 Task: In the sheet Budget Analysis ToolFont size of heading  18 Font style of dataoswald 'Font size of data '9 Alignment of headline & dataAlign center.   Fill color in heading, Red Font color of dataIn the sheet   Stellar Sales templetes   book
Action: Mouse moved to (158, 195)
Screenshot: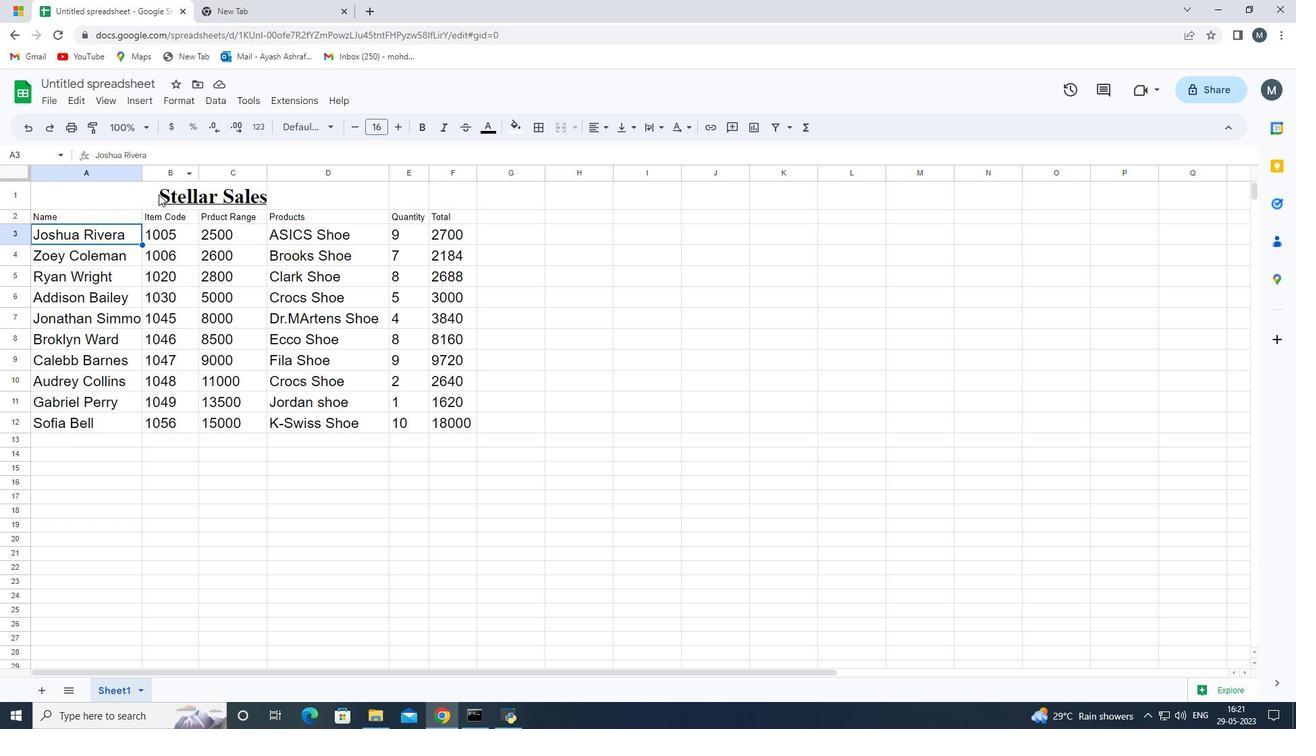 
Action: Mouse pressed left at (158, 195)
Screenshot: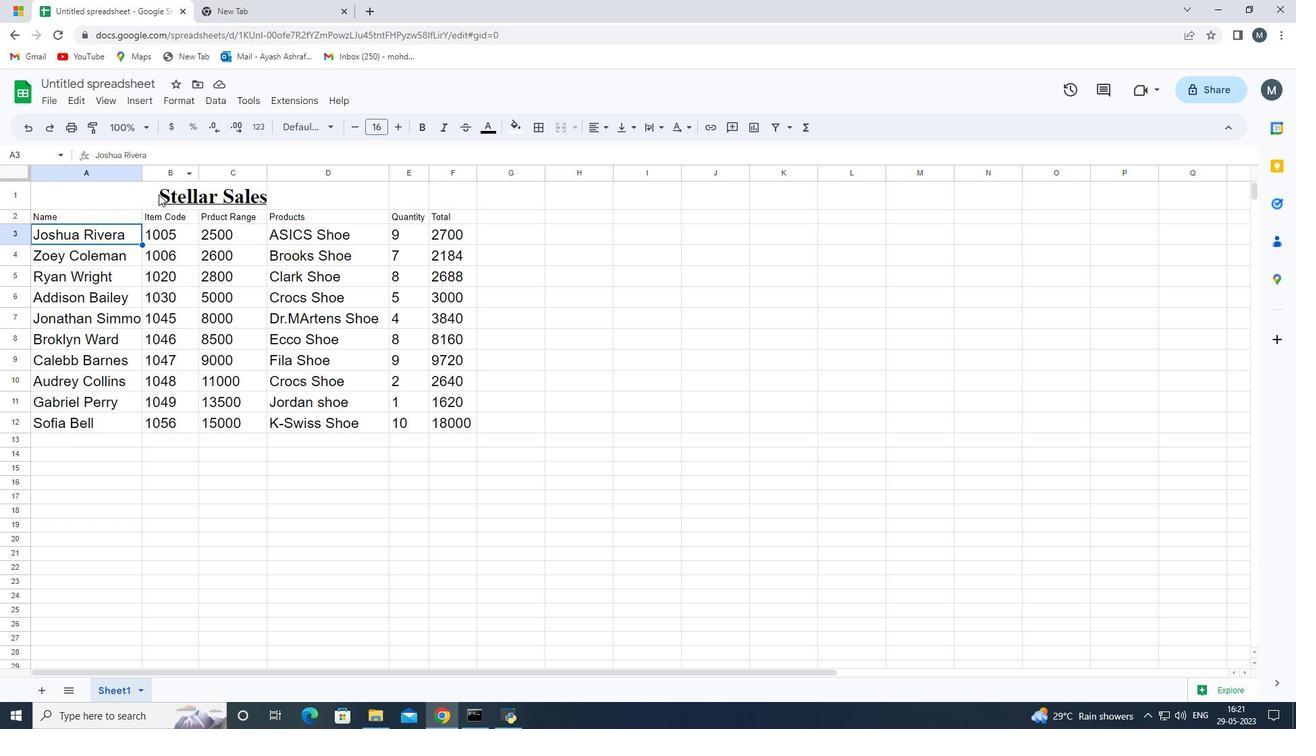
Action: Mouse moved to (19, 199)
Screenshot: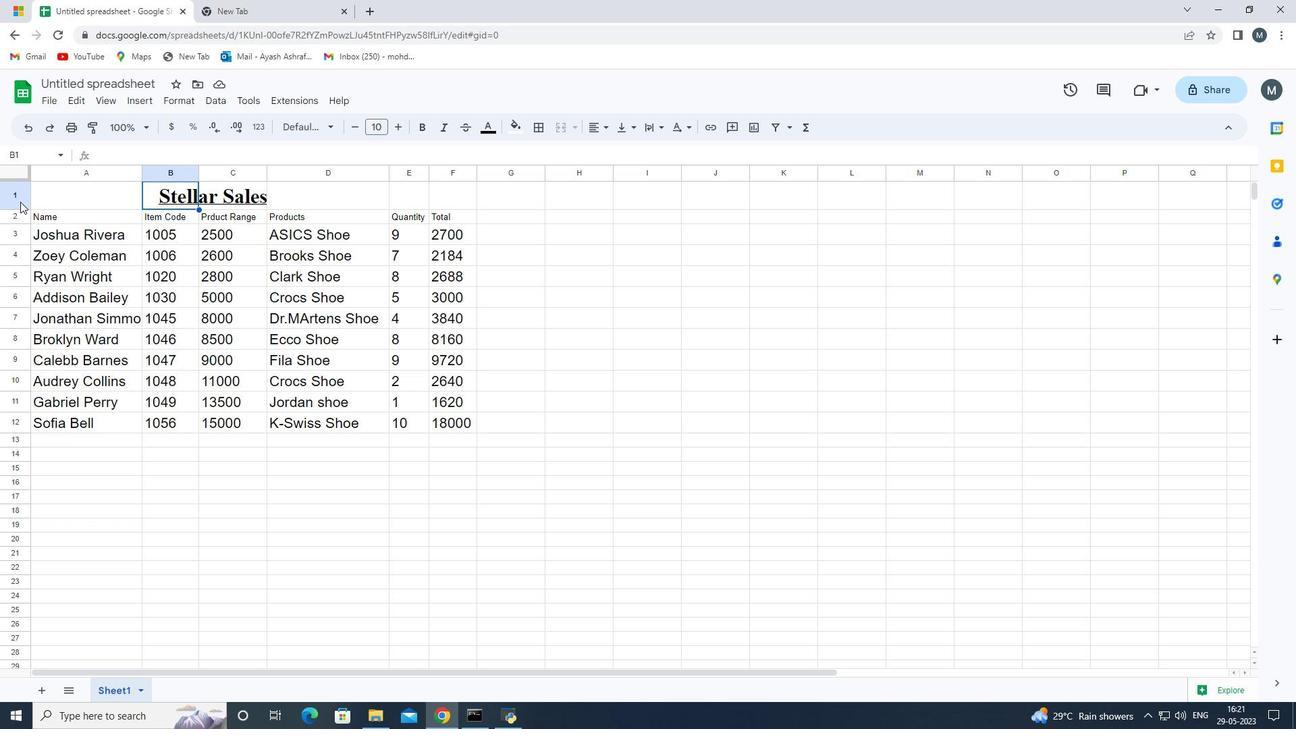 
Action: Mouse pressed left at (19, 199)
Screenshot: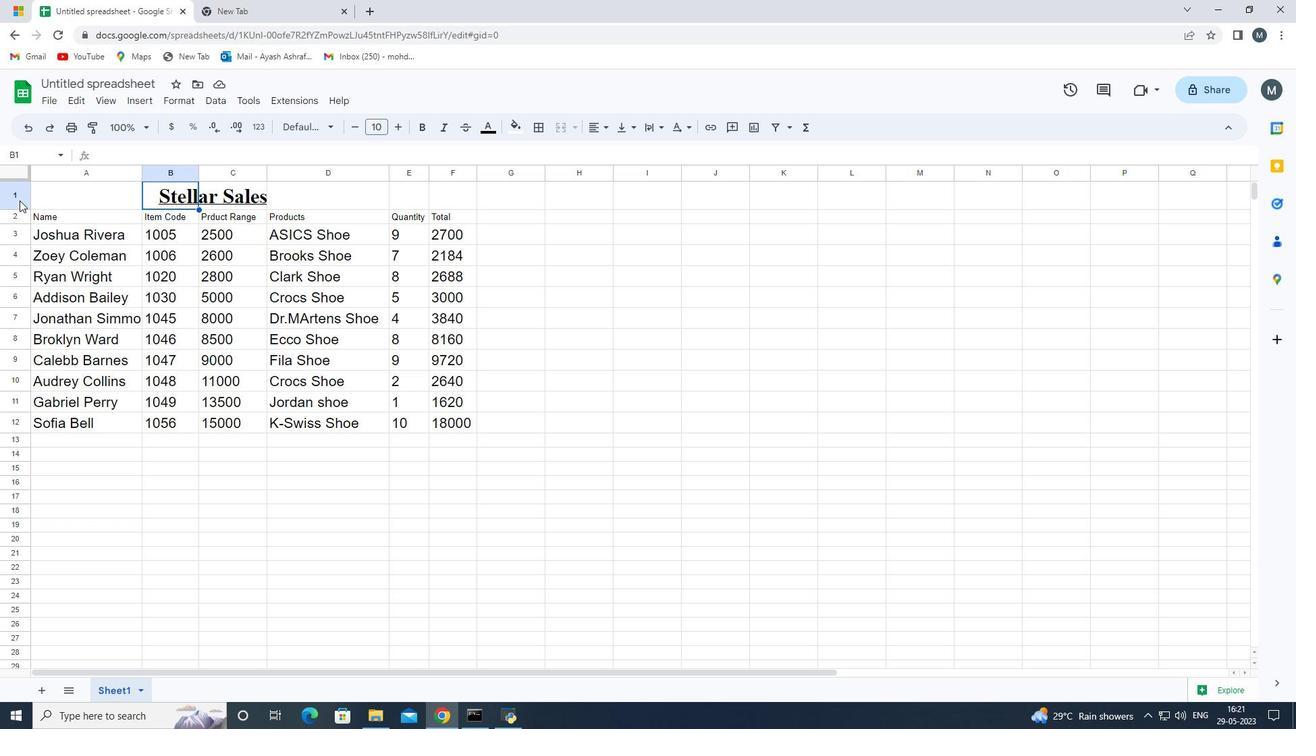 
Action: Mouse moved to (242, 155)
Screenshot: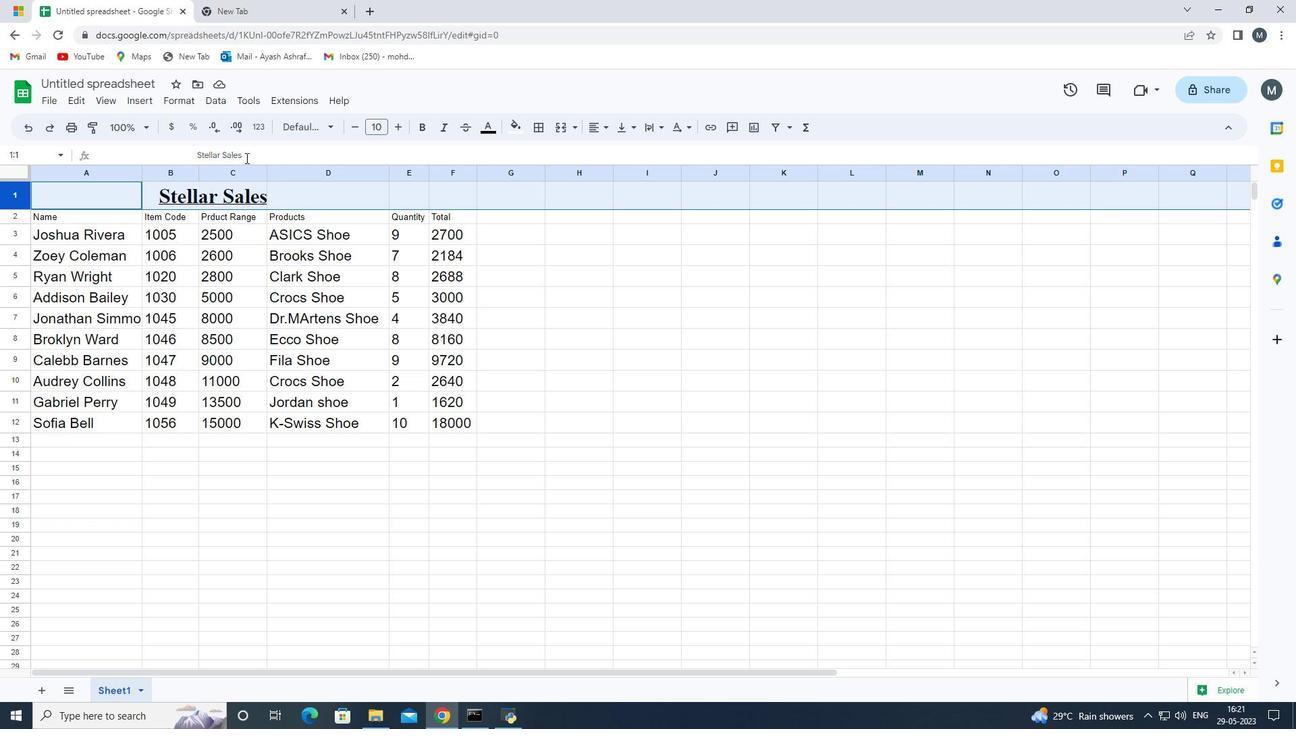
Action: Mouse pressed left at (242, 155)
Screenshot: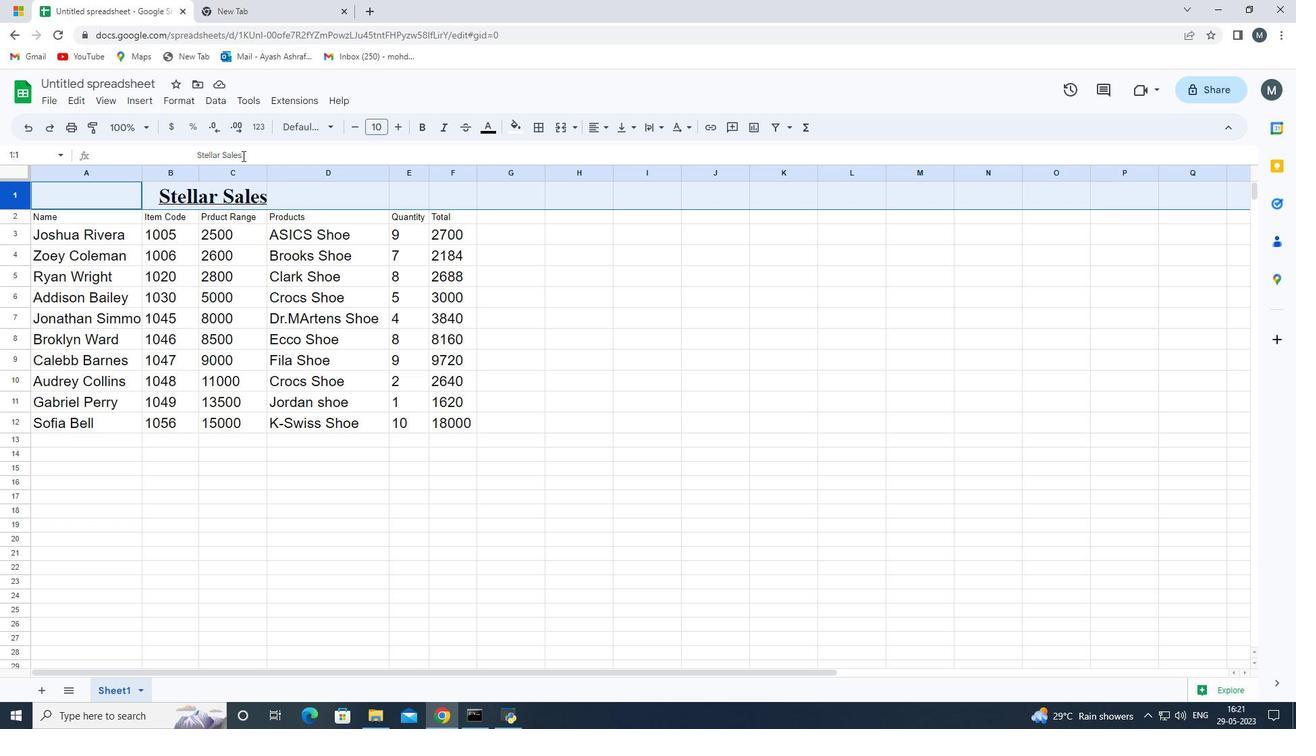 
Action: Mouse moved to (399, 127)
Screenshot: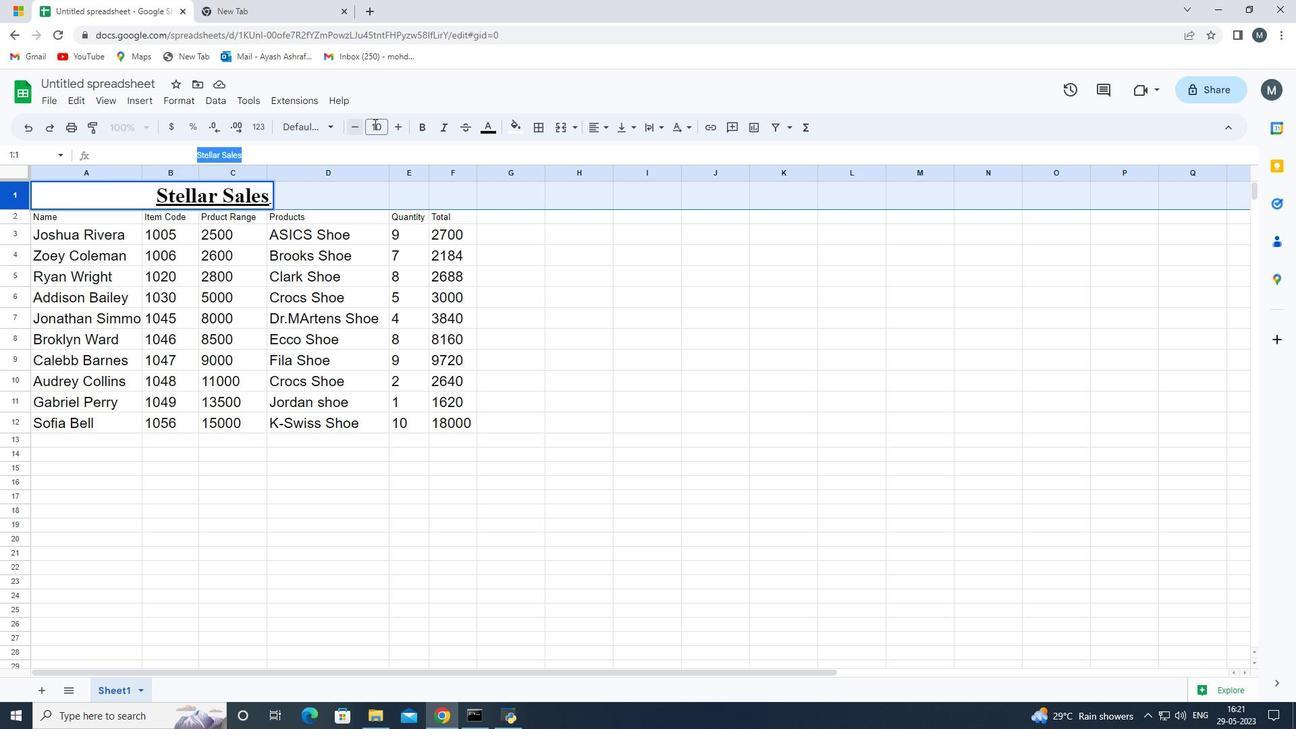 
Action: Mouse pressed left at (399, 127)
Screenshot: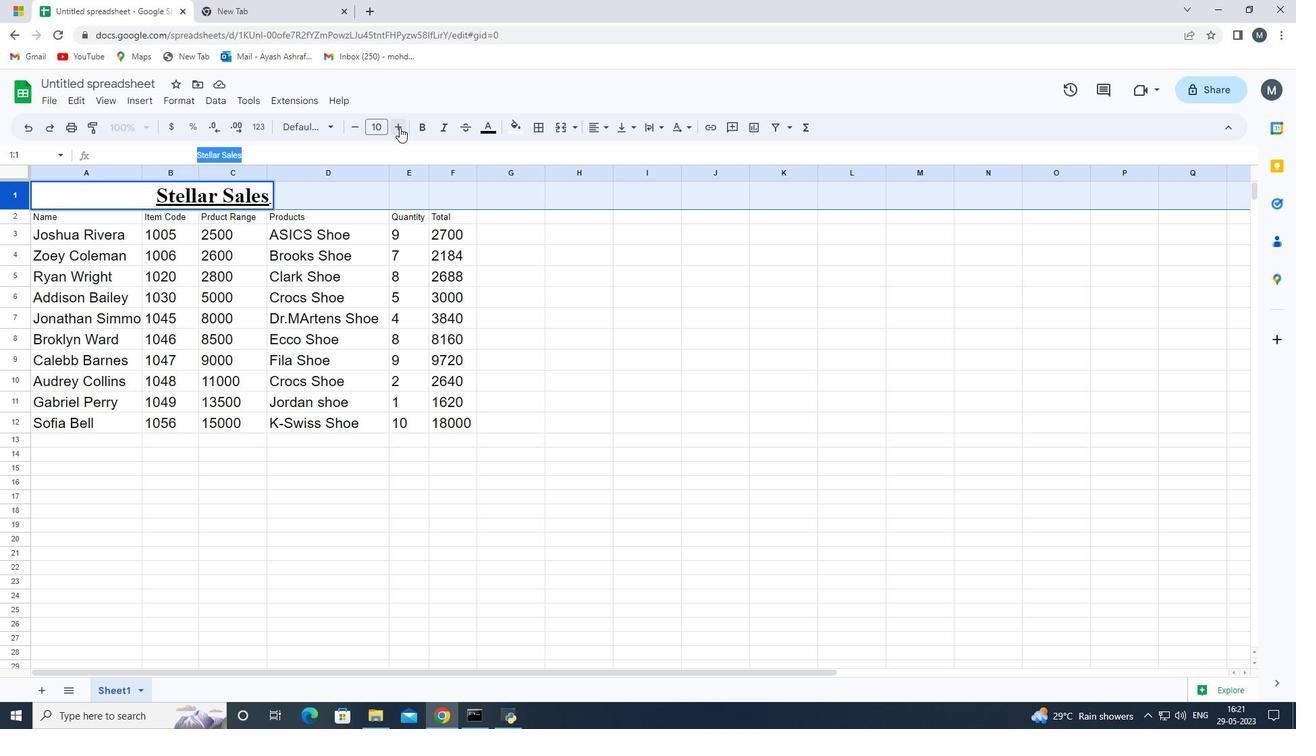 
Action: Mouse pressed left at (399, 127)
Screenshot: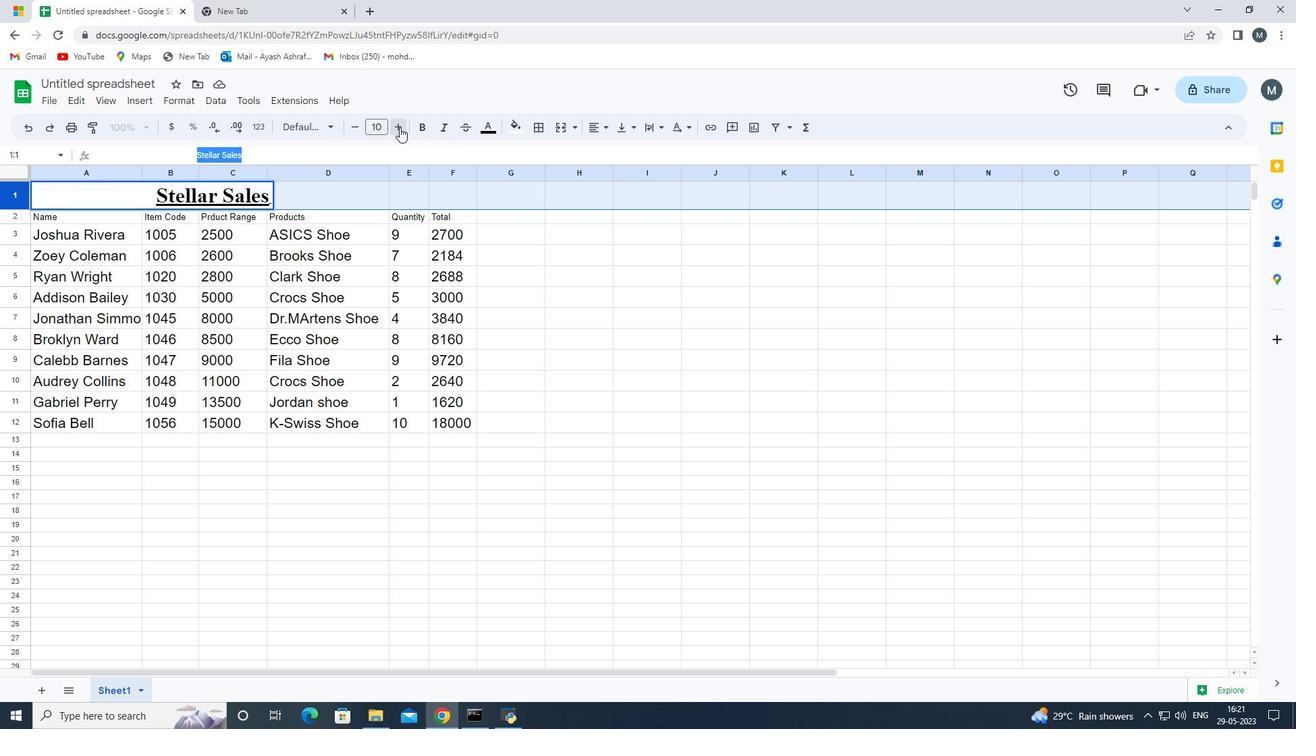 
Action: Mouse pressed left at (399, 127)
Screenshot: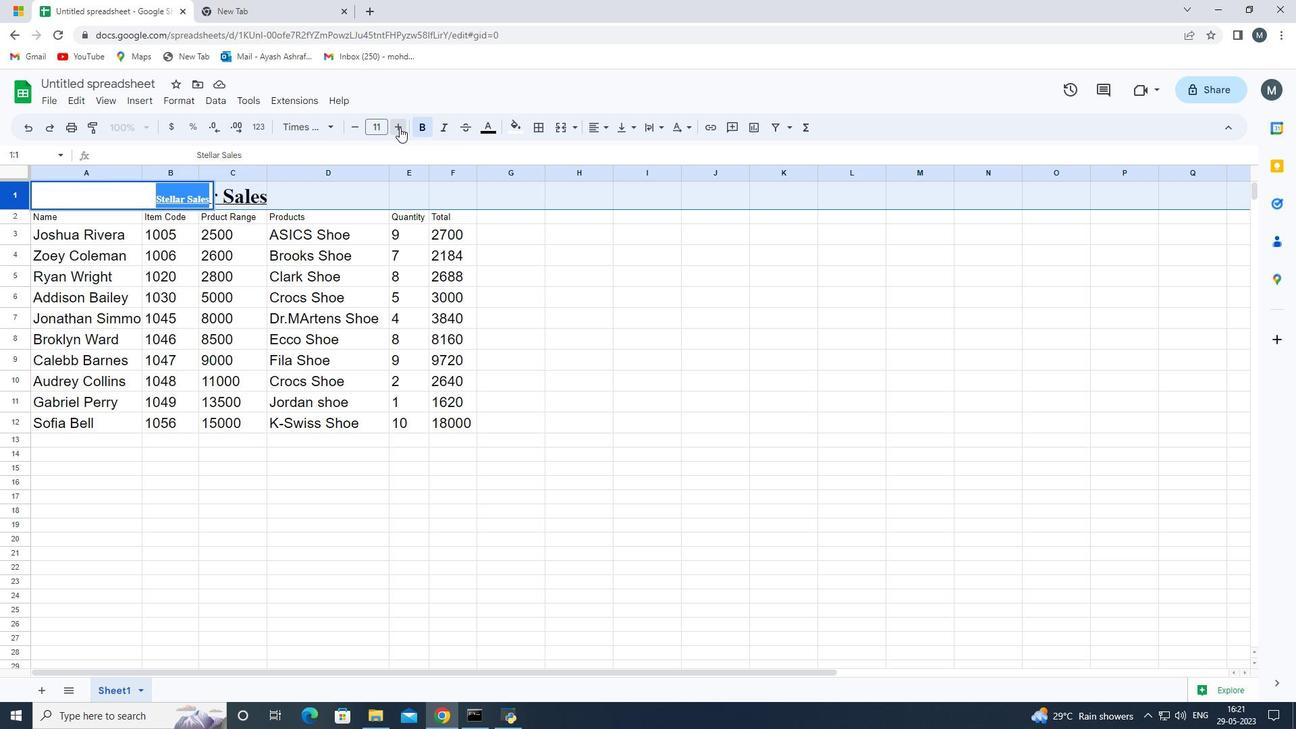 
Action: Mouse pressed left at (399, 127)
Screenshot: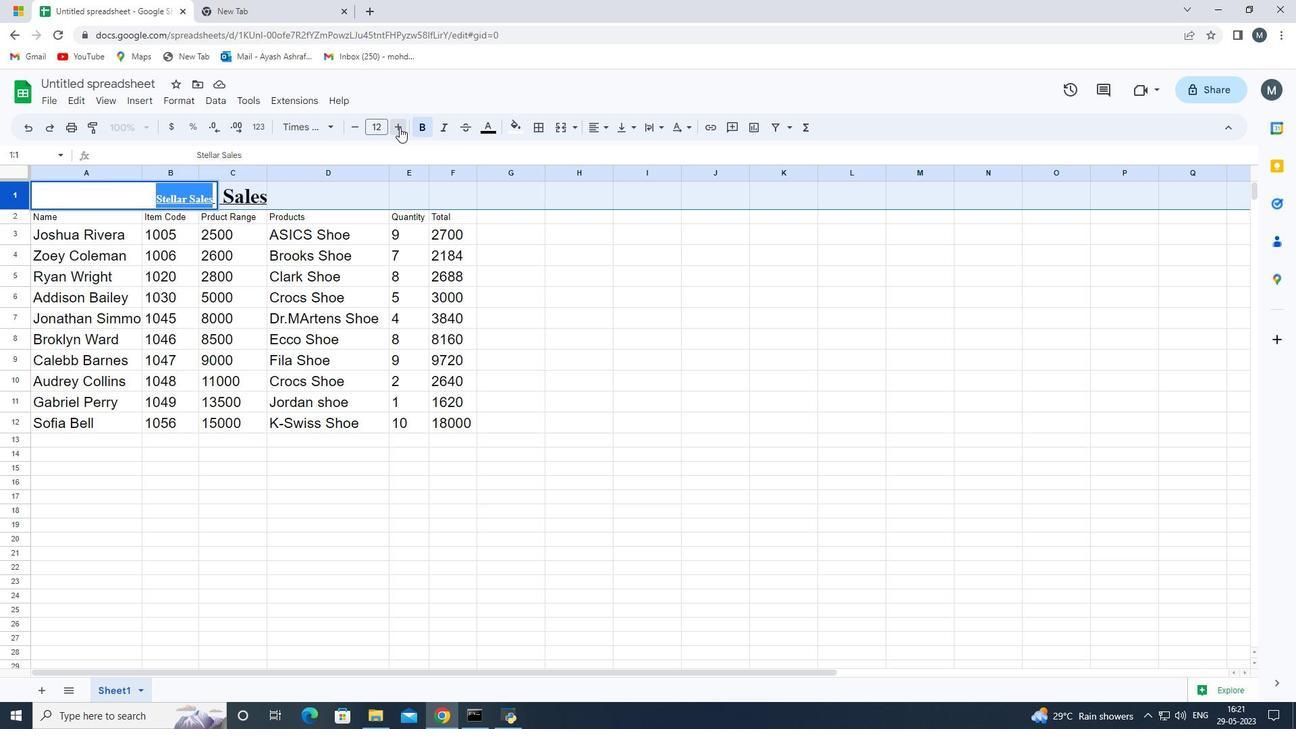 
Action: Mouse pressed left at (399, 127)
Screenshot: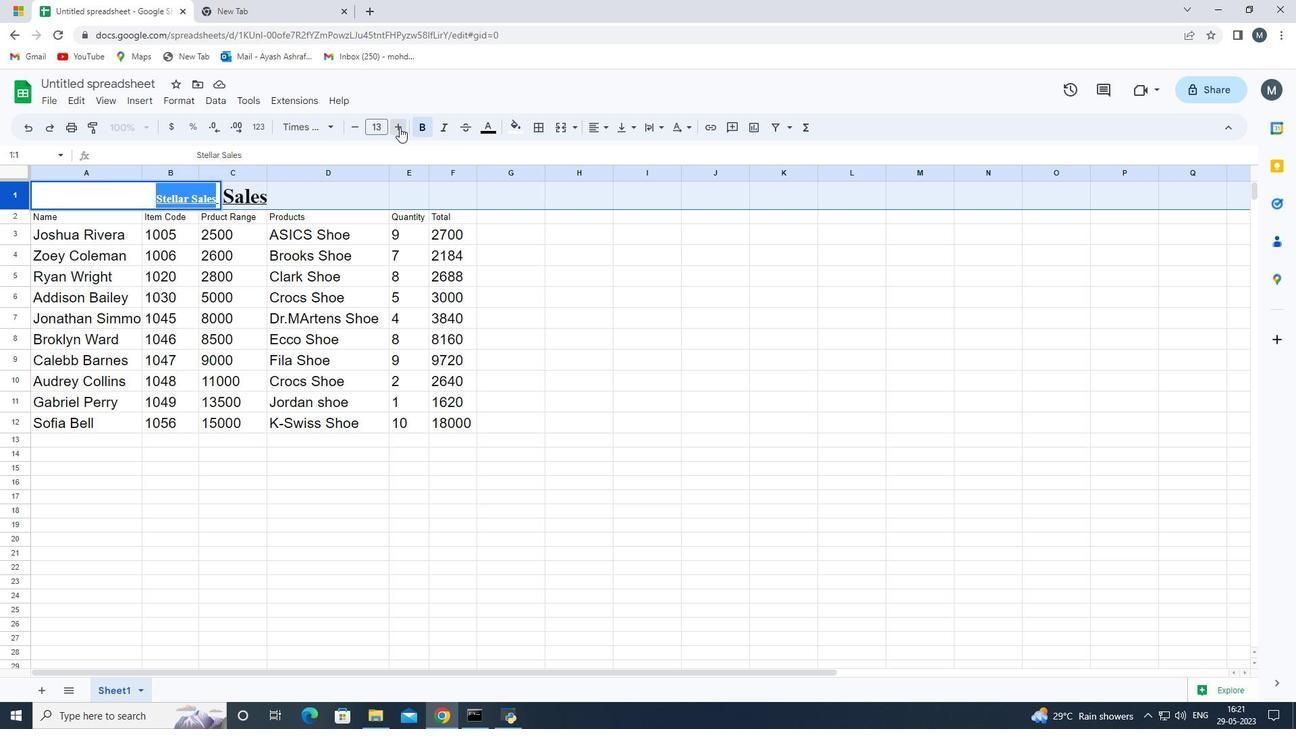 
Action: Mouse pressed left at (399, 127)
Screenshot: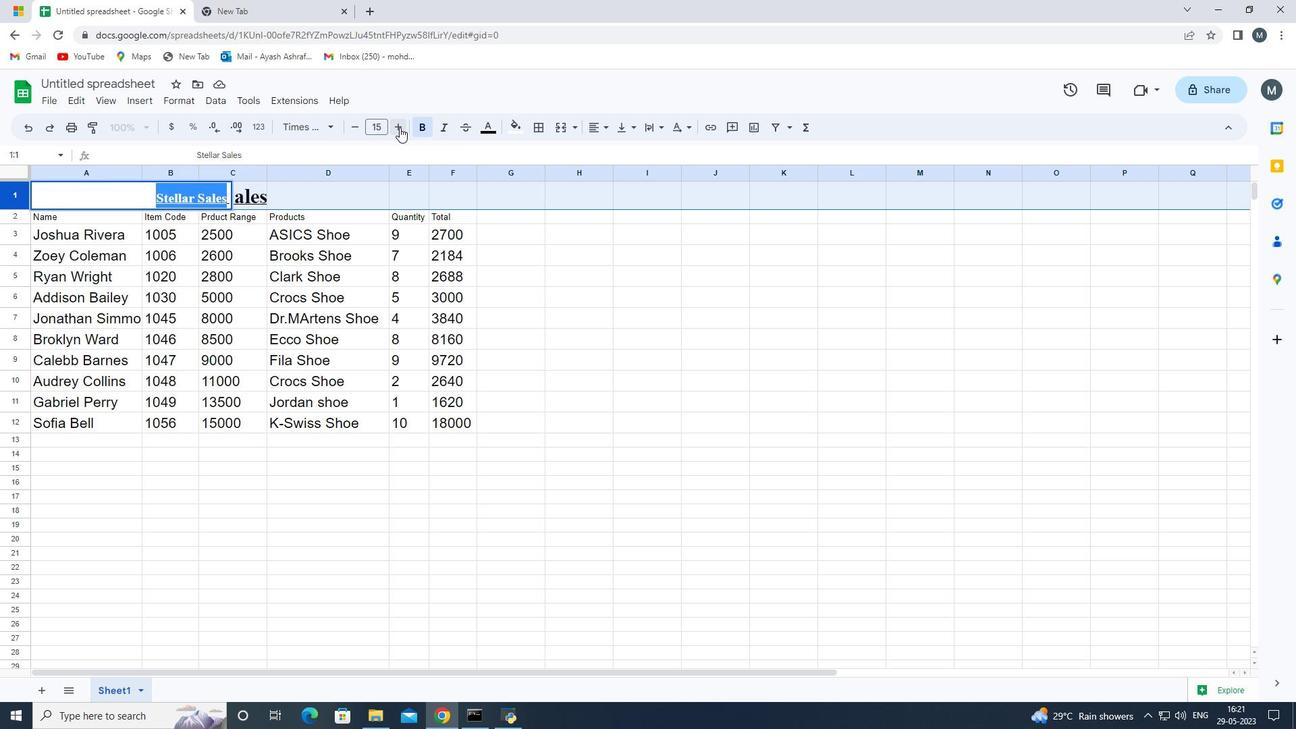 
Action: Mouse pressed left at (399, 127)
Screenshot: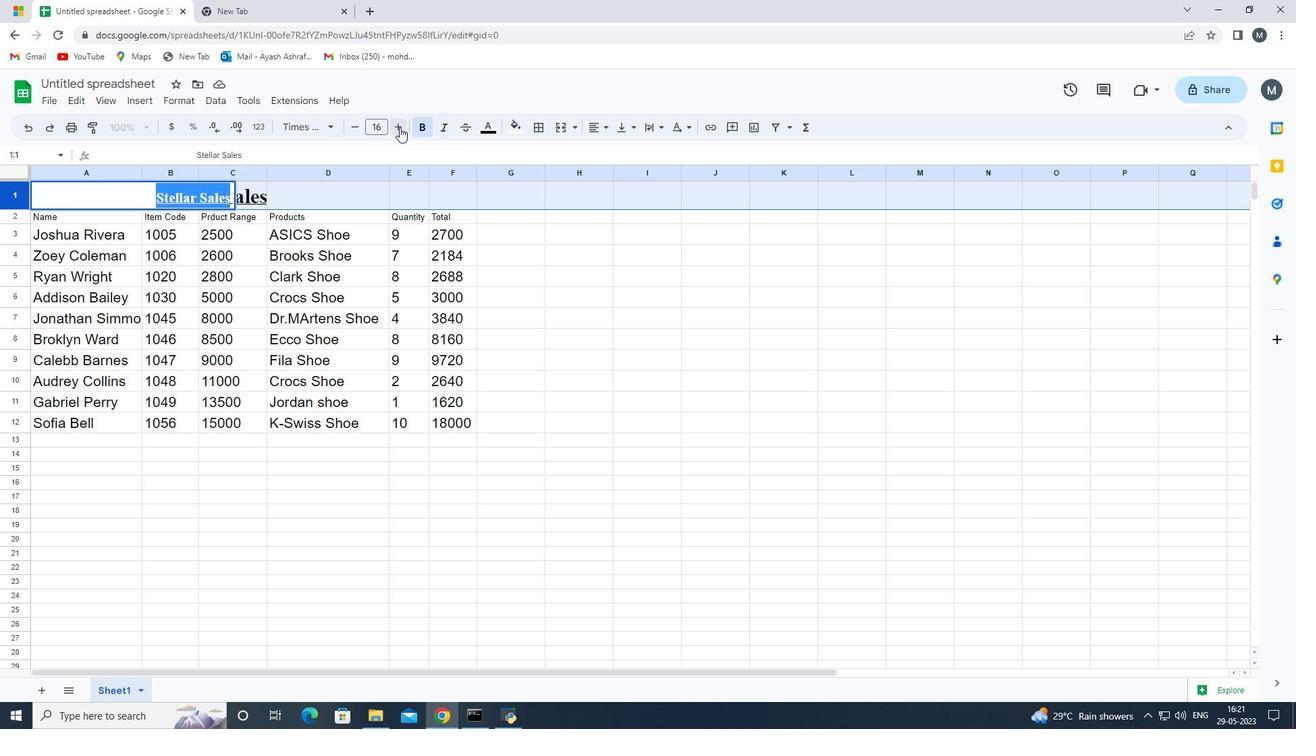 
Action: Mouse pressed left at (399, 127)
Screenshot: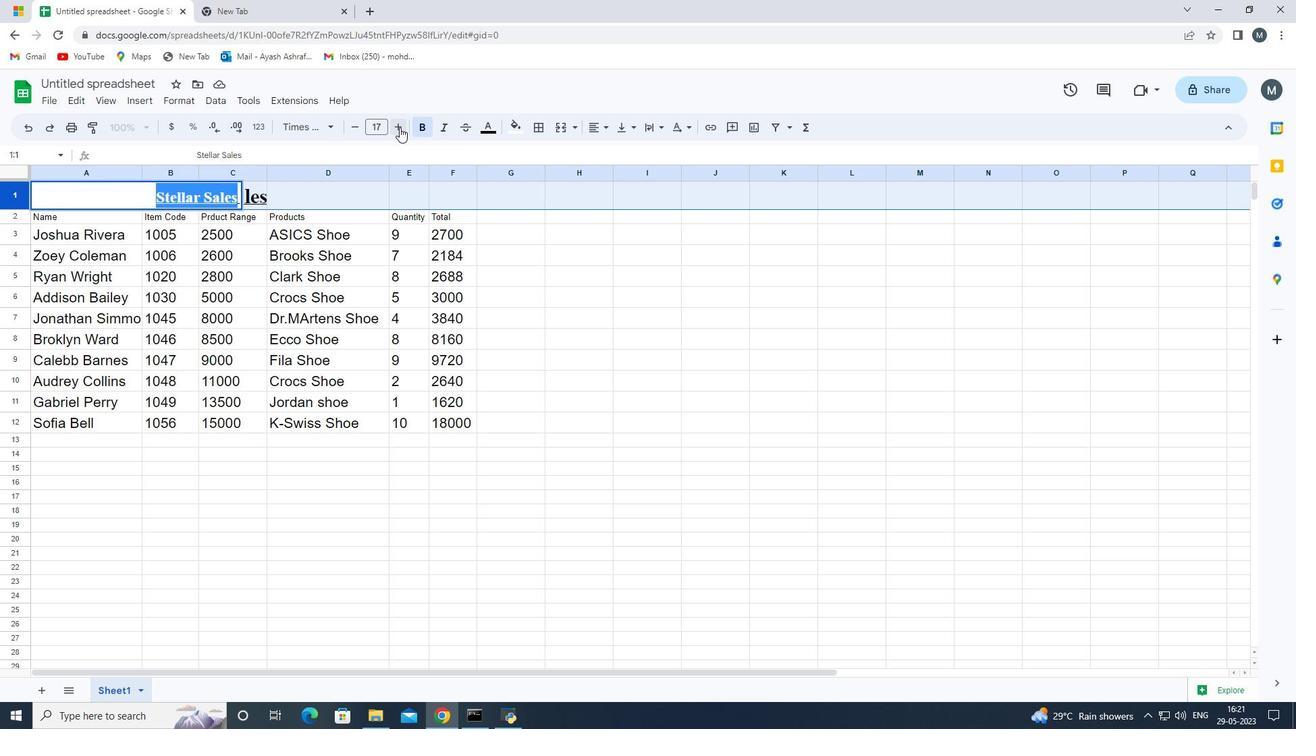 
Action: Mouse moved to (330, 128)
Screenshot: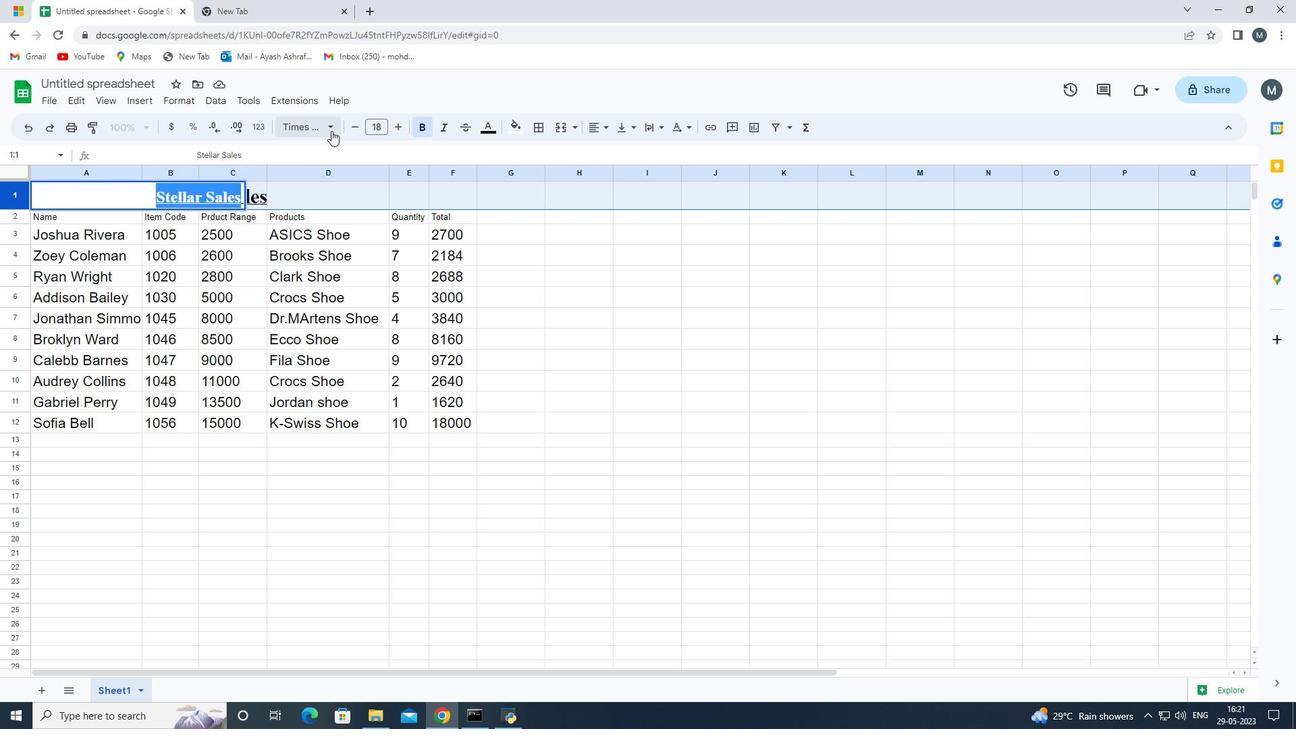 
Action: Mouse pressed left at (330, 128)
Screenshot: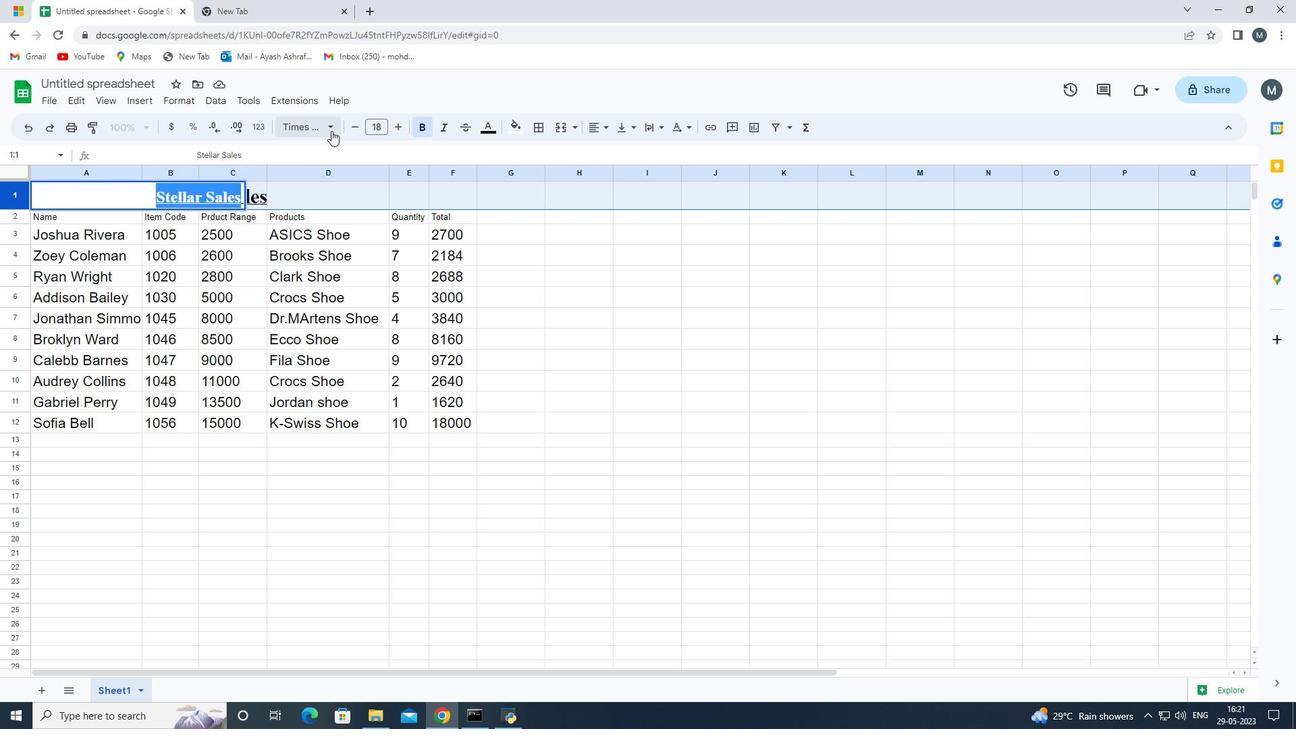 
Action: Mouse moved to (341, 289)
Screenshot: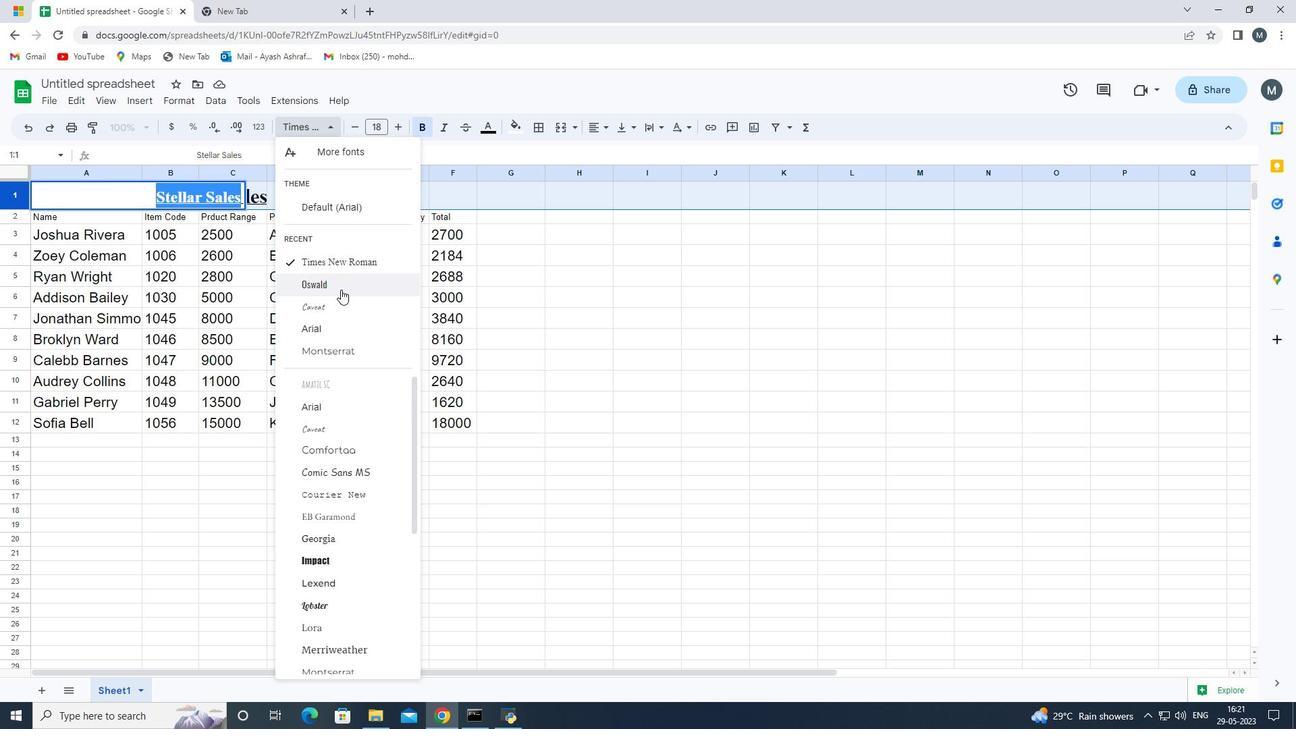 
Action: Mouse pressed left at (341, 289)
Screenshot: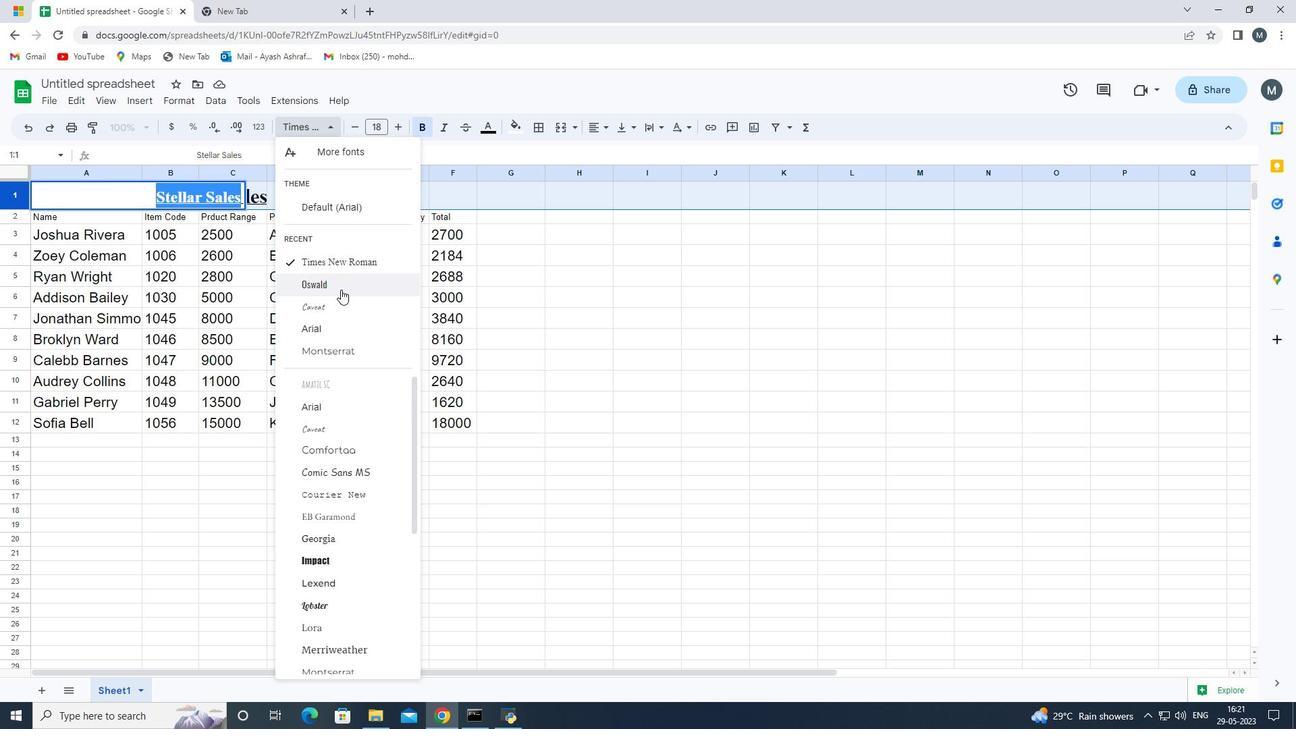 
Action: Mouse moved to (317, 444)
Screenshot: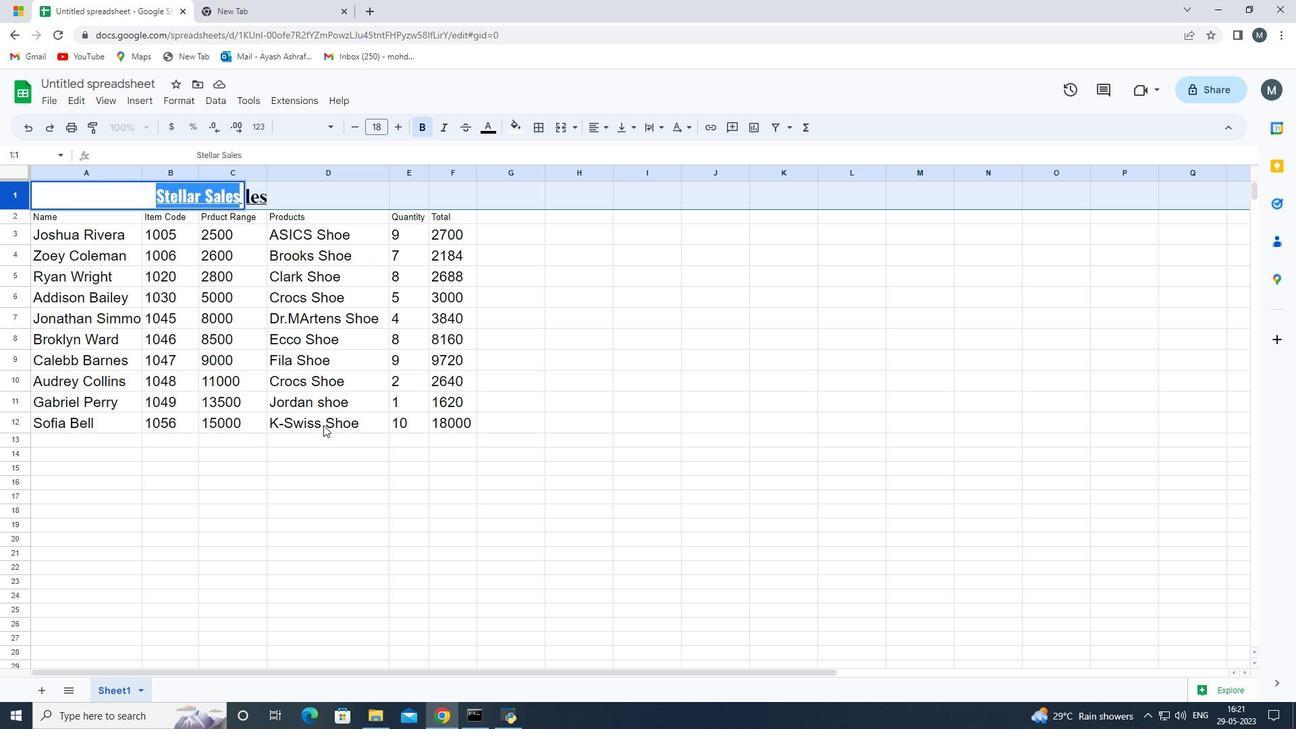 
Action: Mouse pressed left at (317, 444)
Screenshot: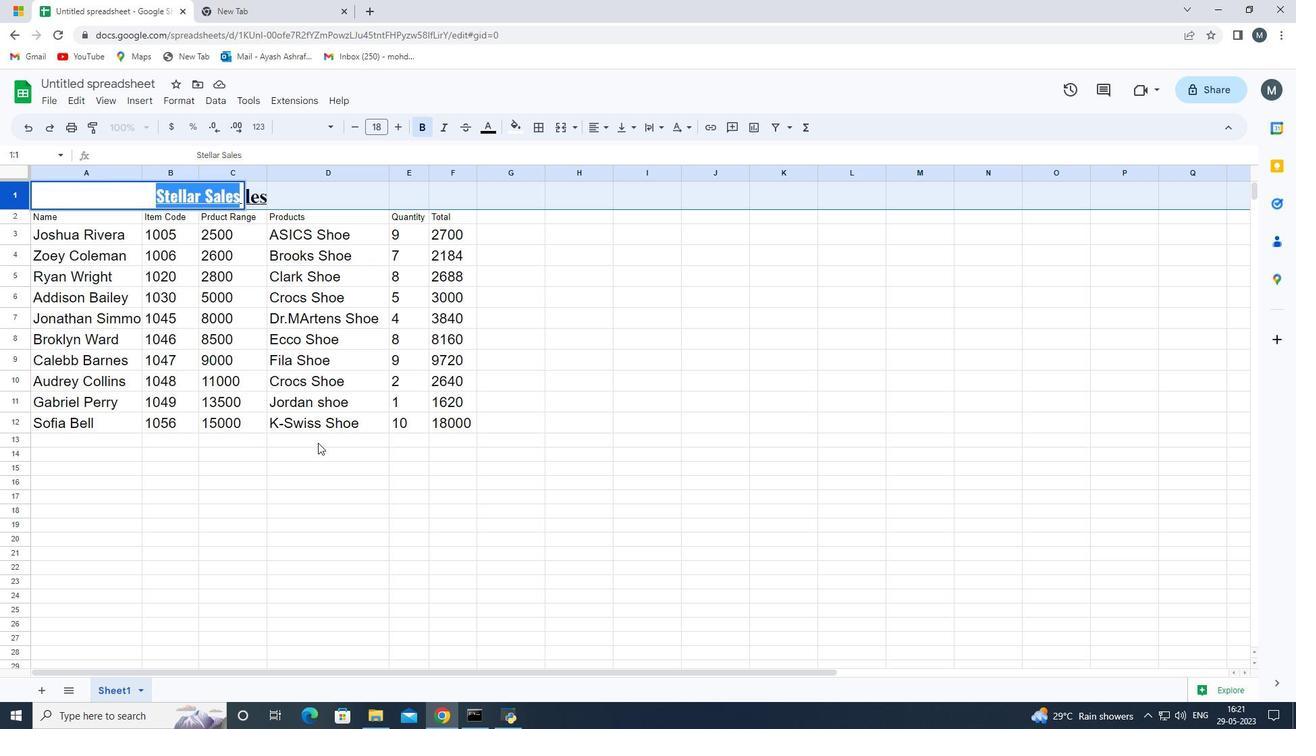 
Action: Mouse moved to (23, 219)
Screenshot: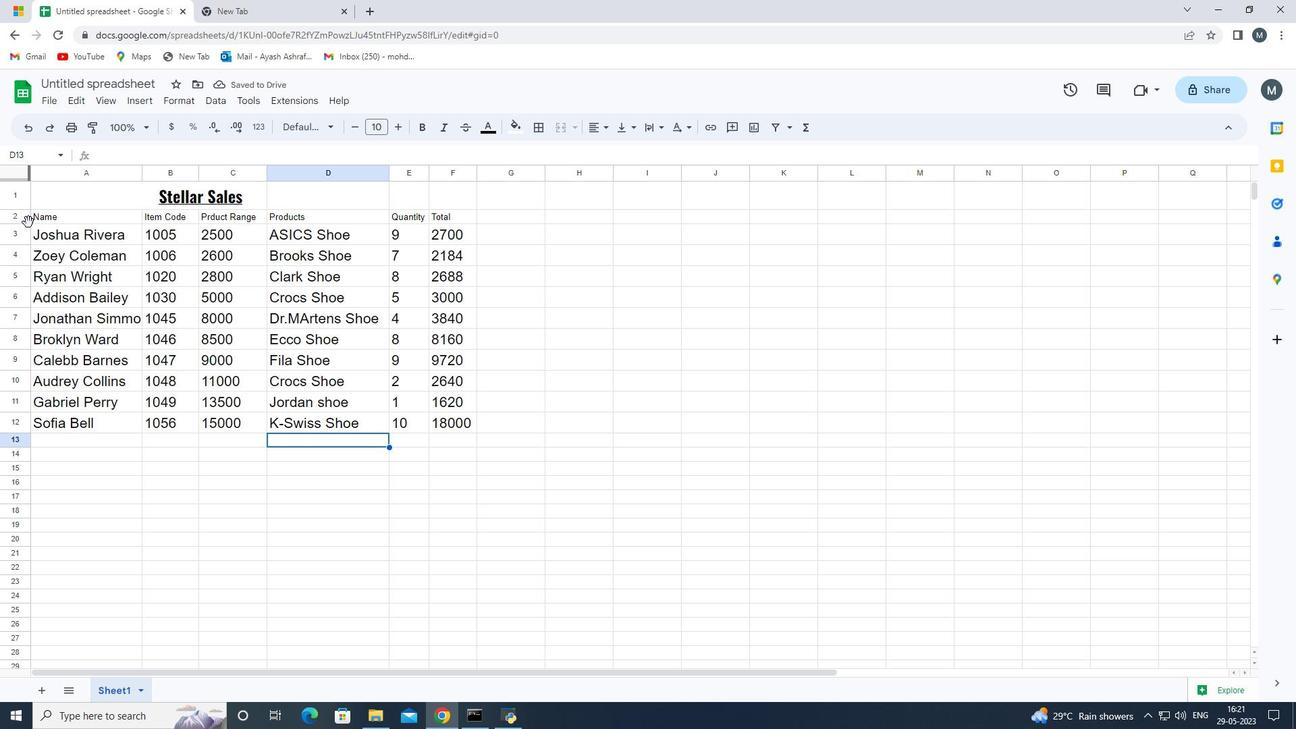 
Action: Mouse pressed left at (23, 219)
Screenshot: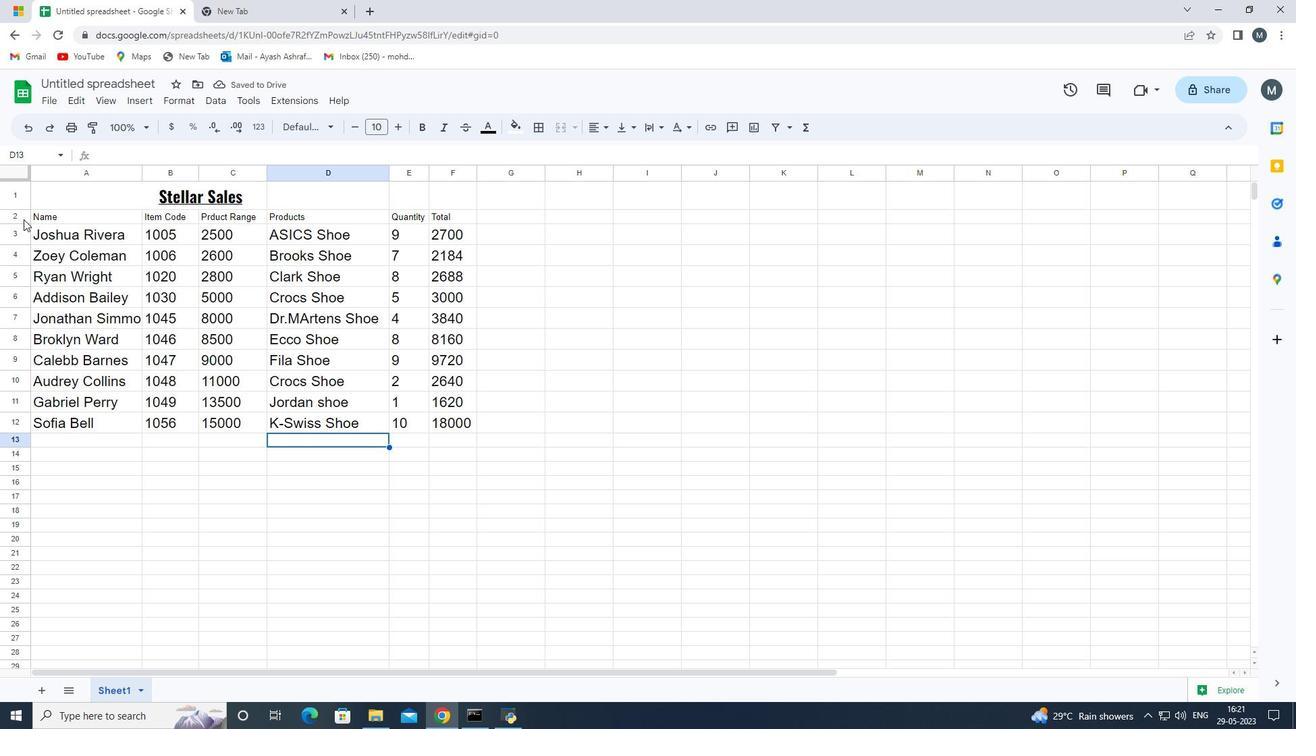 
Action: Mouse moved to (356, 126)
Screenshot: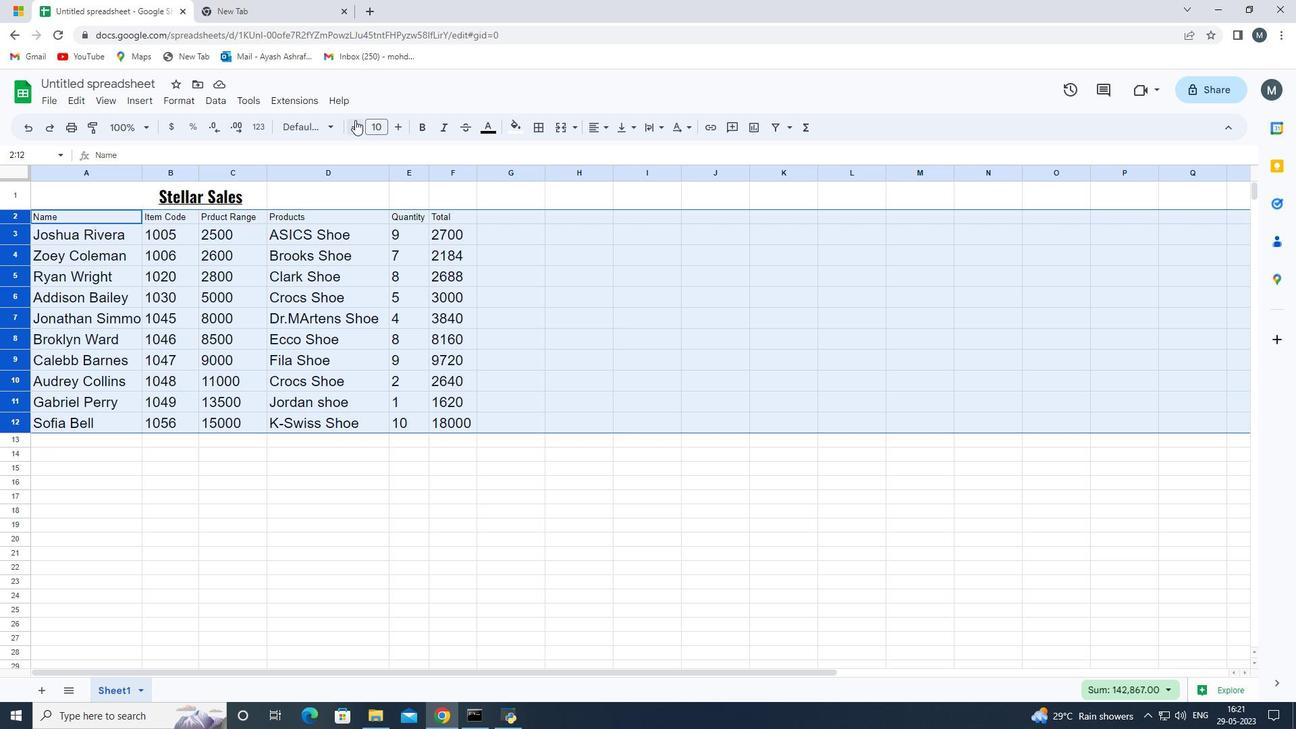 
Action: Mouse pressed left at (356, 126)
Screenshot: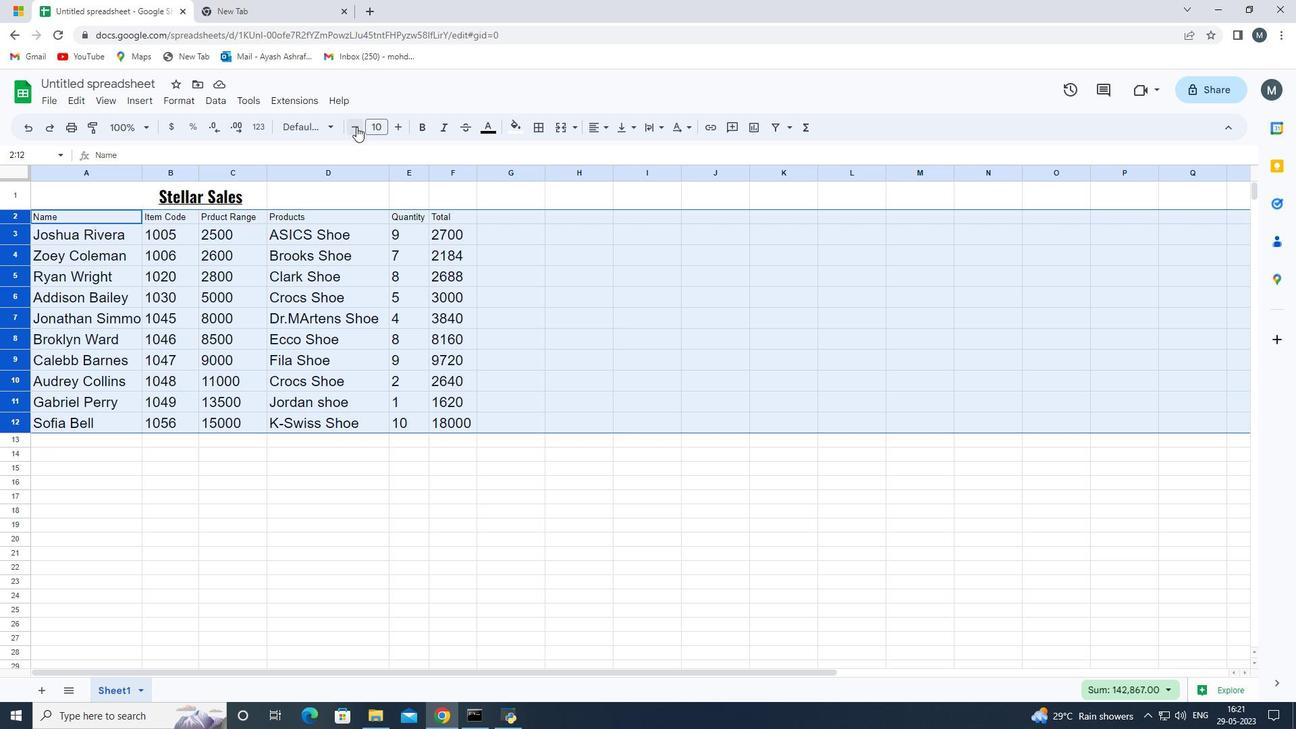 
Action: Mouse moved to (166, 193)
Screenshot: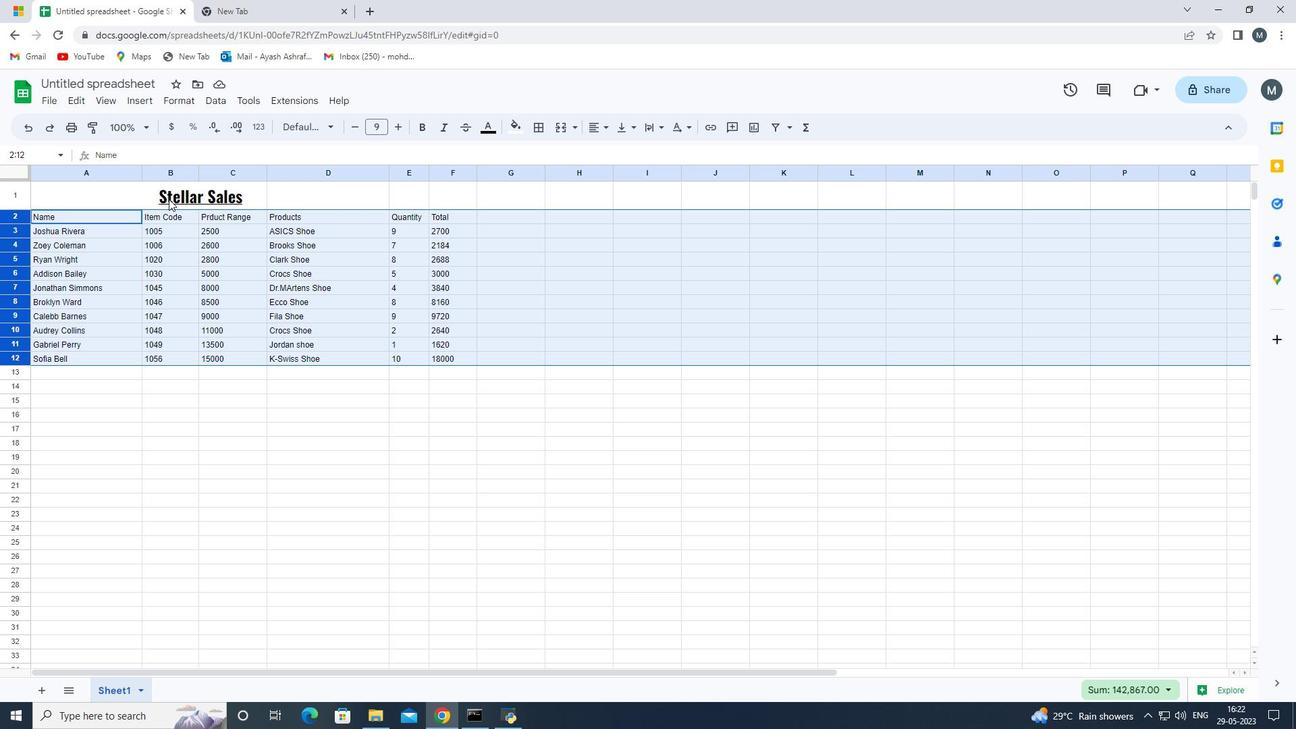 
Action: Mouse pressed left at (166, 193)
Screenshot: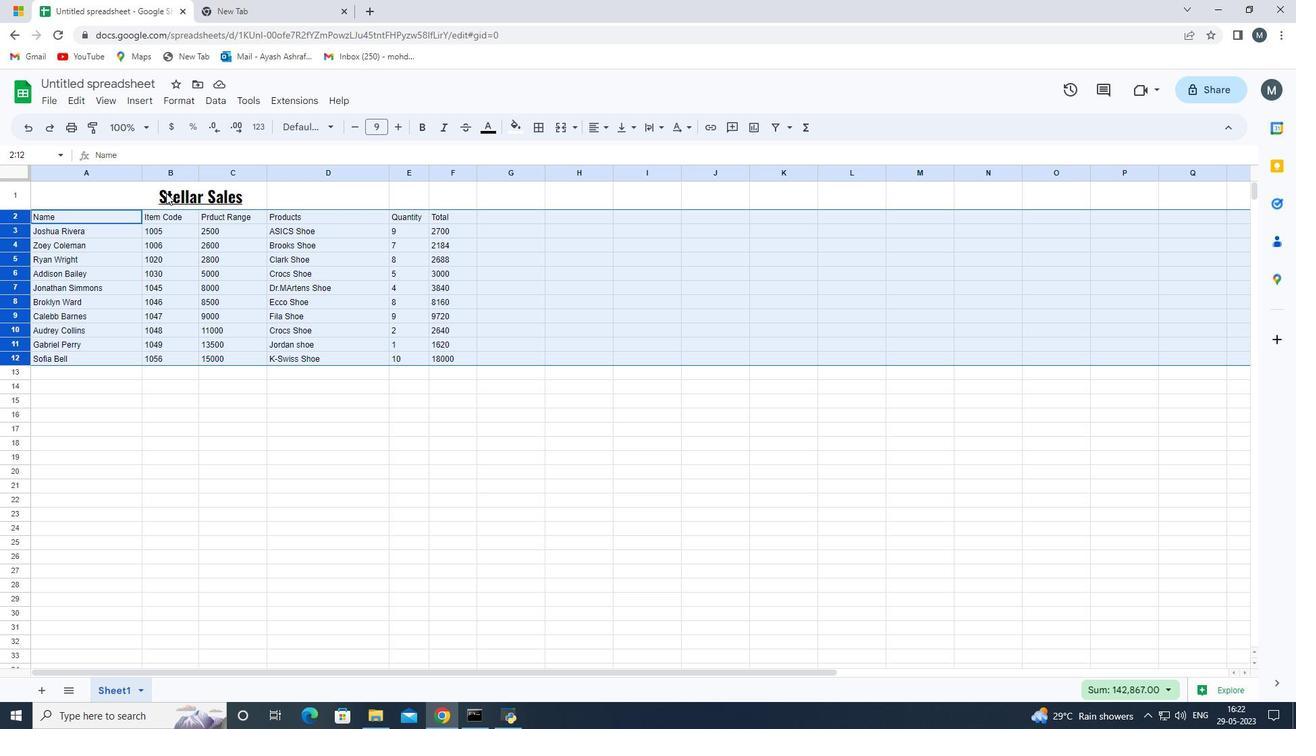 
Action: Mouse moved to (245, 196)
Screenshot: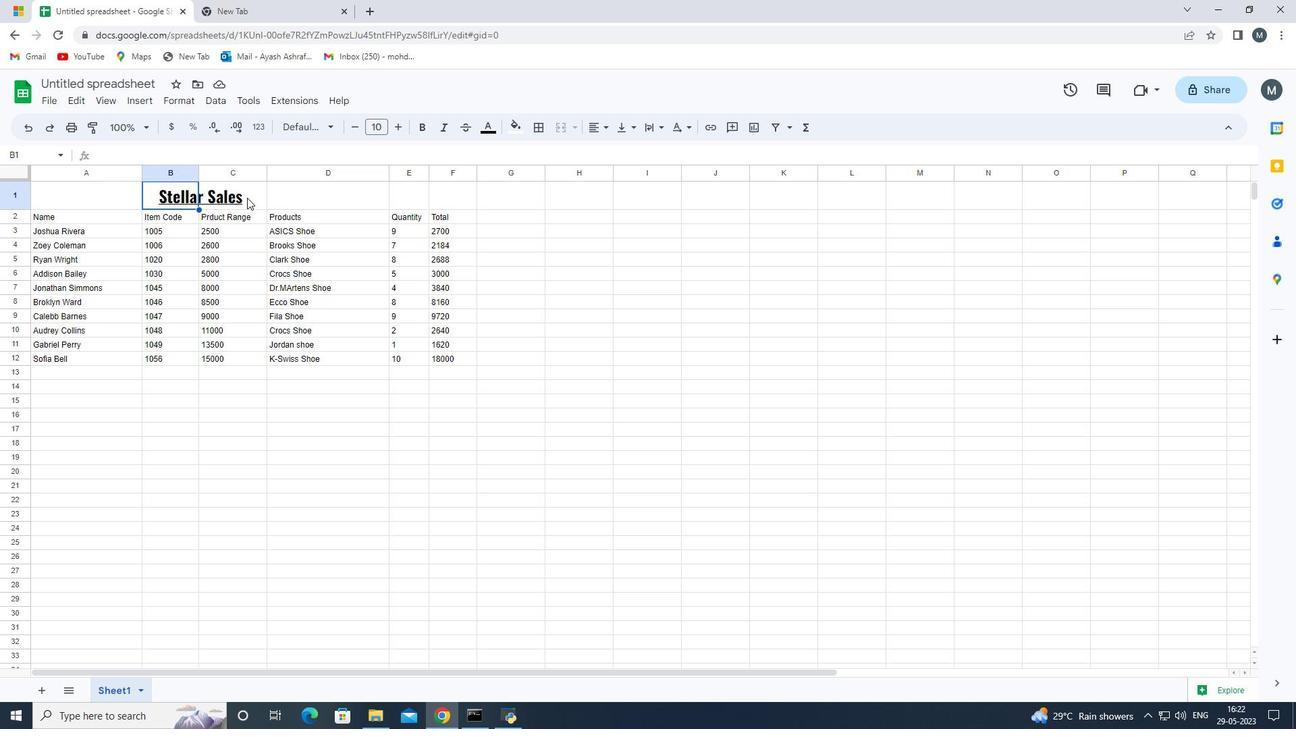
Action: Mouse pressed left at (245, 196)
Screenshot: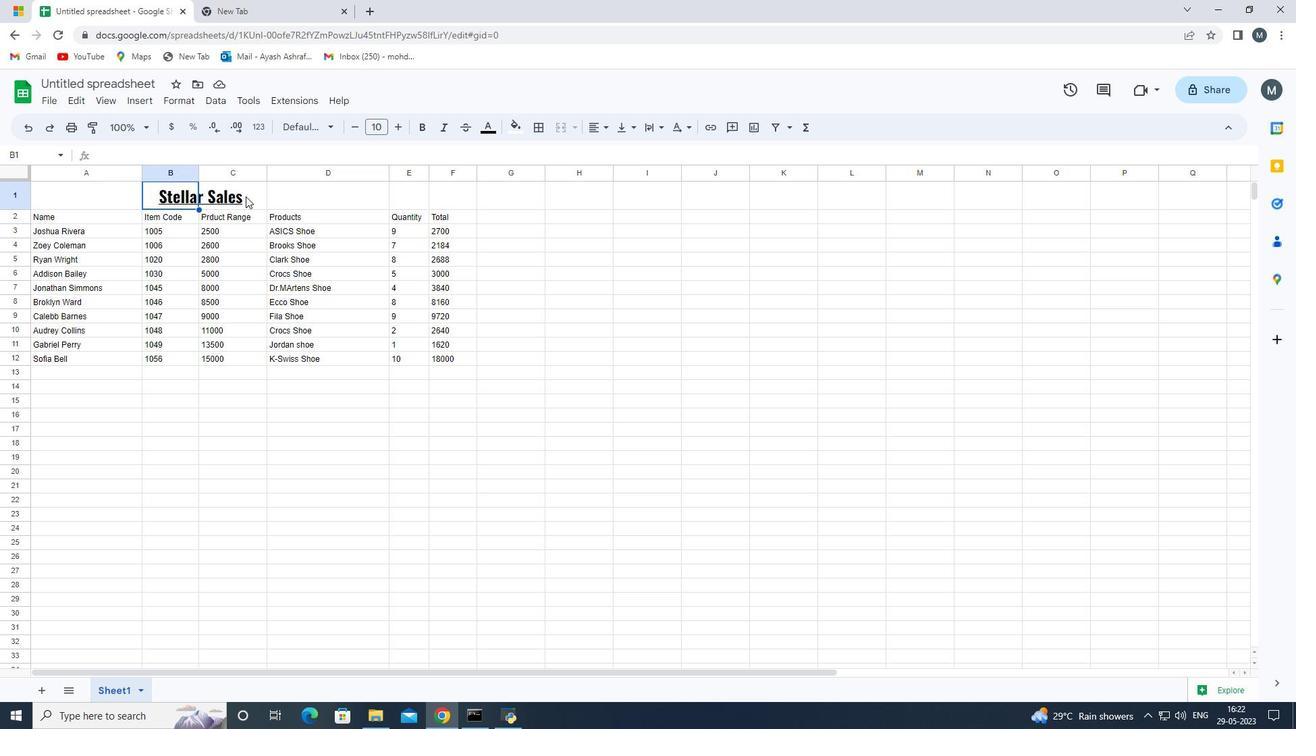 
Action: Mouse moved to (6, 205)
Screenshot: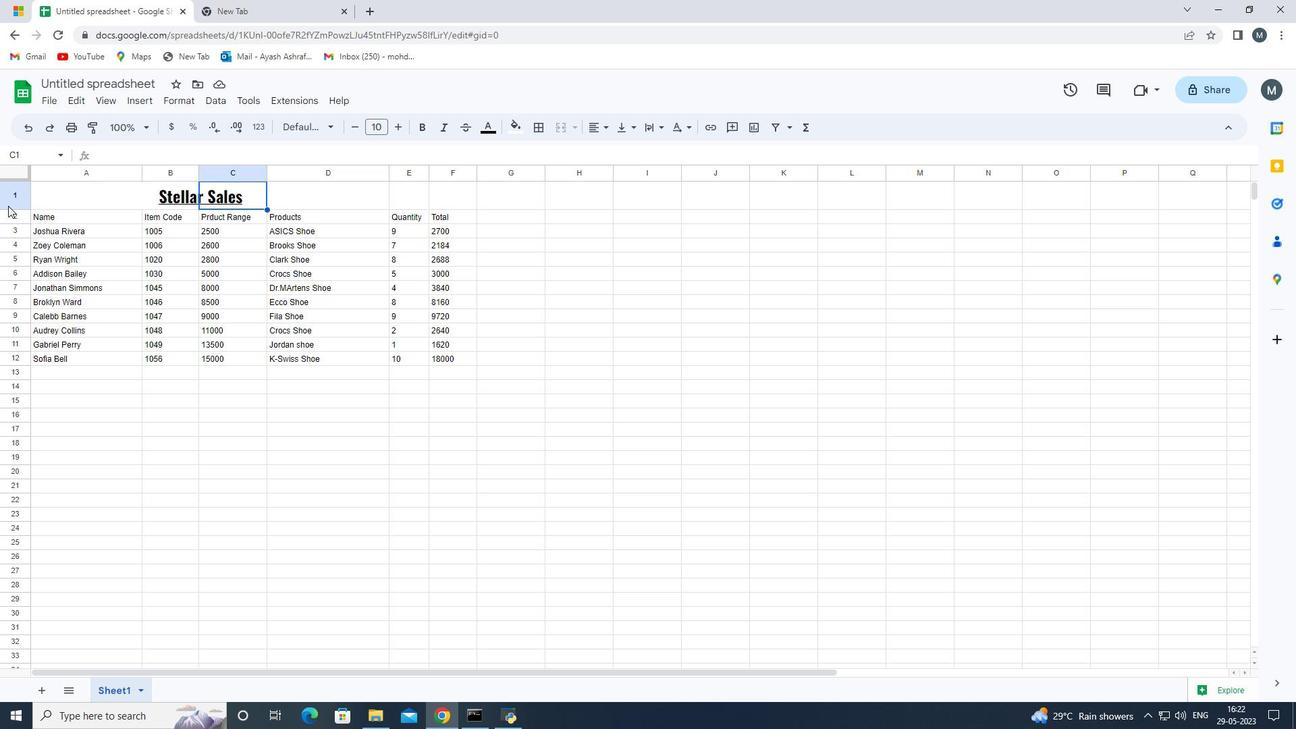 
Action: Mouse pressed left at (6, 205)
Screenshot: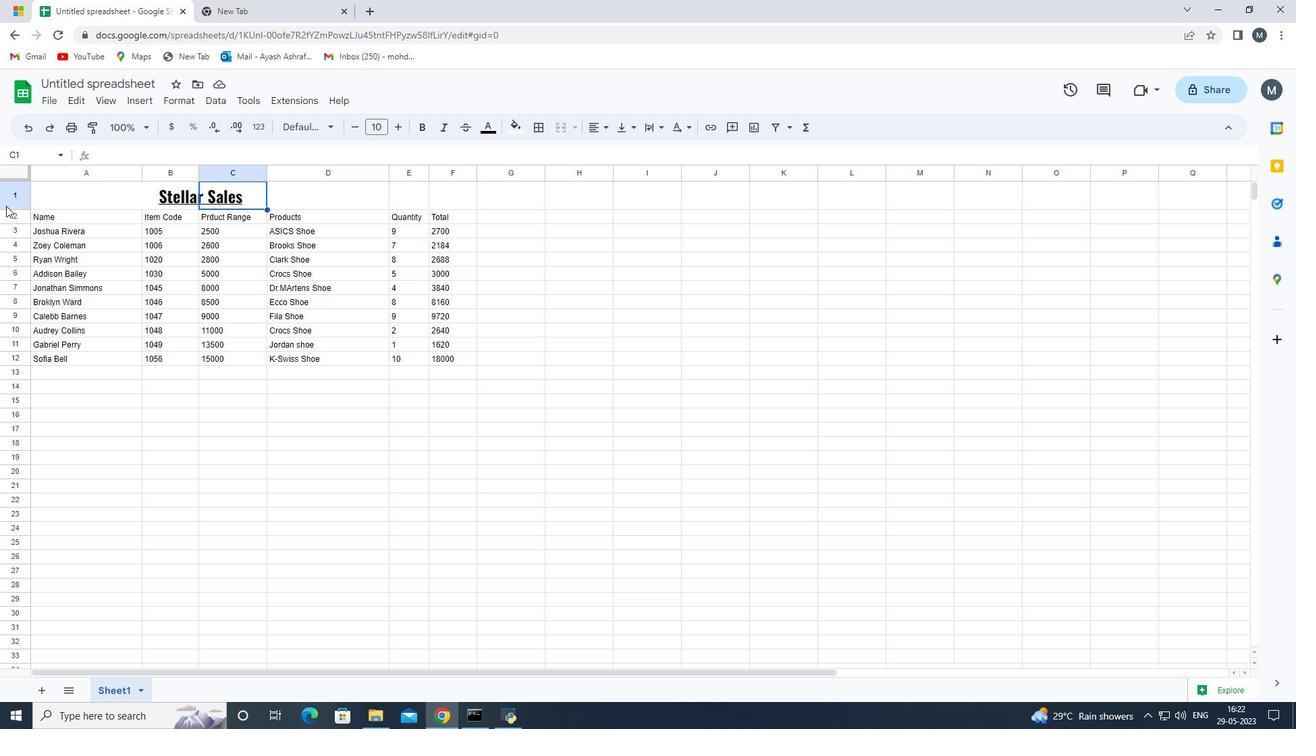 
Action: Mouse moved to (242, 153)
Screenshot: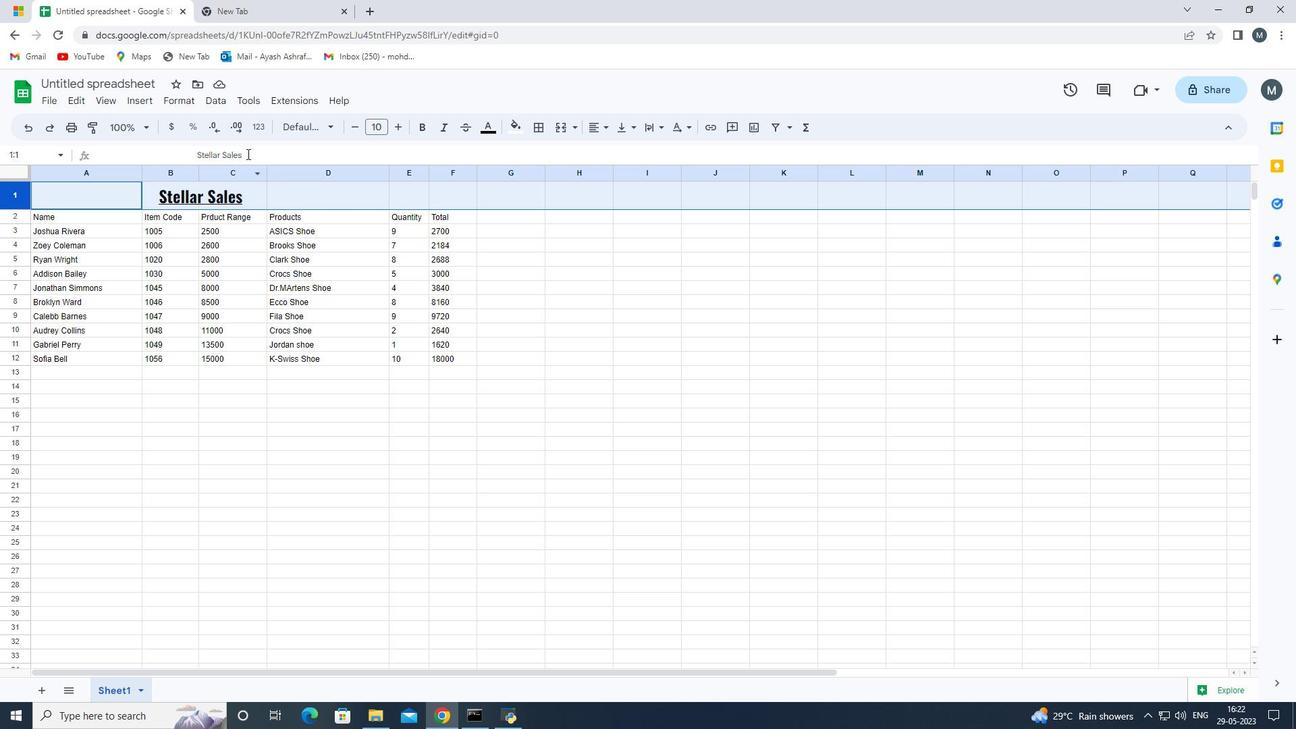 
Action: Mouse pressed left at (242, 153)
Screenshot: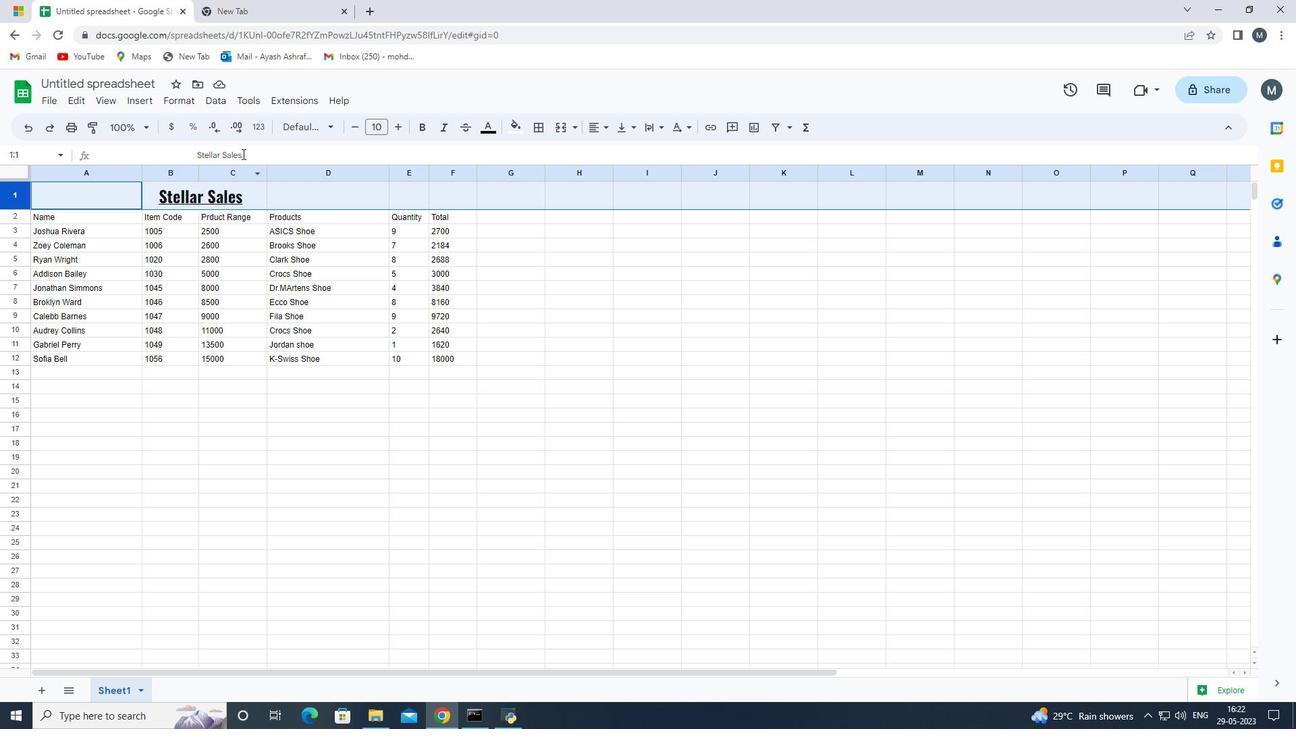 
Action: Mouse moved to (517, 131)
Screenshot: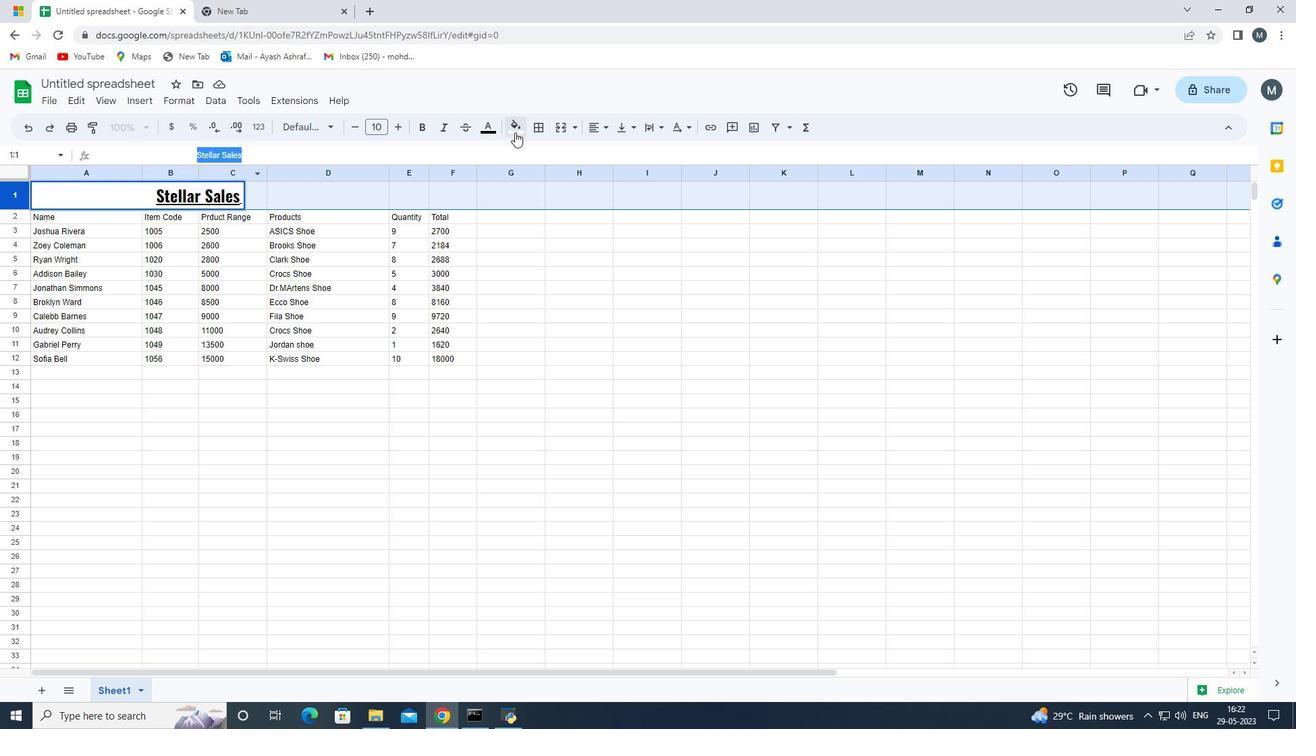 
Action: Mouse pressed left at (517, 131)
Screenshot: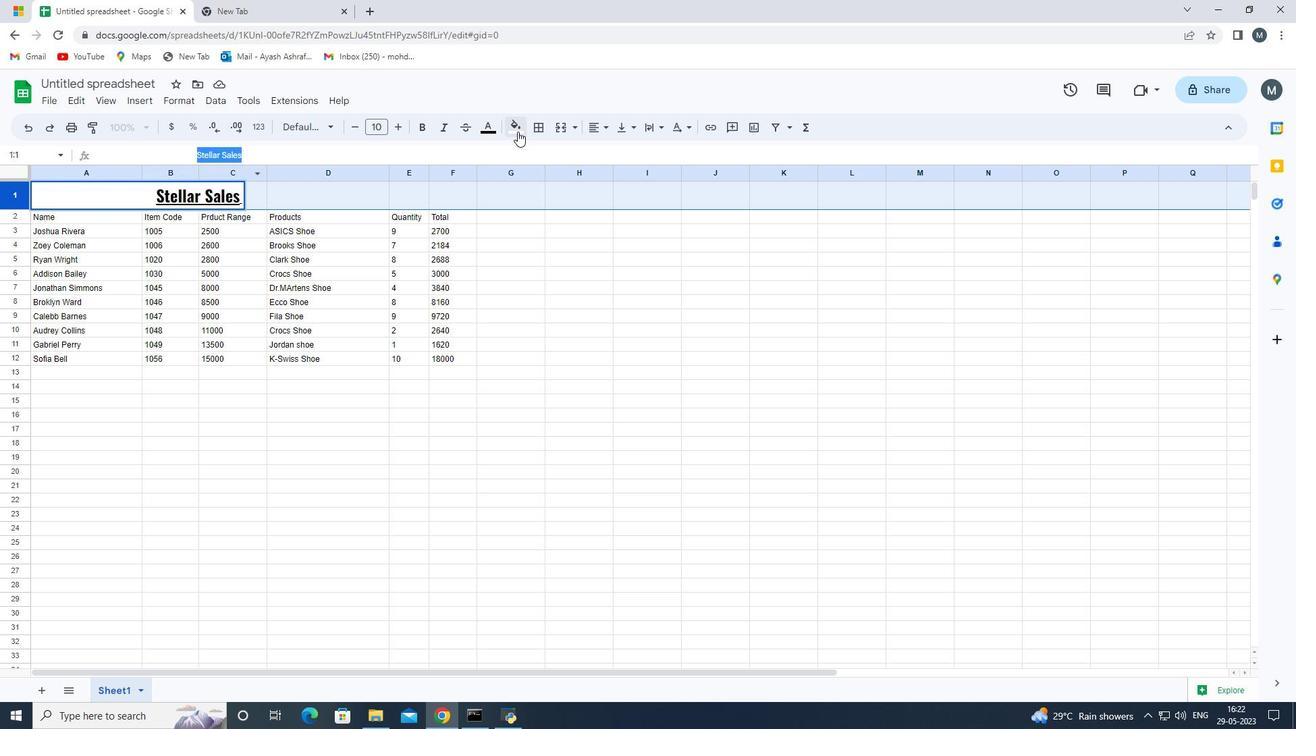 
Action: Mouse moved to (529, 189)
Screenshot: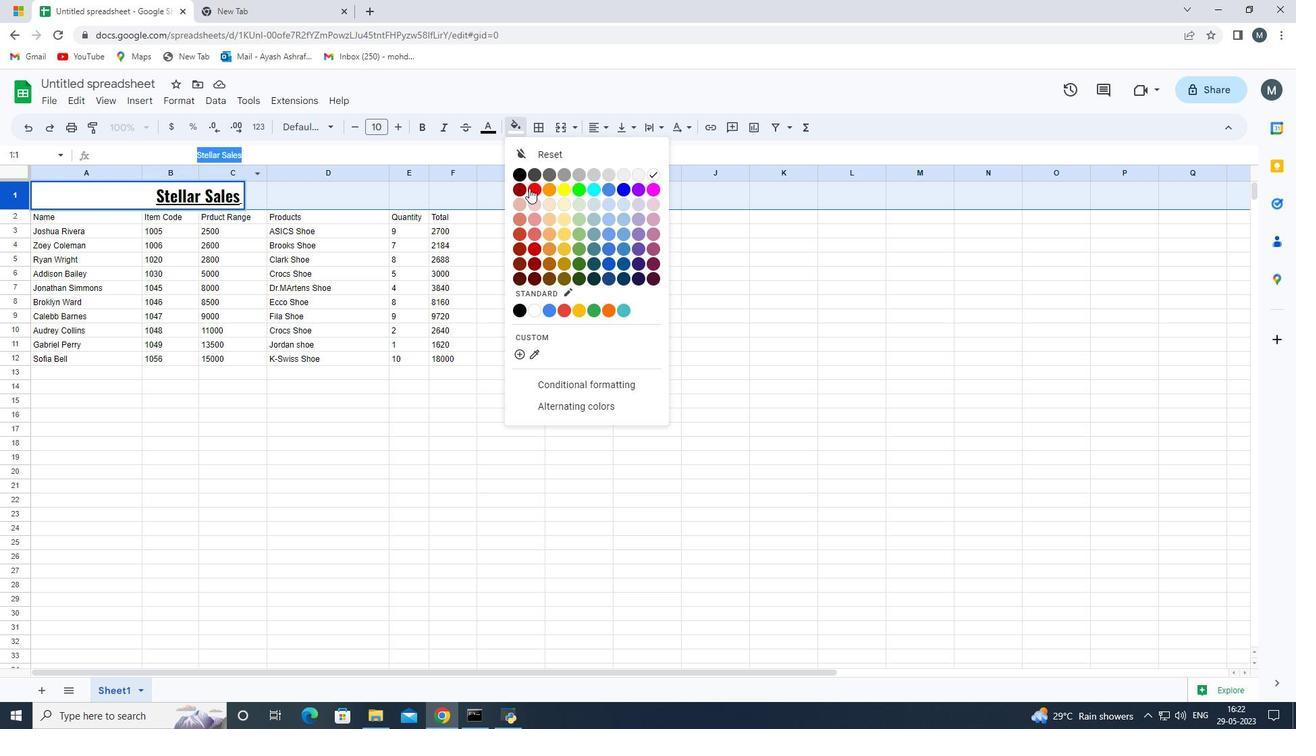 
Action: Mouse pressed left at (529, 189)
Screenshot: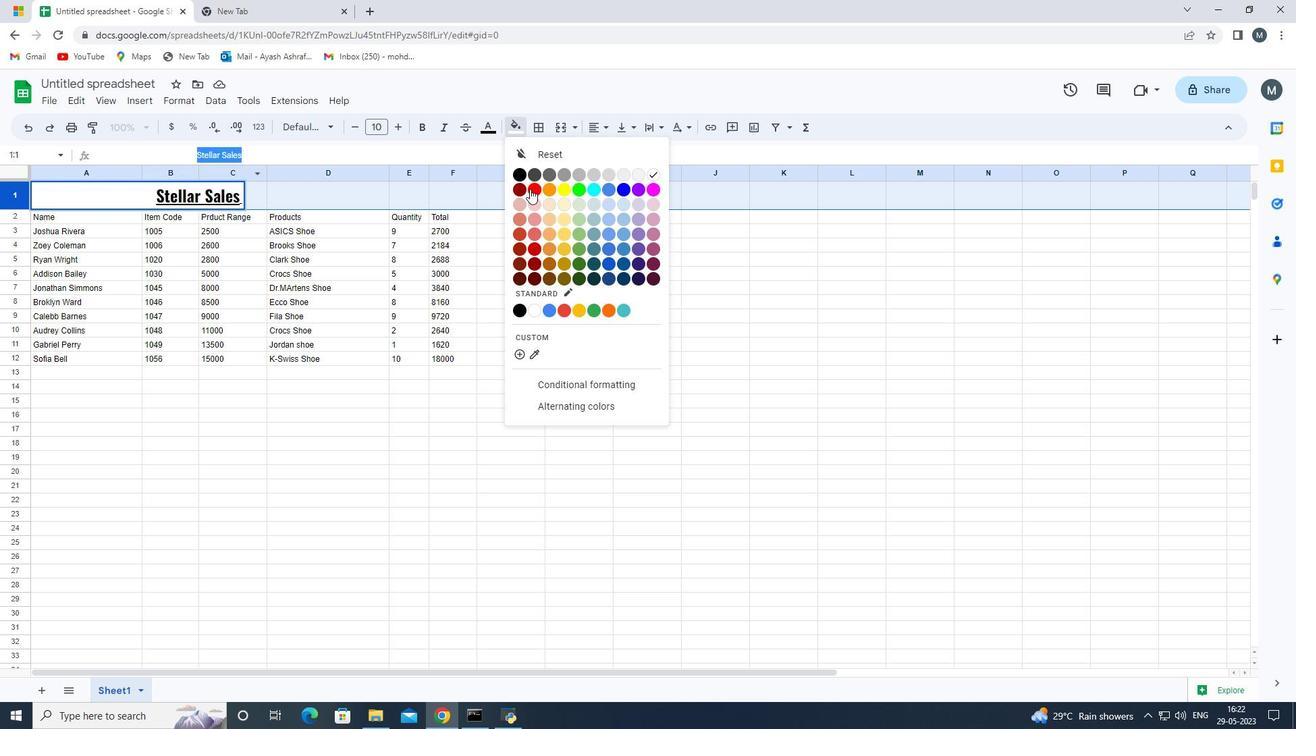 
Action: Mouse moved to (319, 421)
Screenshot: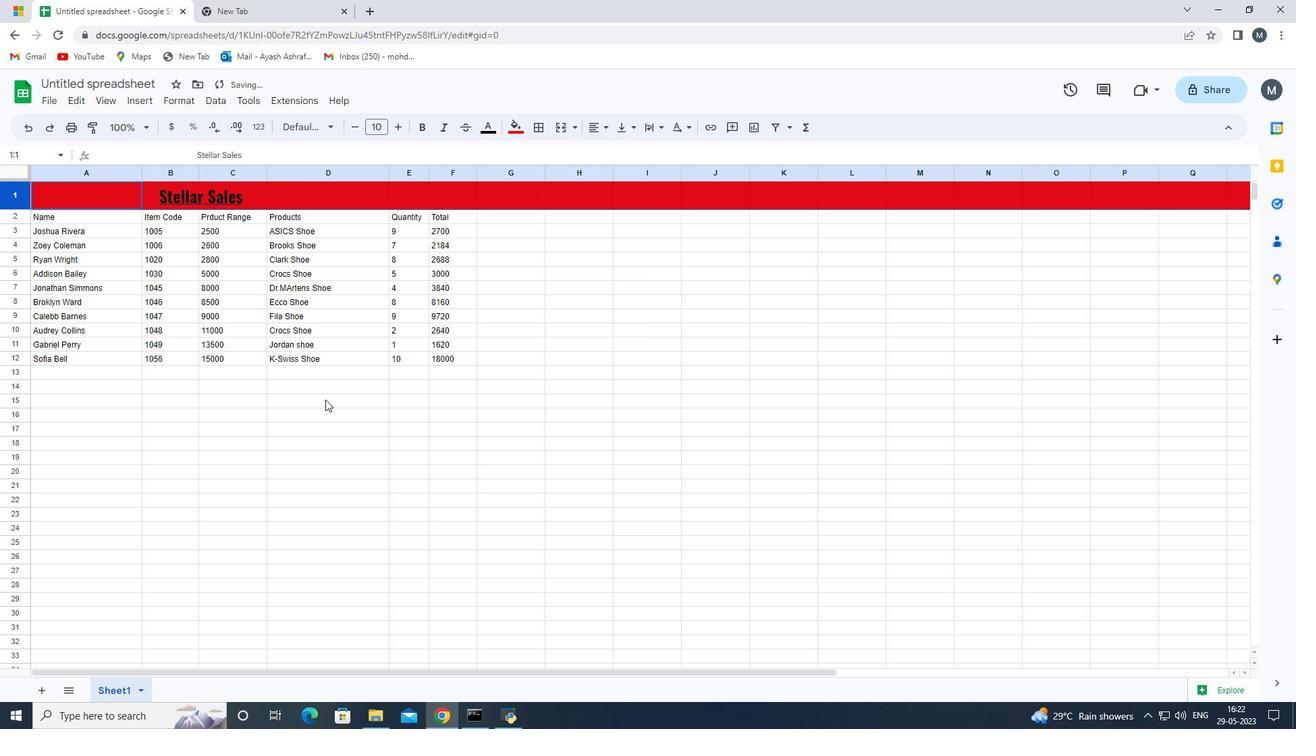 
Action: Mouse pressed left at (319, 421)
Screenshot: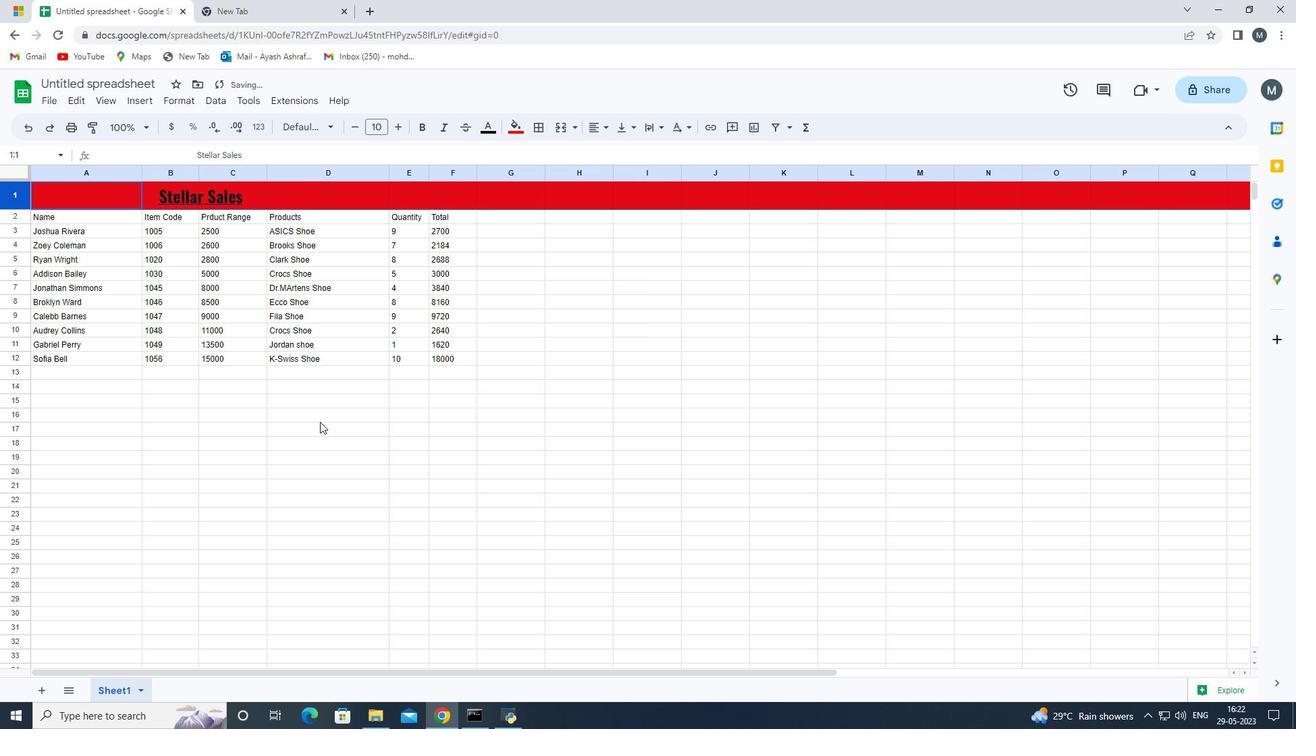 
Action: Mouse moved to (89, 425)
Screenshot: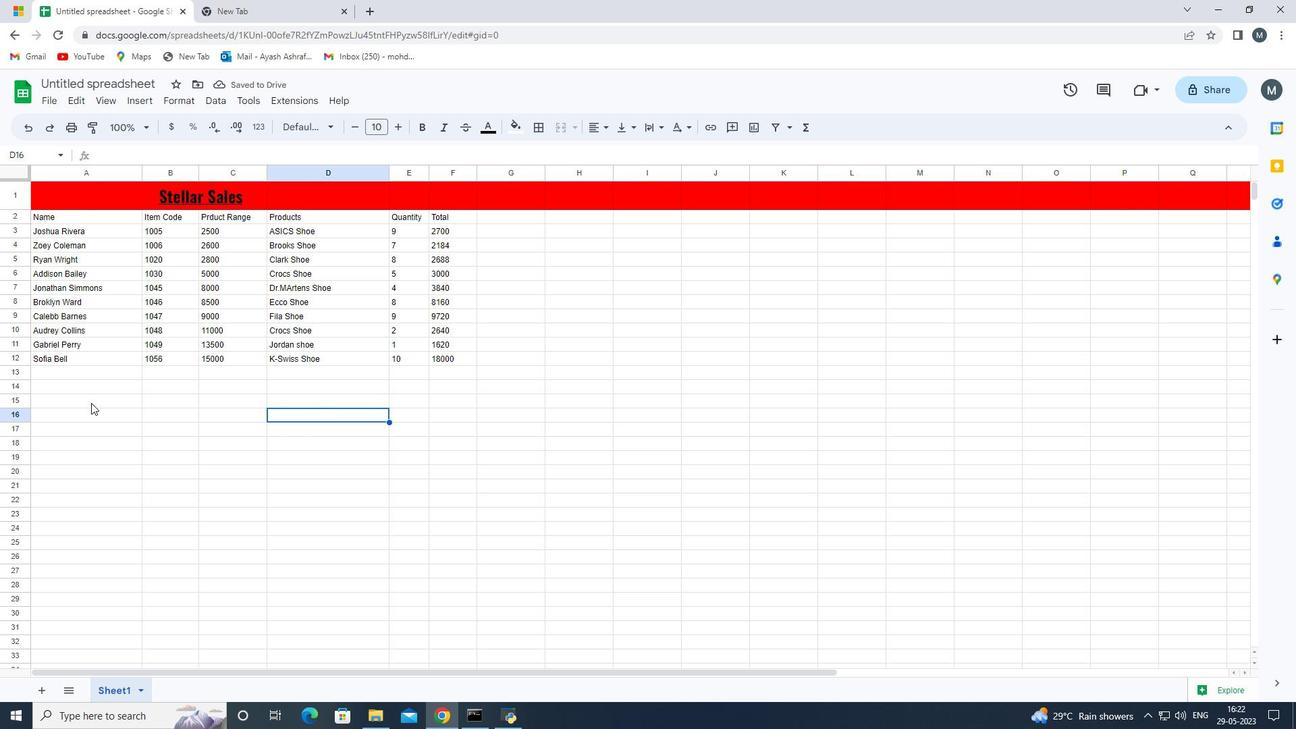 
Action: Key pressed ctrl+Z
Screenshot: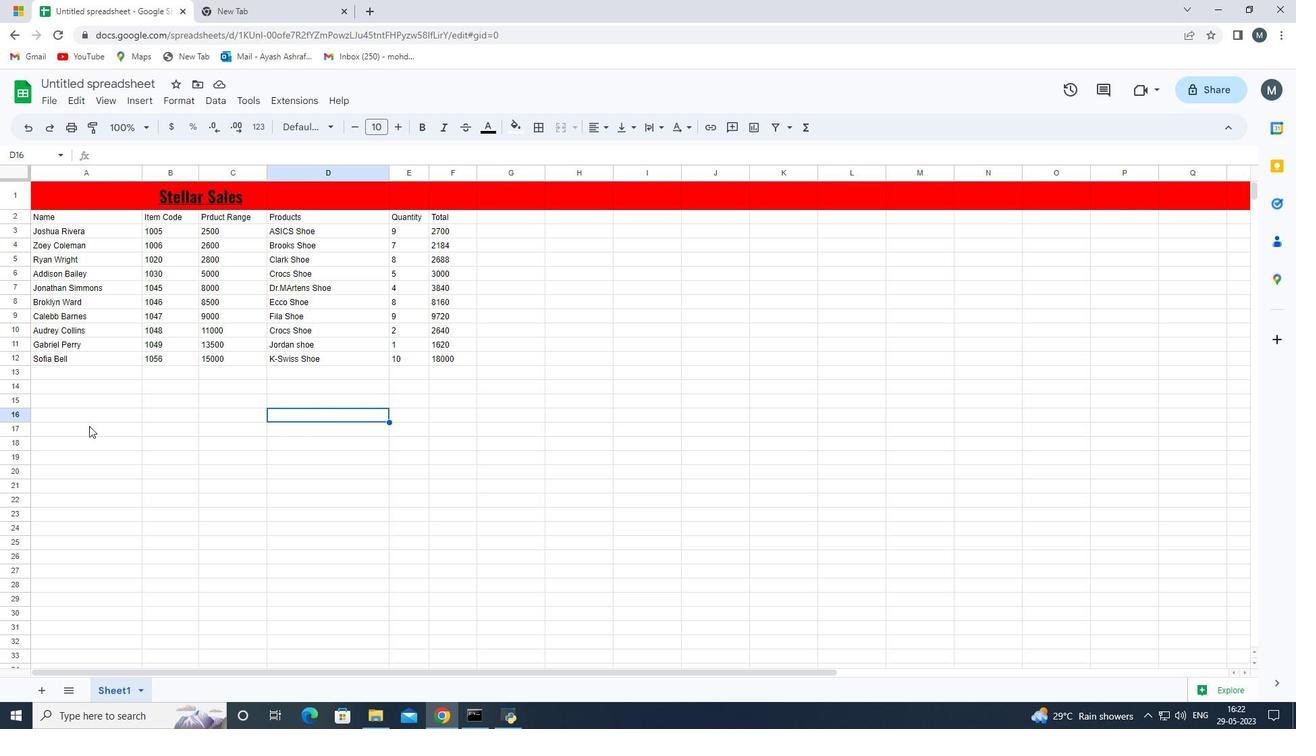 
Action: Mouse moved to (155, 407)
Screenshot: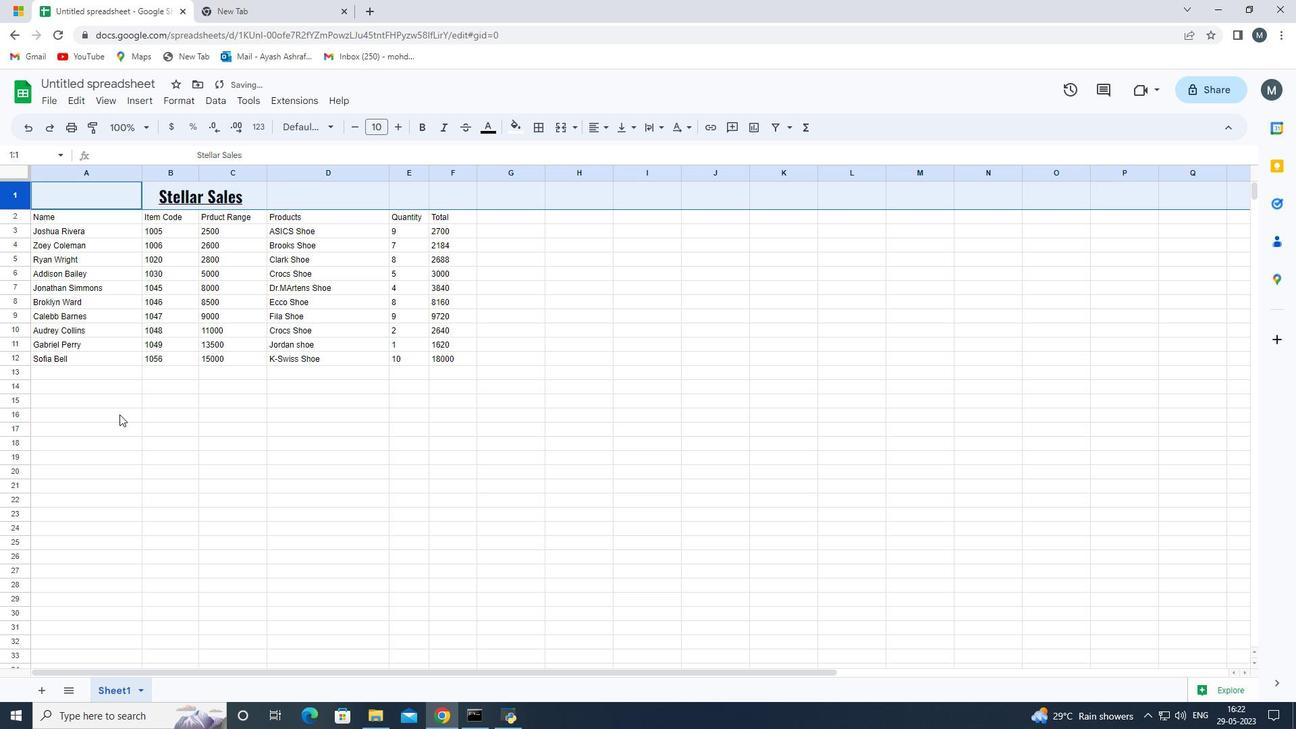 
Action: Mouse pressed left at (155, 407)
Screenshot: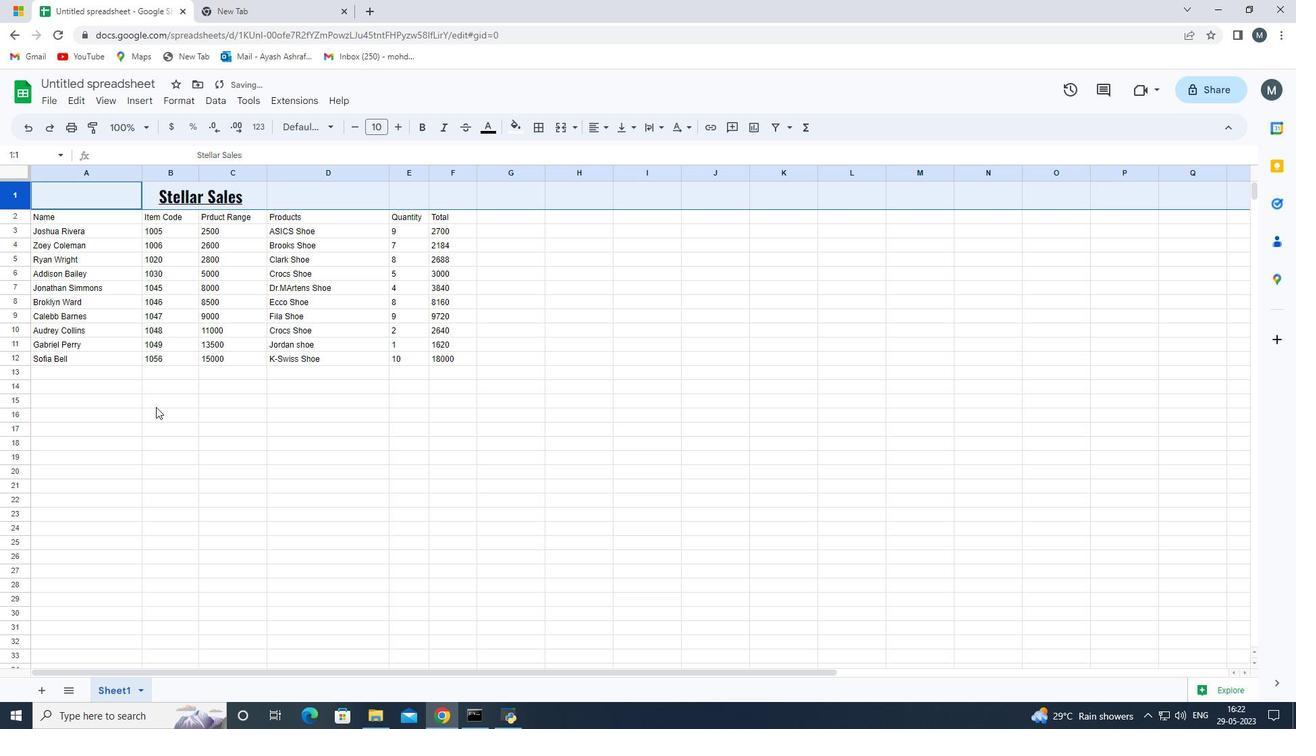 
Action: Mouse moved to (182, 194)
Screenshot: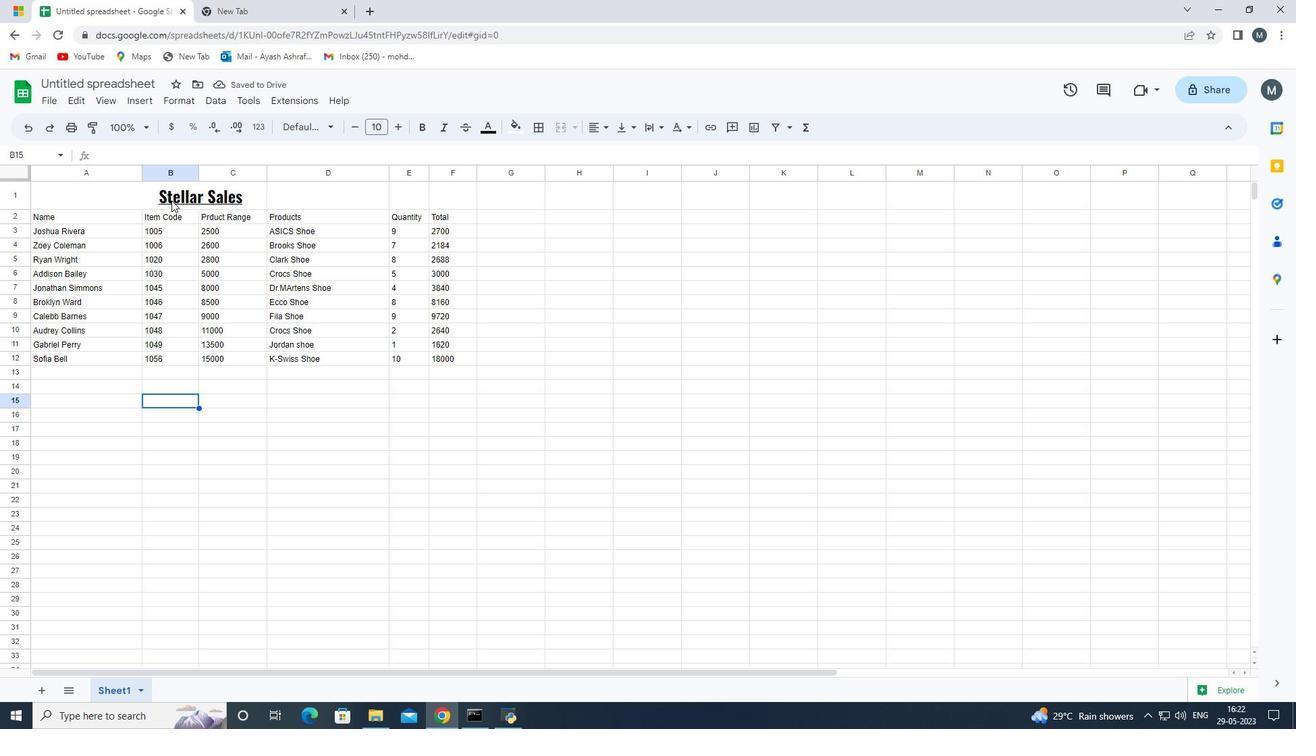 
Action: Mouse pressed left at (182, 194)
Screenshot: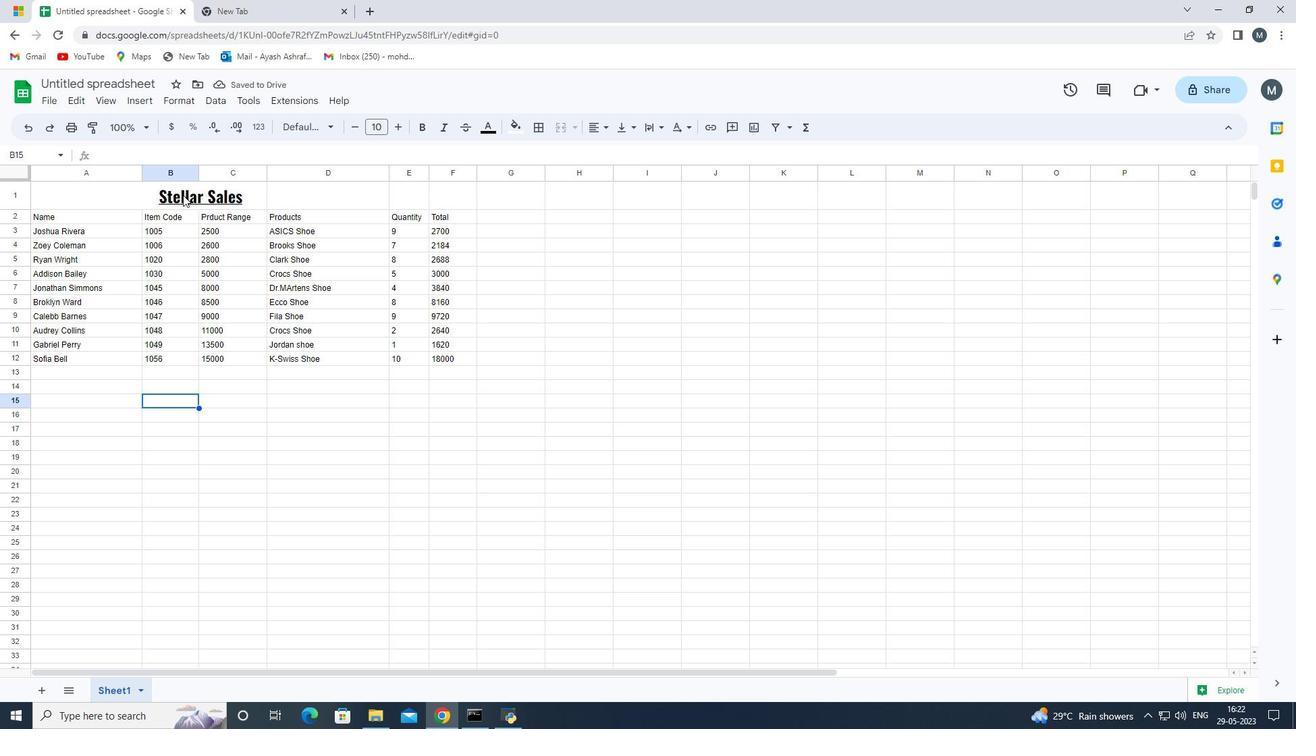 
Action: Mouse pressed left at (182, 194)
Screenshot: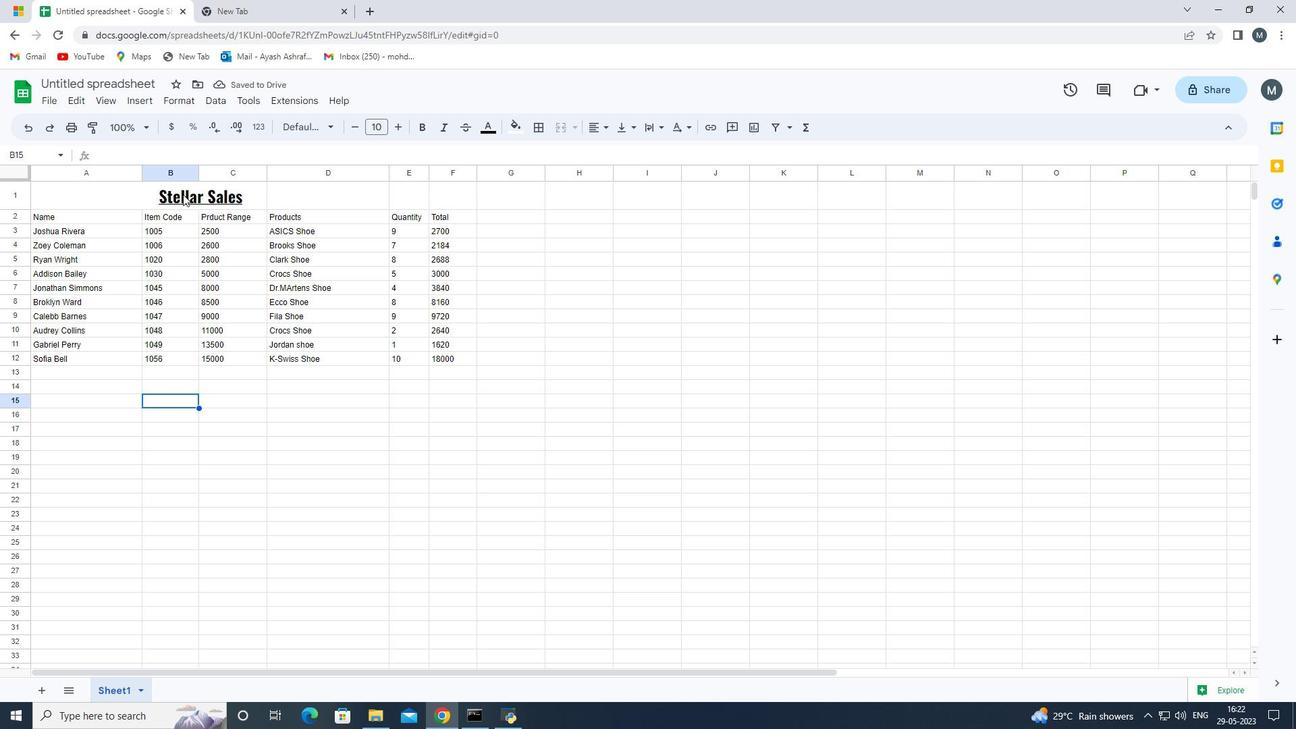 
Action: Mouse moved to (205, 403)
Screenshot: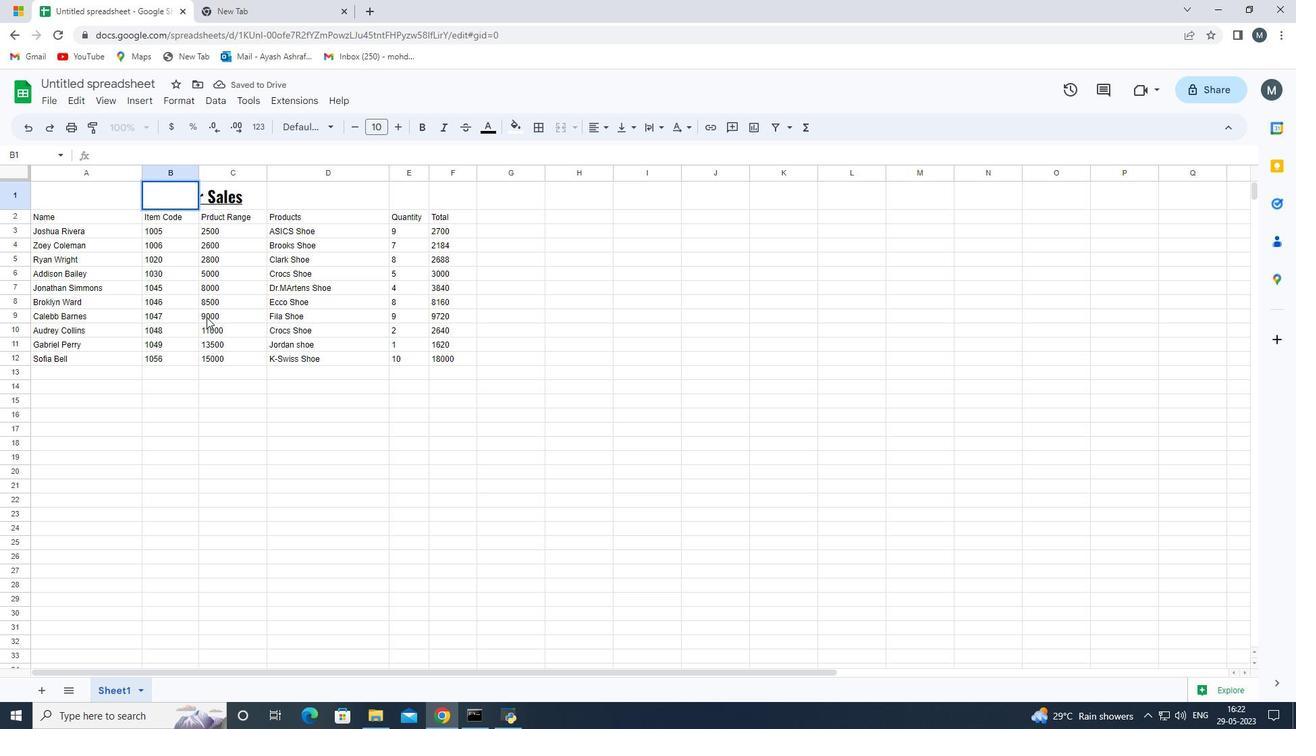 
Action: Mouse pressed left at (205, 403)
Screenshot: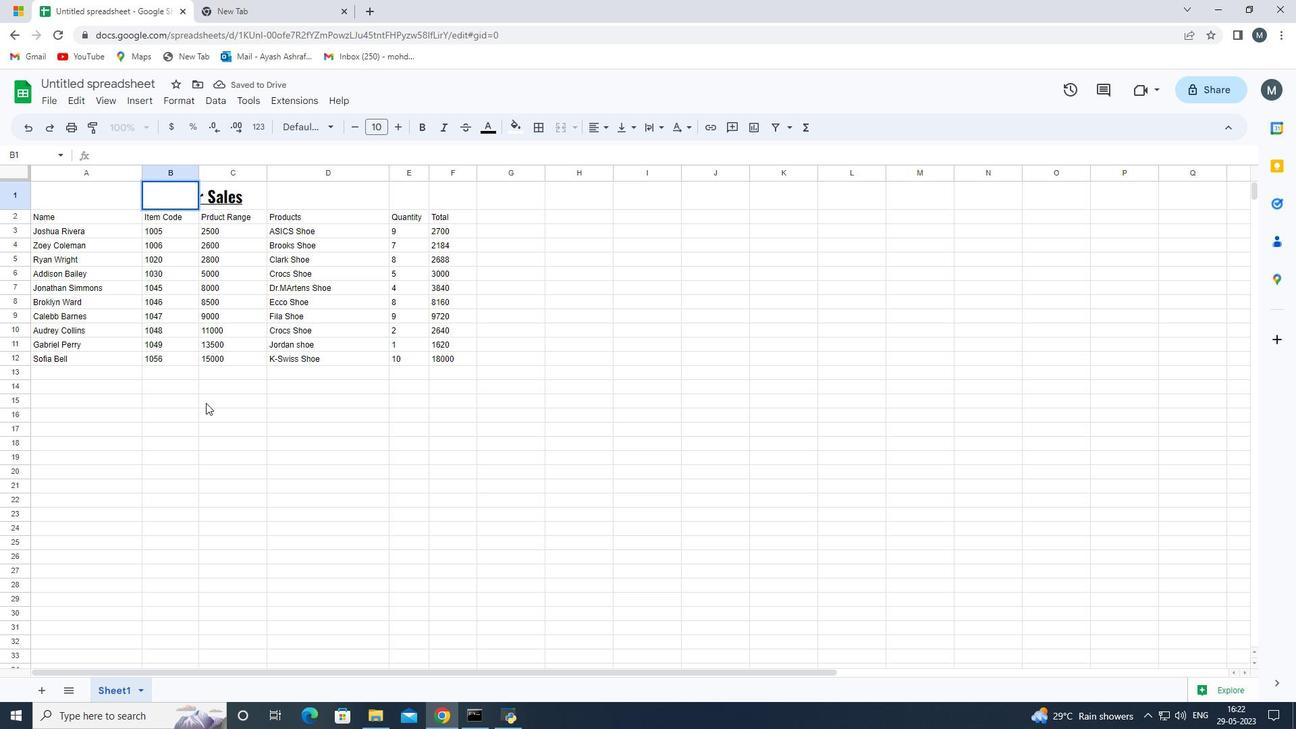 
Action: Mouse moved to (262, 191)
Screenshot: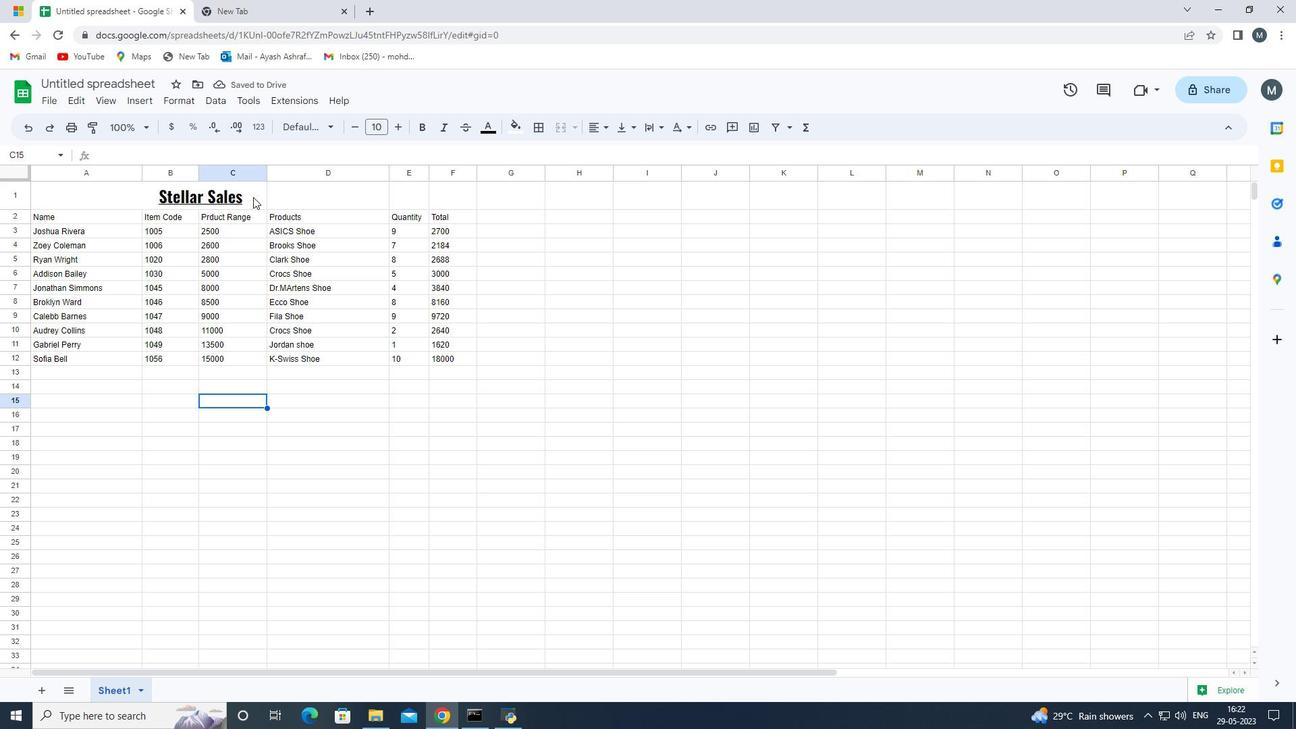 
Action: Mouse pressed left at (262, 191)
Screenshot: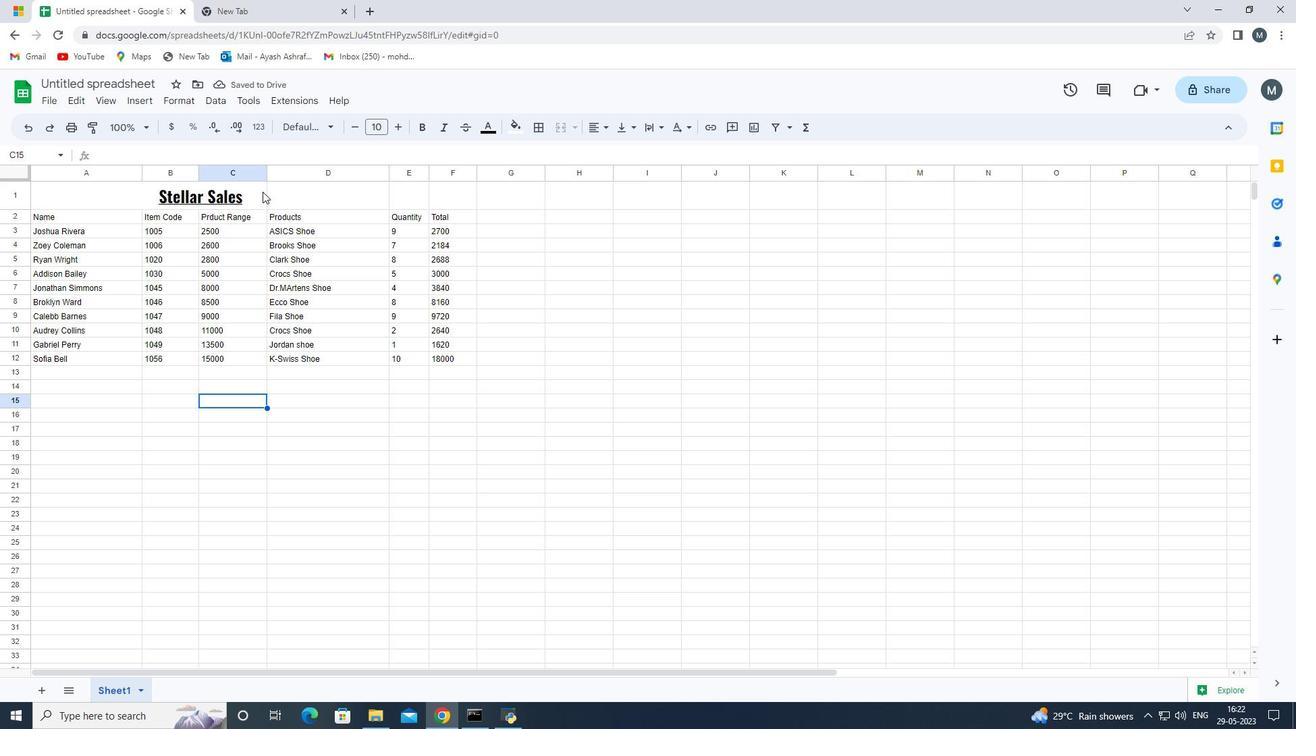 
Action: Mouse moved to (132, 197)
Screenshot: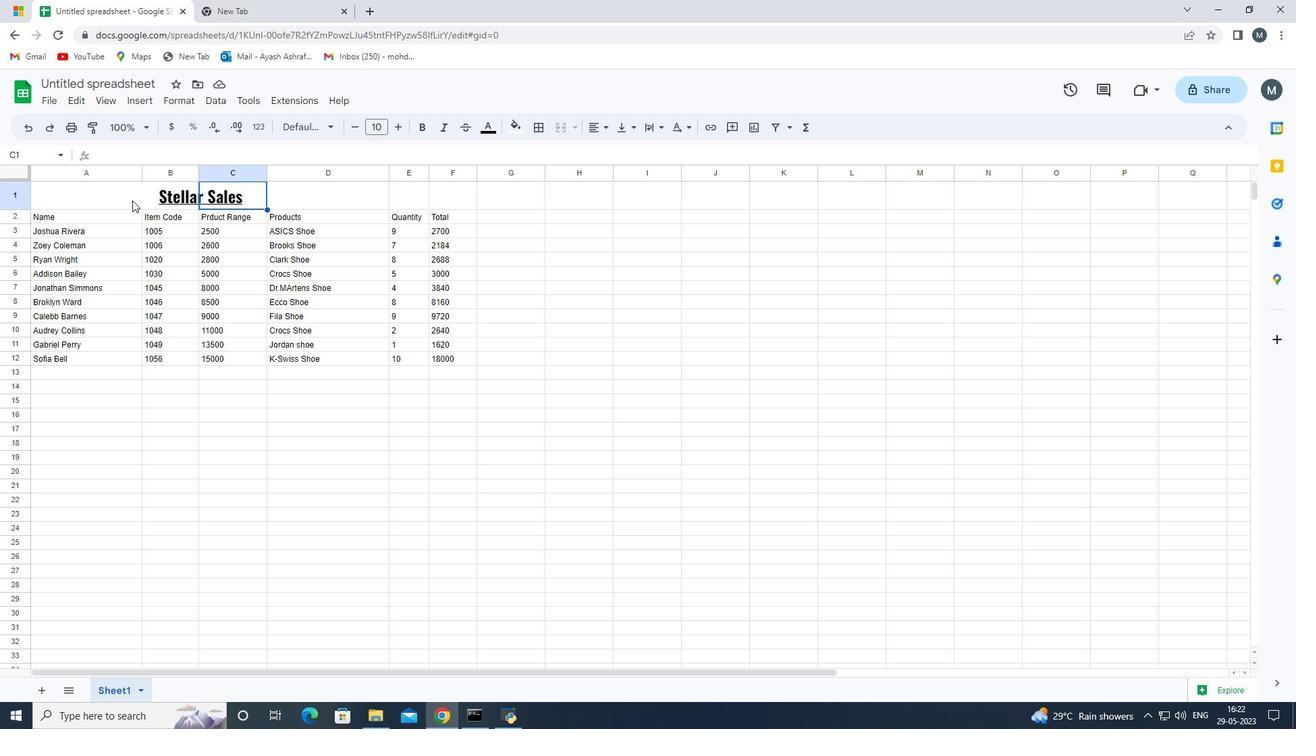 
Action: Mouse pressed left at (132, 197)
Screenshot: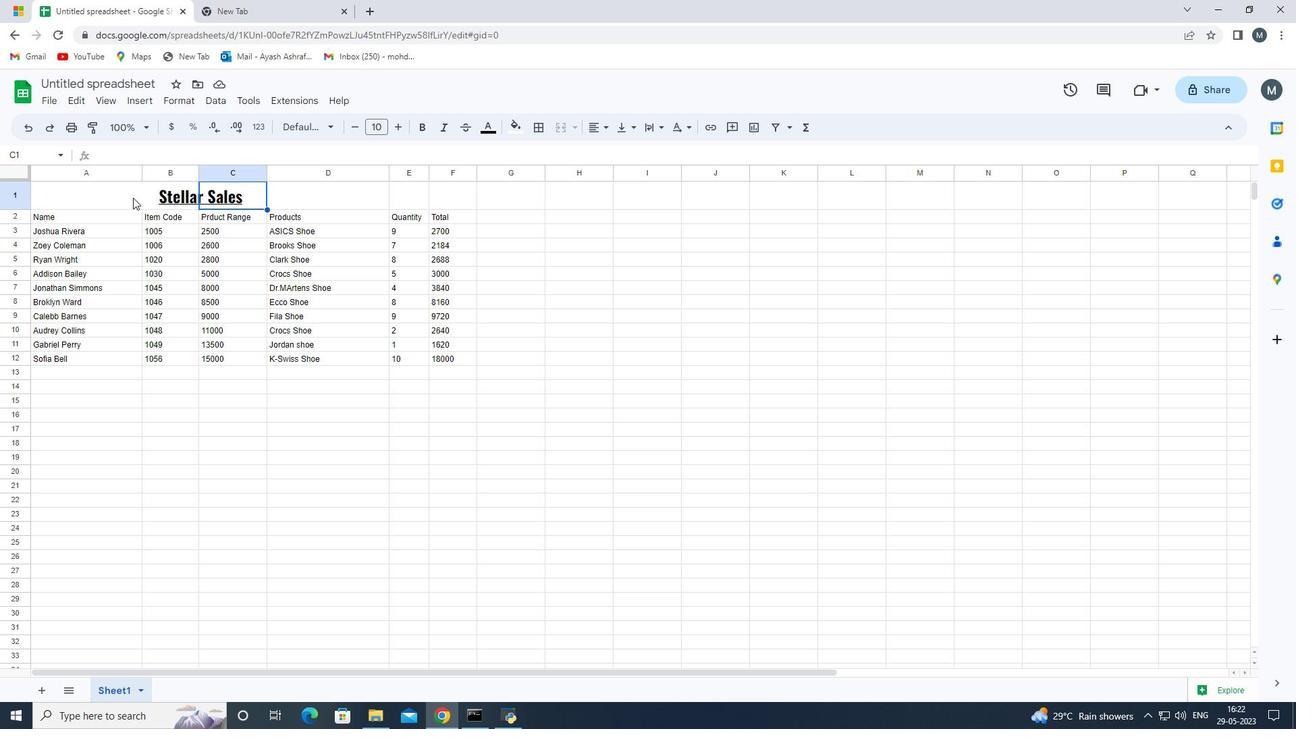 
Action: Mouse moved to (149, 202)
Screenshot: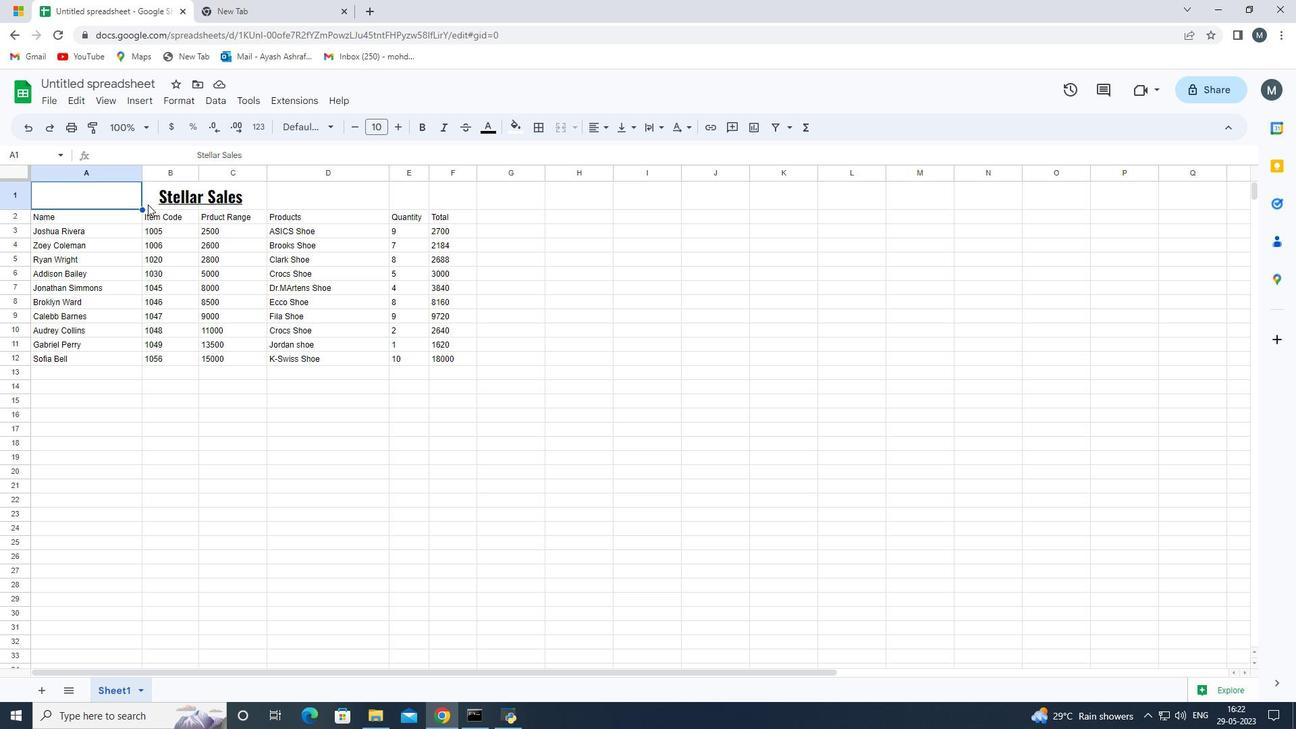 
Action: Mouse pressed left at (149, 202)
Screenshot: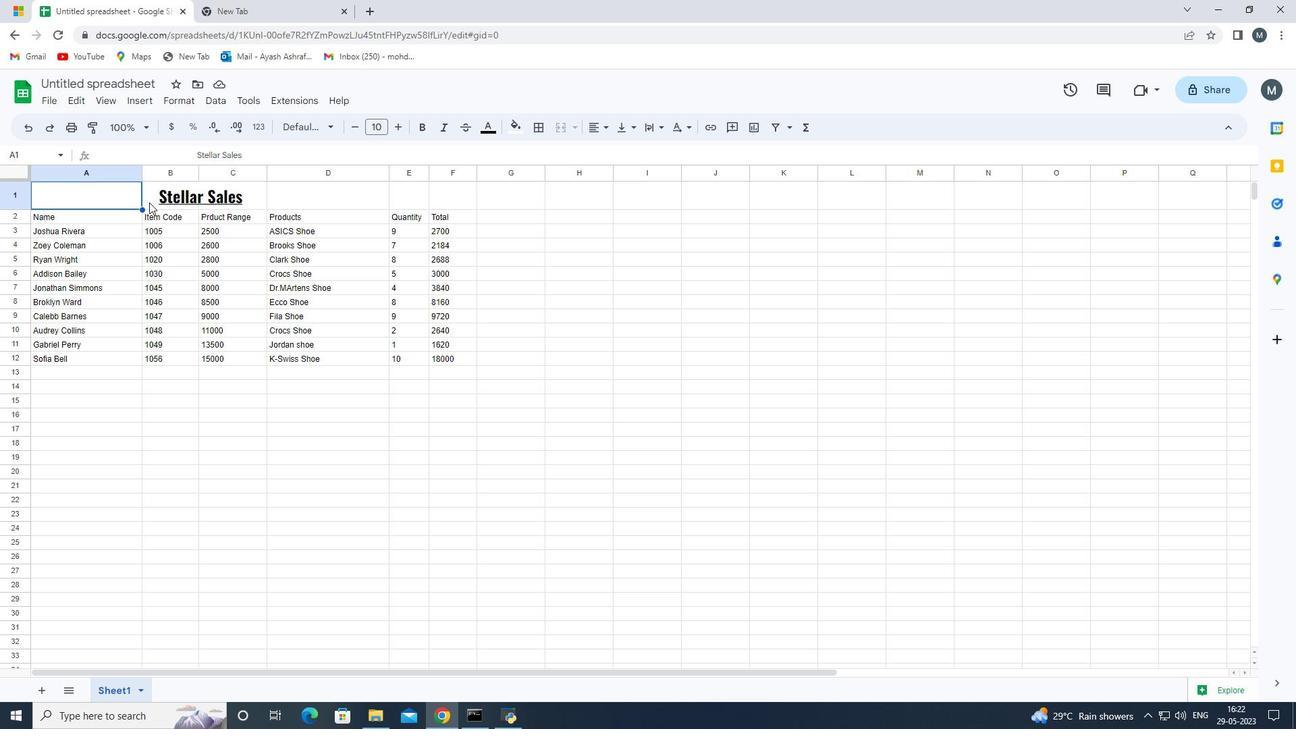 
Action: Mouse moved to (199, 210)
Screenshot: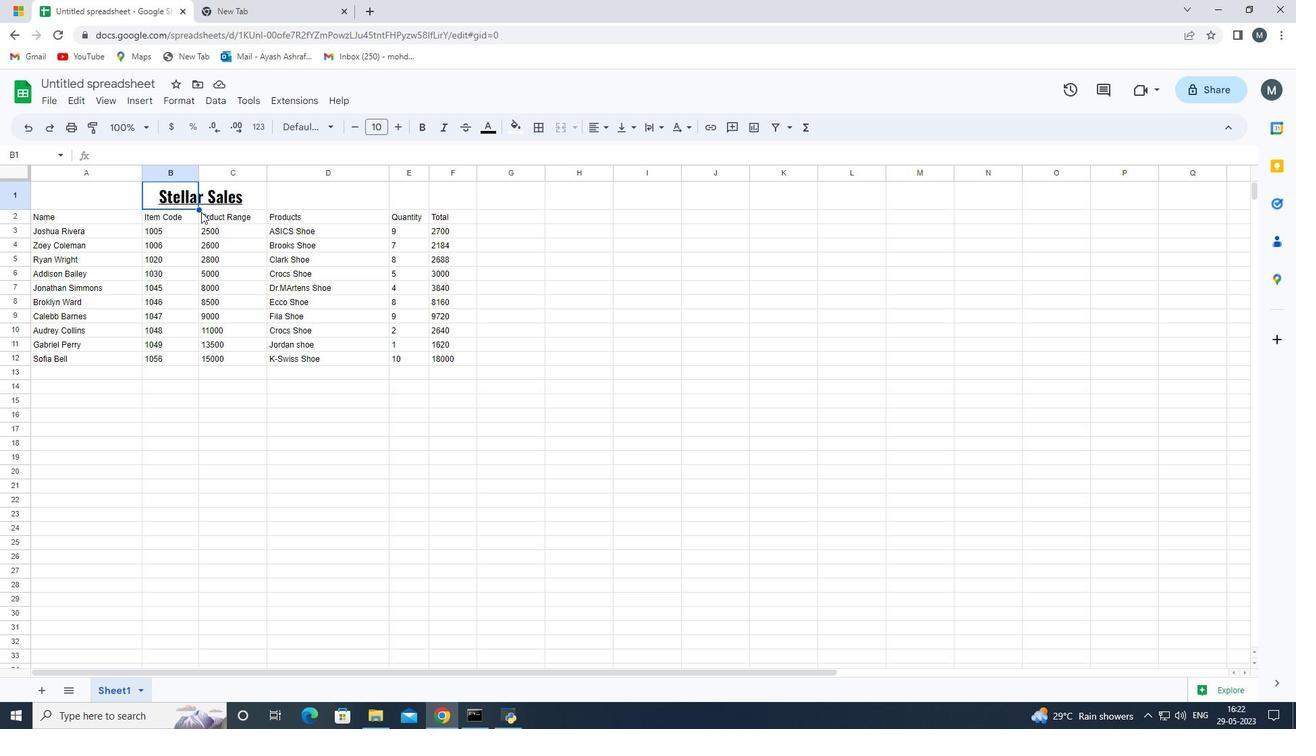 
Action: Mouse pressed left at (199, 210)
Screenshot: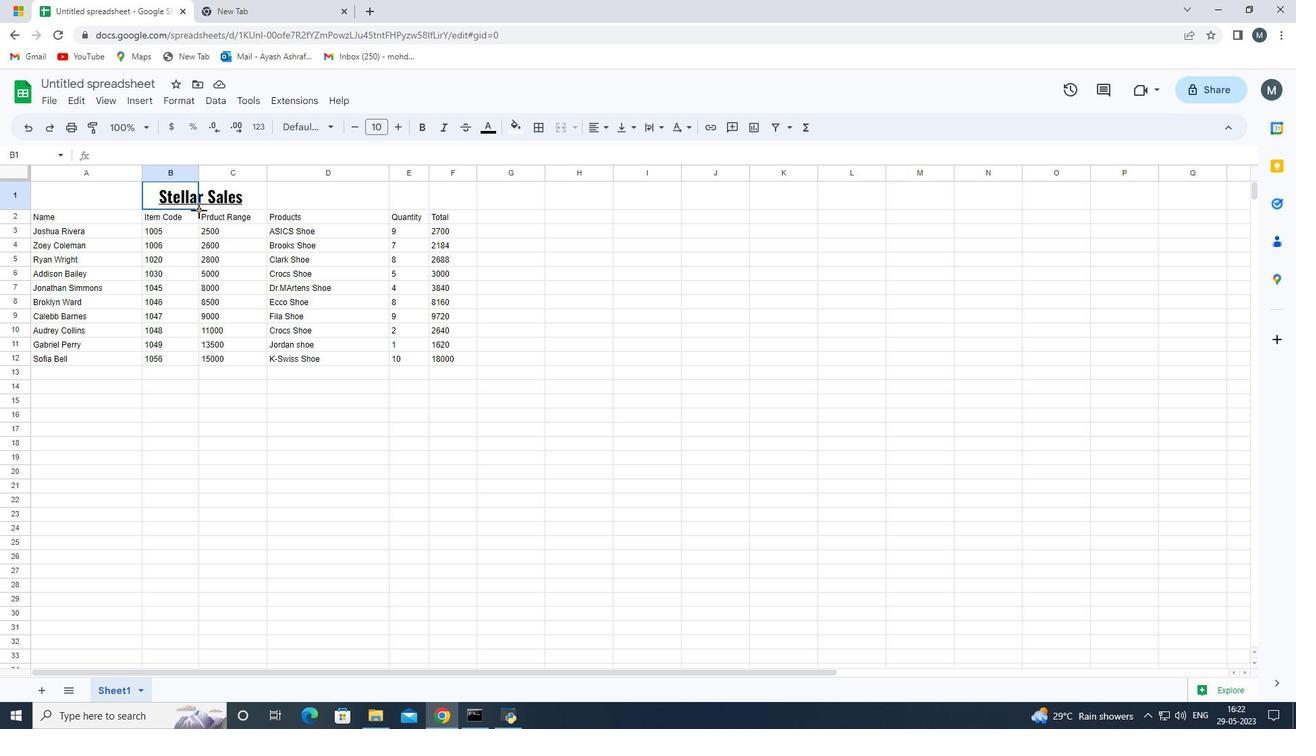 
Action: Mouse moved to (525, 130)
Screenshot: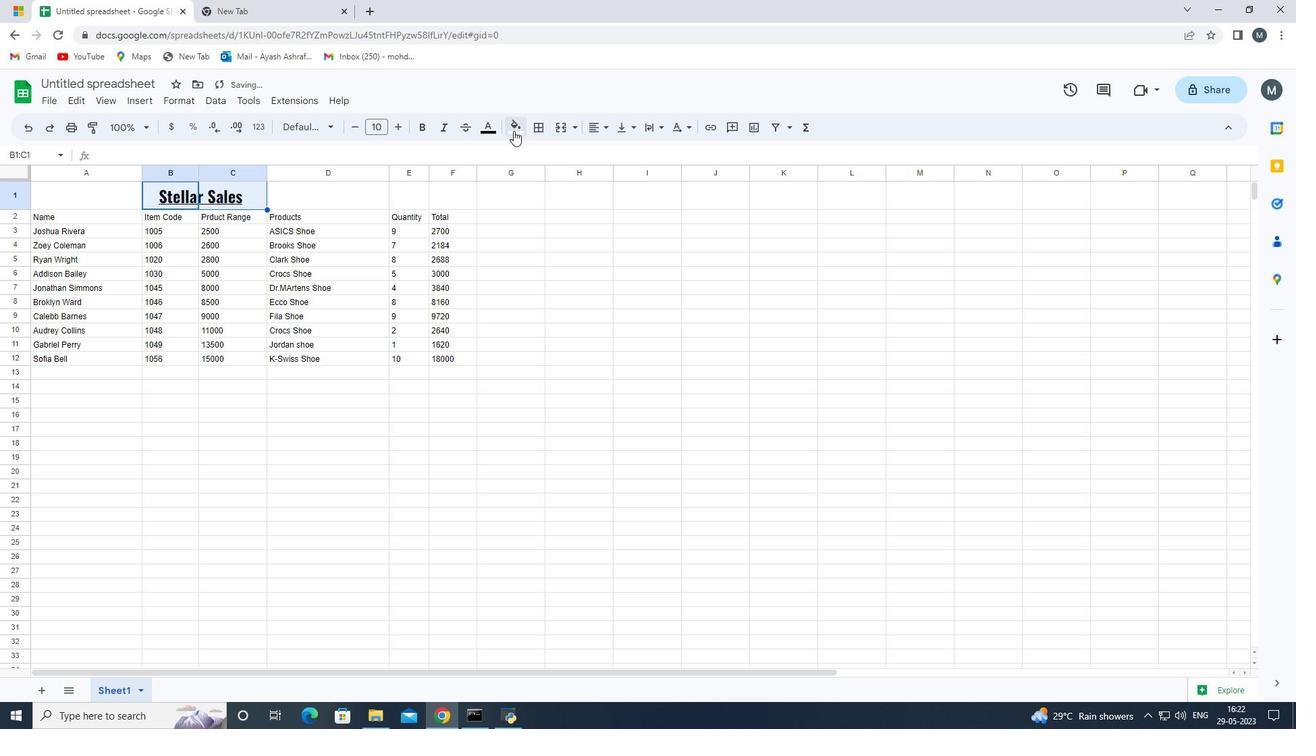 
Action: Mouse pressed left at (525, 130)
Screenshot: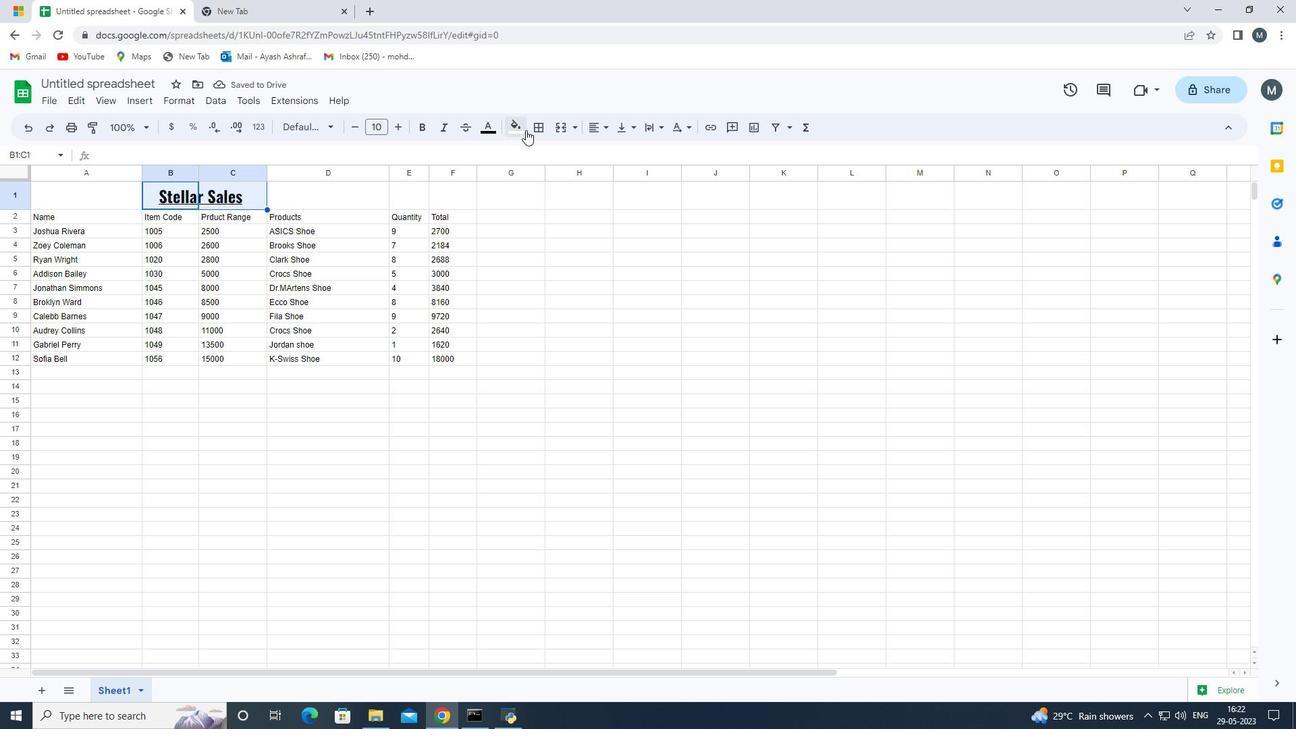 
Action: Mouse moved to (533, 190)
Screenshot: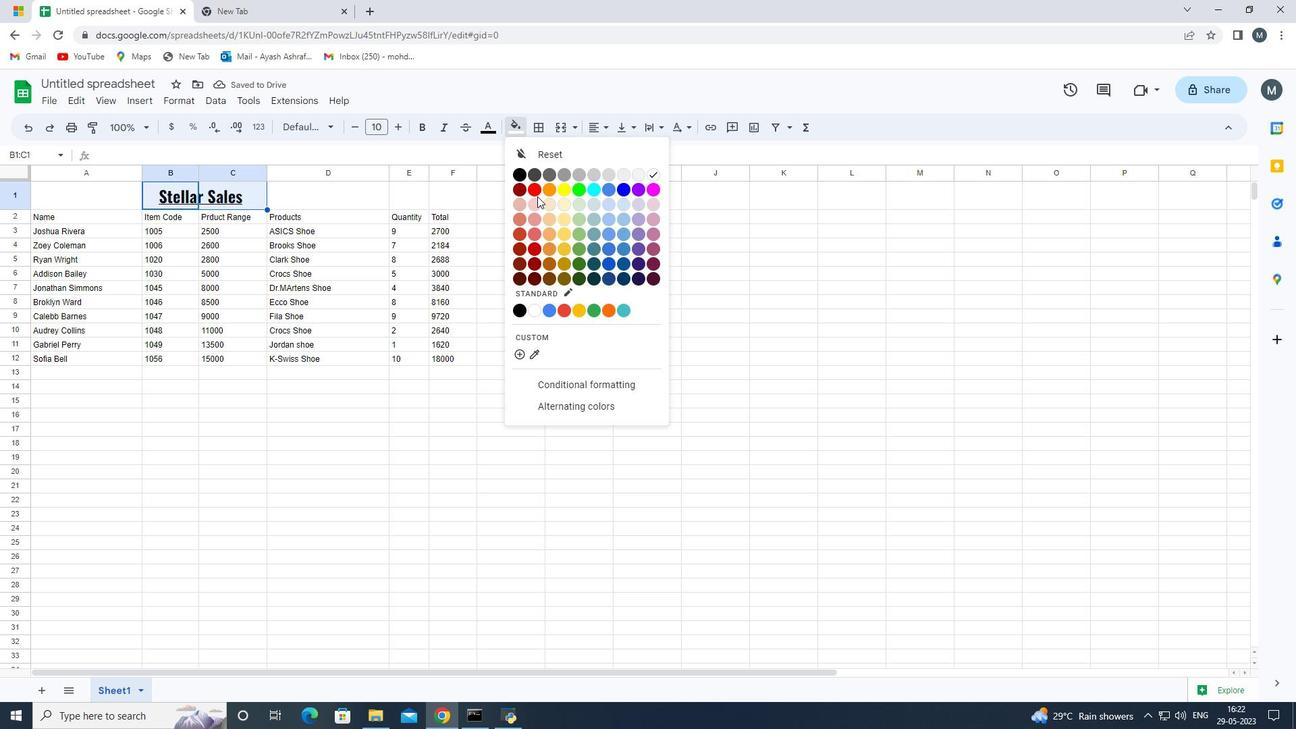
Action: Mouse pressed left at (533, 190)
Screenshot: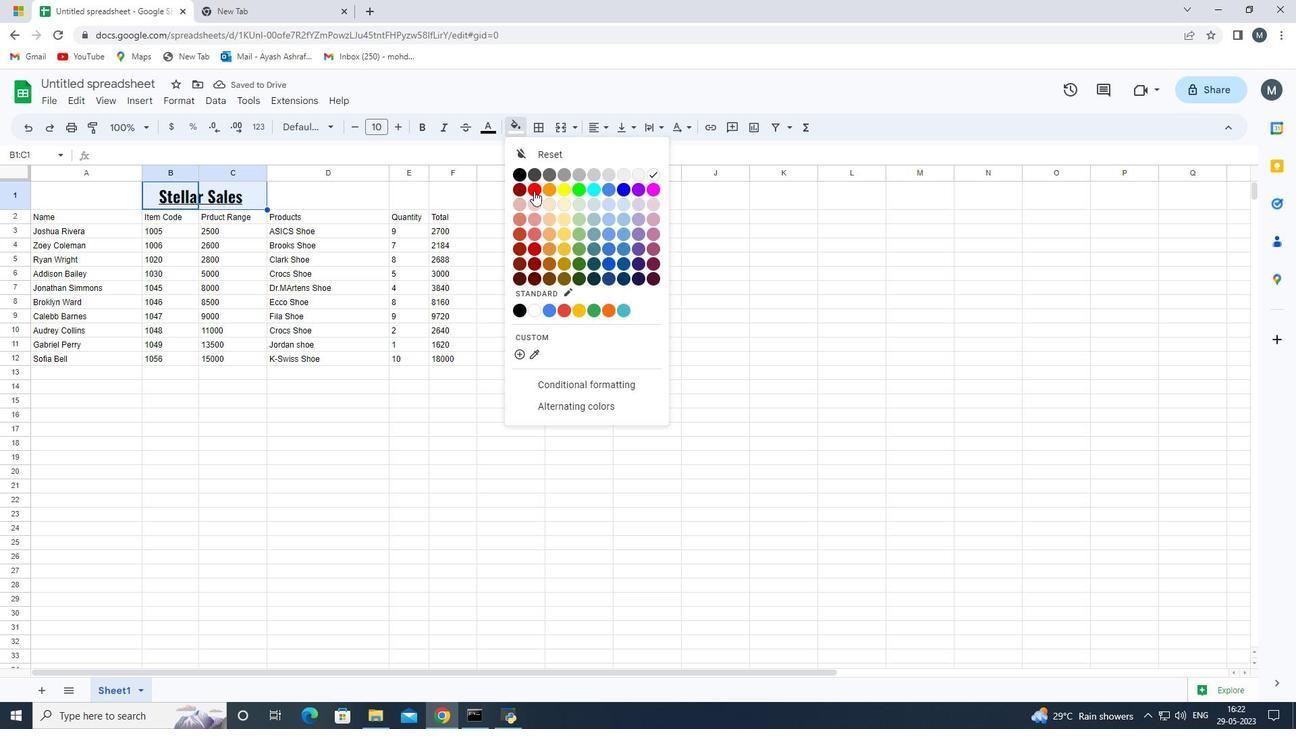 
Action: Mouse moved to (224, 549)
Screenshot: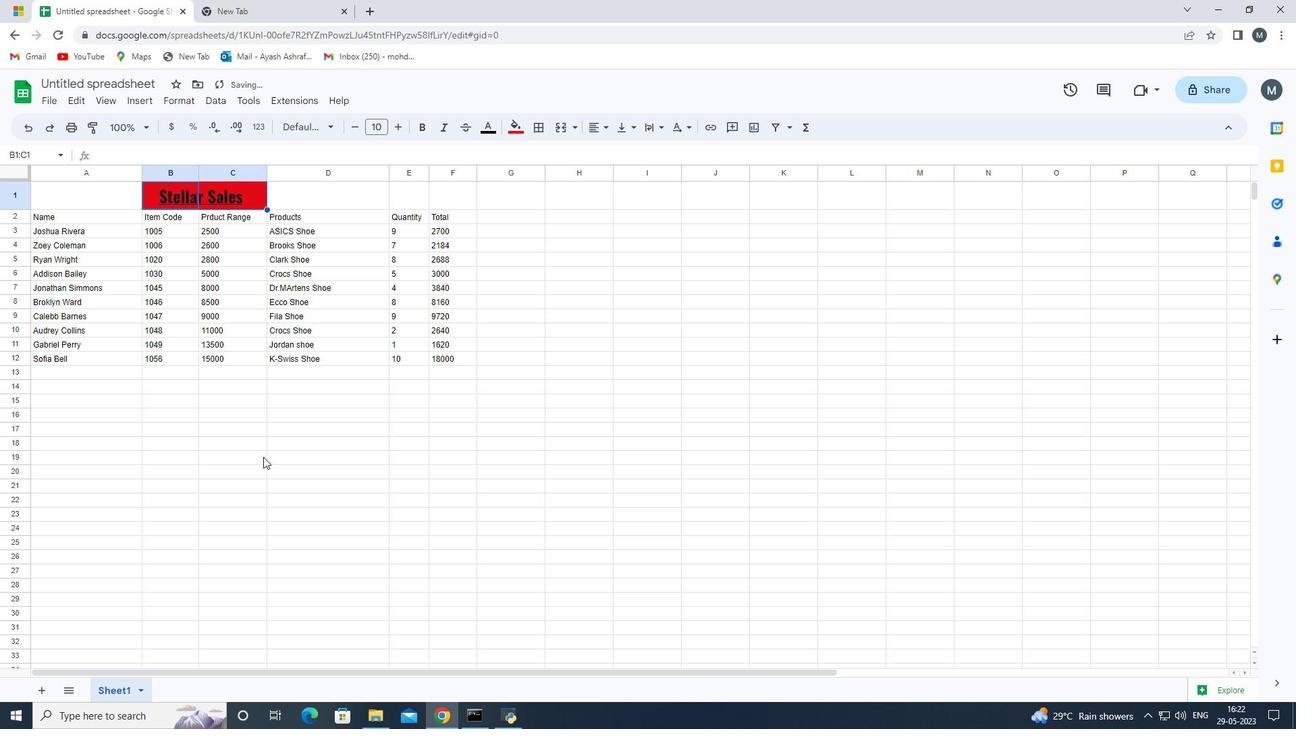 
Action: Mouse pressed left at (224, 549)
Screenshot: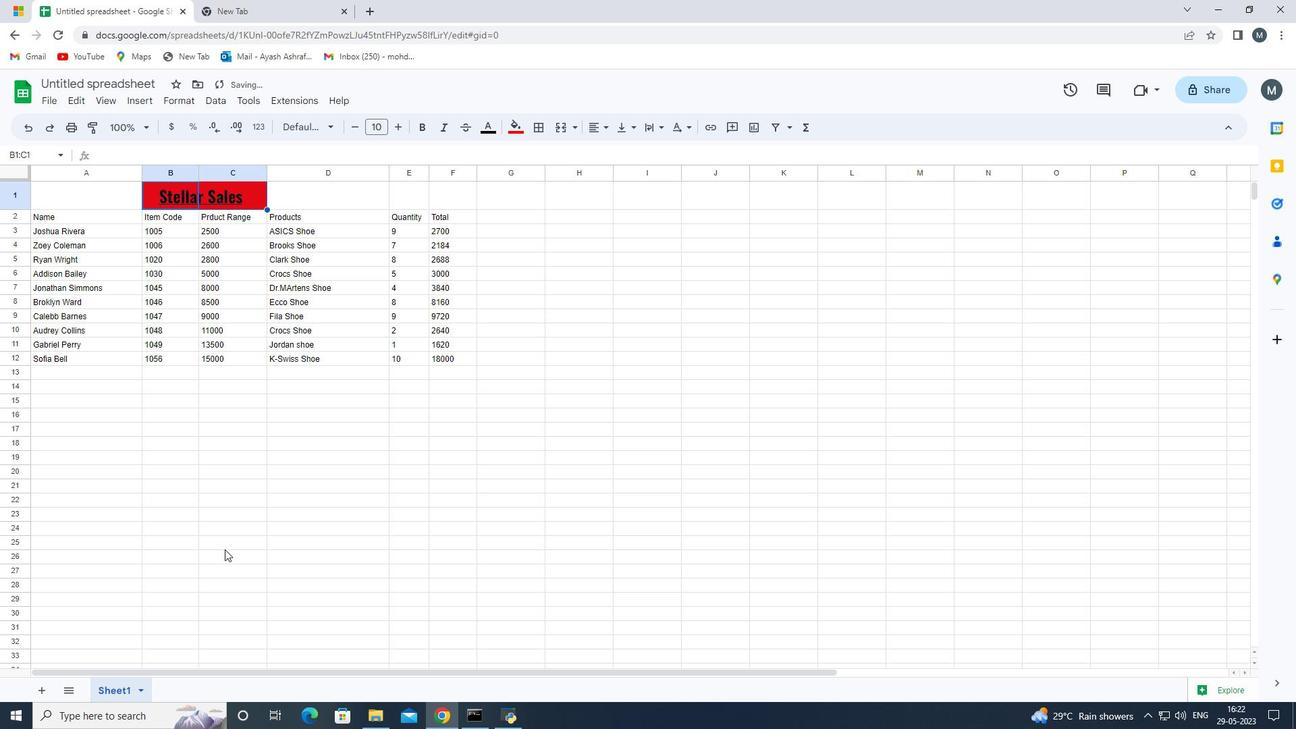 
Action: Mouse moved to (18, 217)
Screenshot: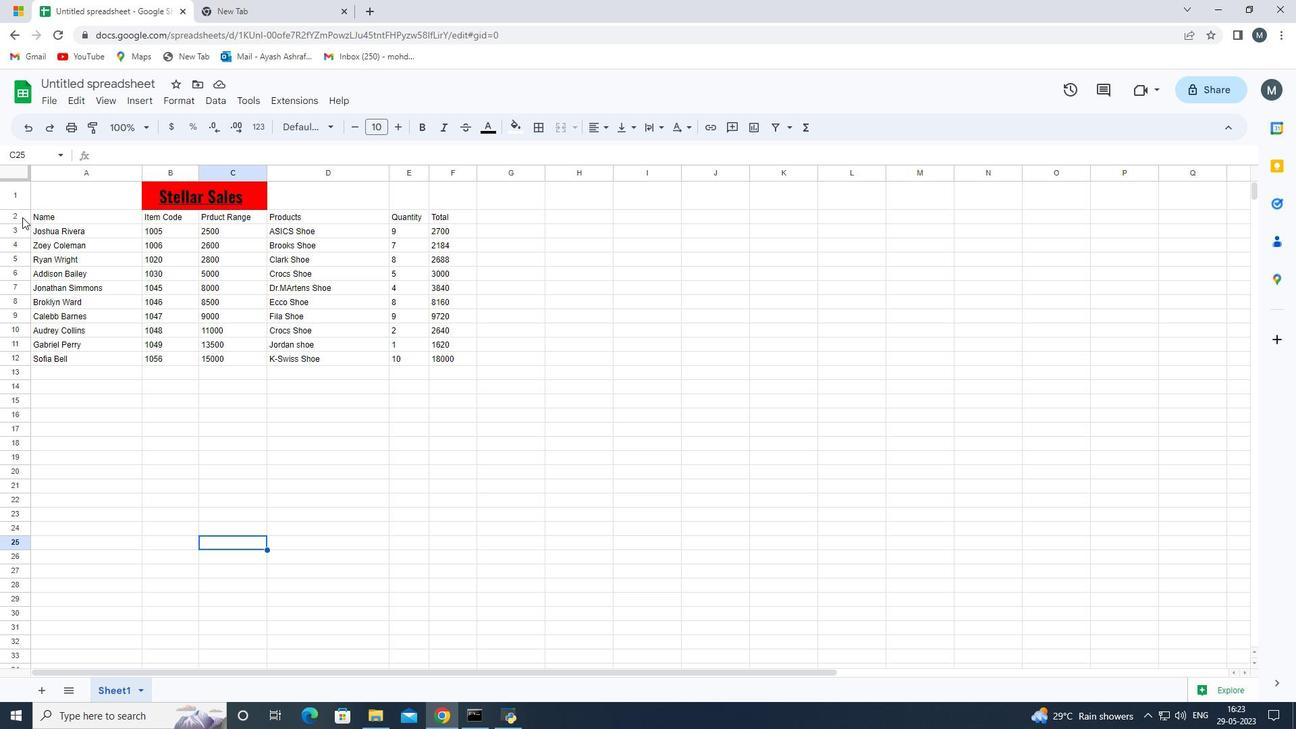 
Action: Mouse pressed left at (18, 217)
Screenshot: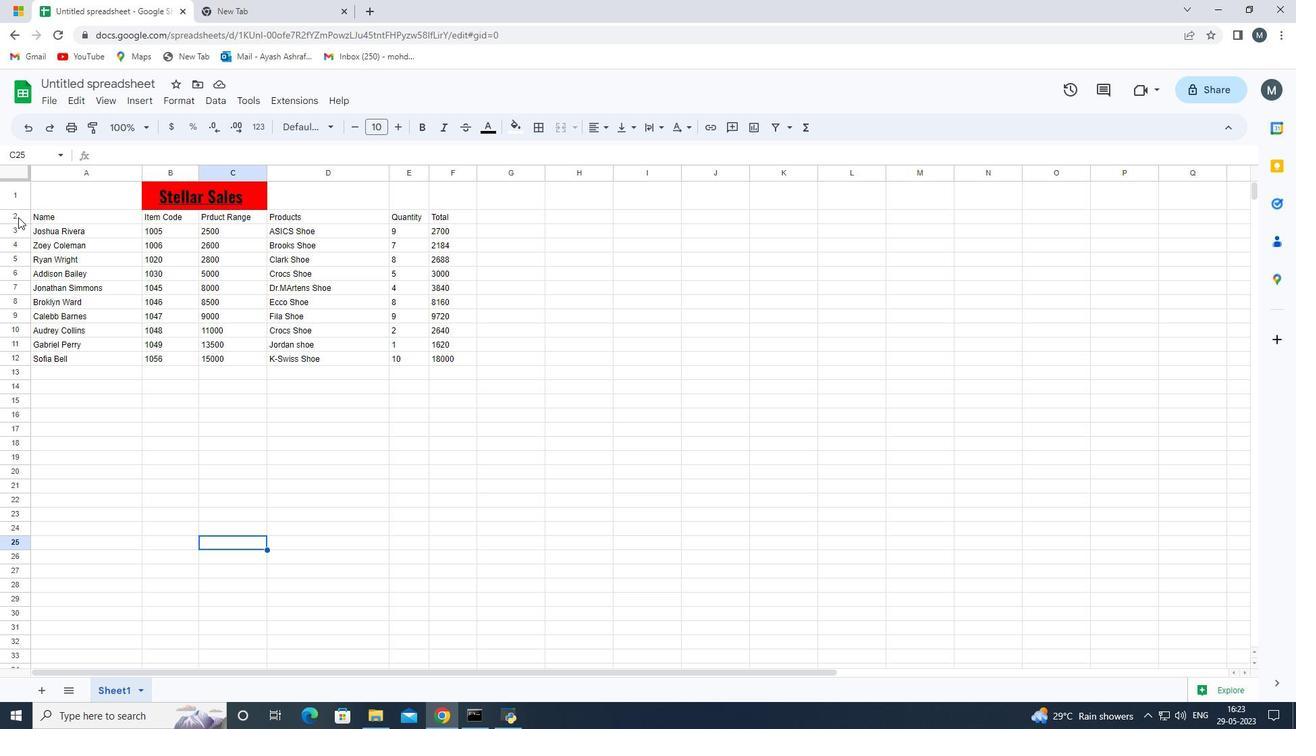 
Action: Mouse moved to (490, 130)
Screenshot: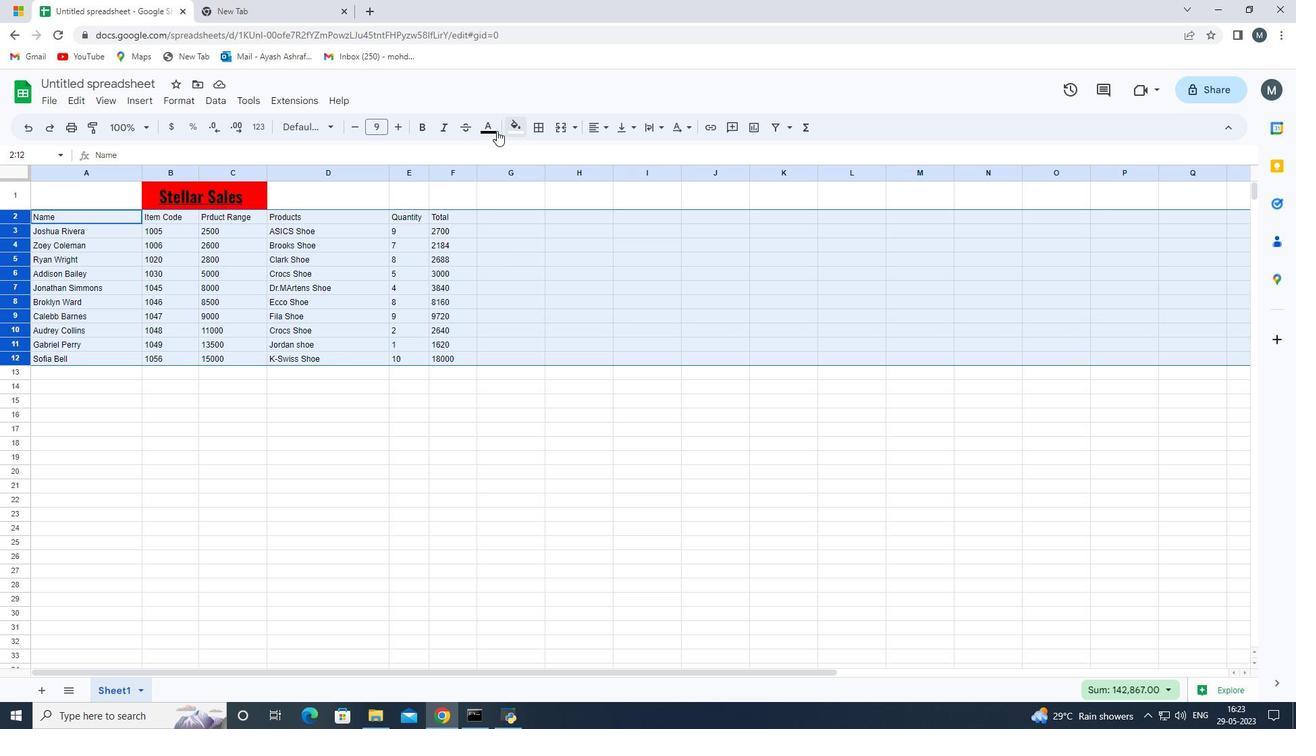 
Action: Mouse pressed left at (490, 130)
Screenshot: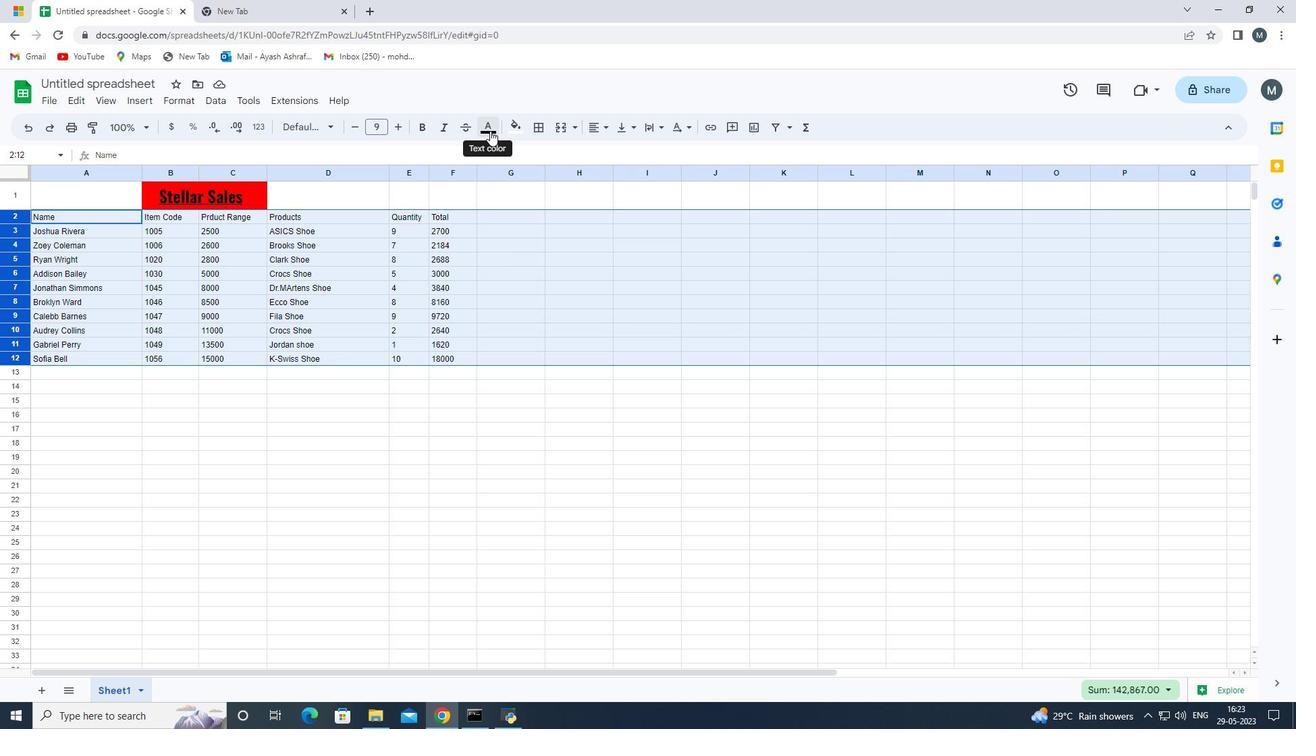 
Action: Mouse moved to (503, 186)
Screenshot: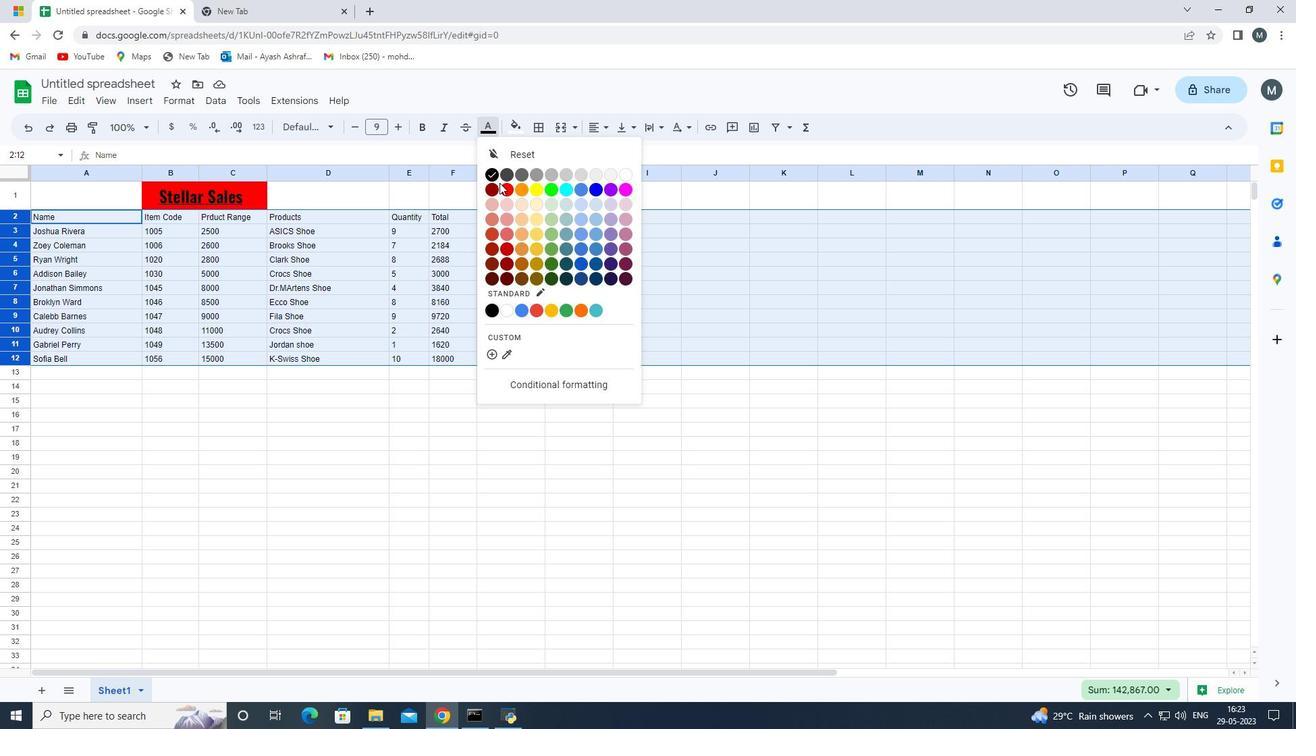 
Action: Mouse pressed left at (503, 186)
Screenshot: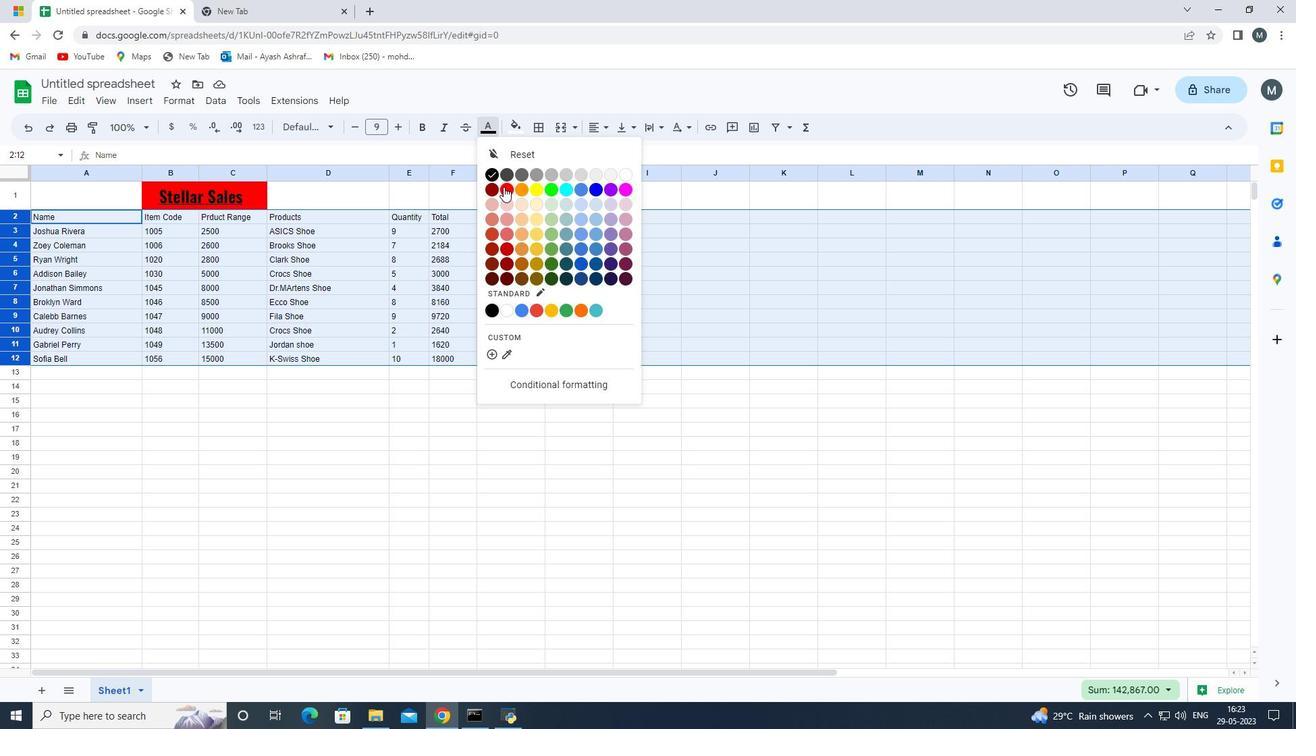 
Action: Mouse moved to (306, 478)
Screenshot: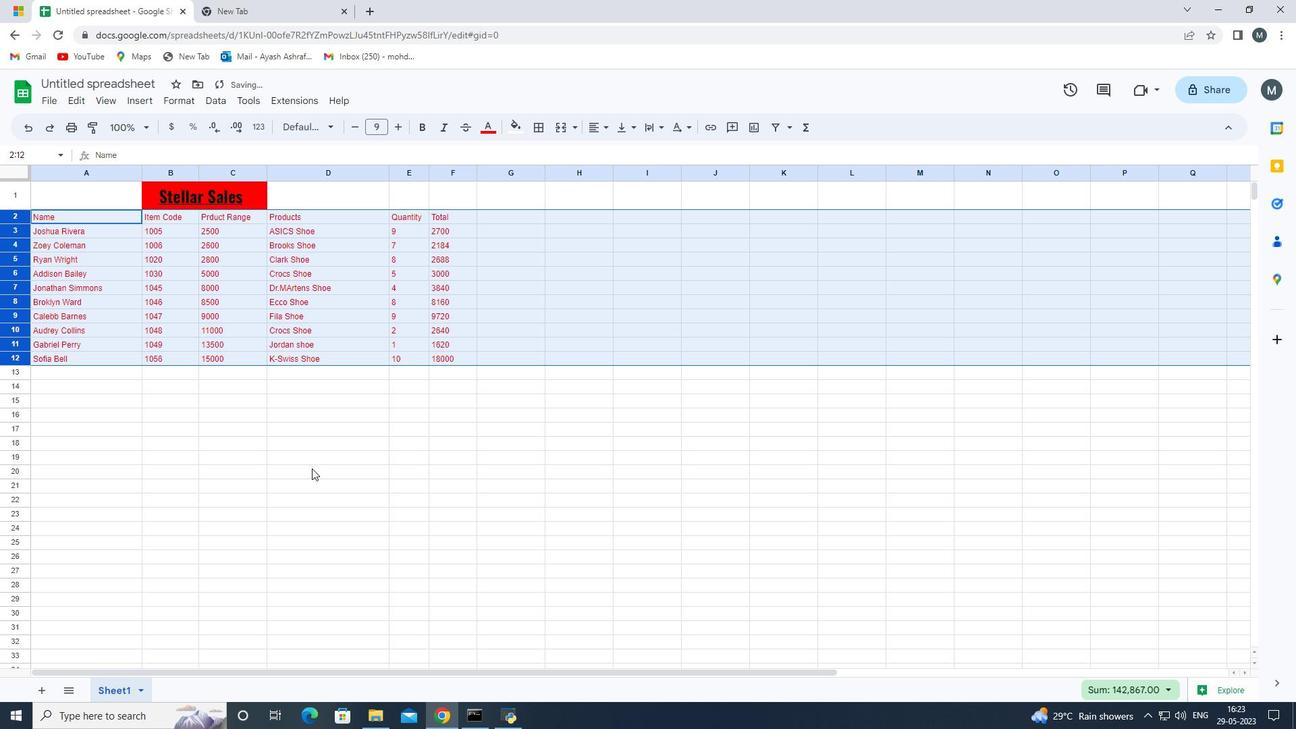 
Action: Mouse pressed left at (306, 478)
Screenshot: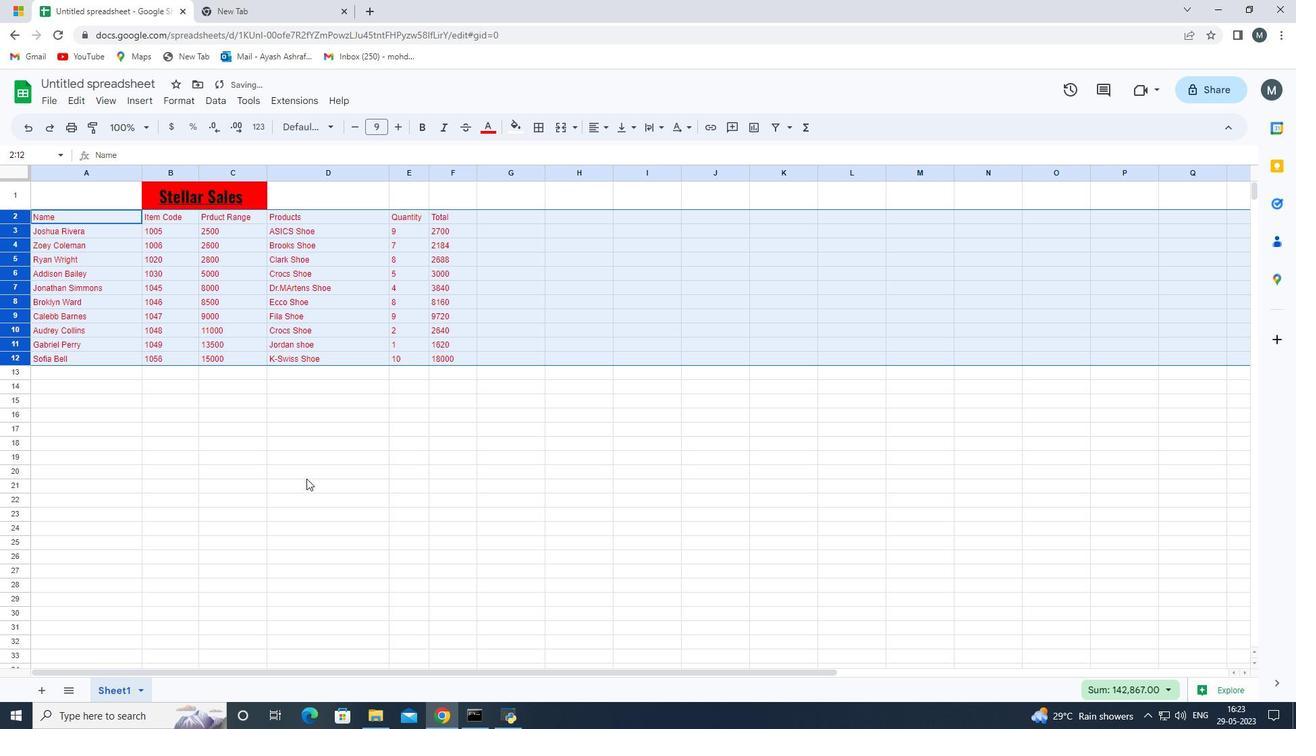 
Action: Mouse moved to (479, 349)
Screenshot: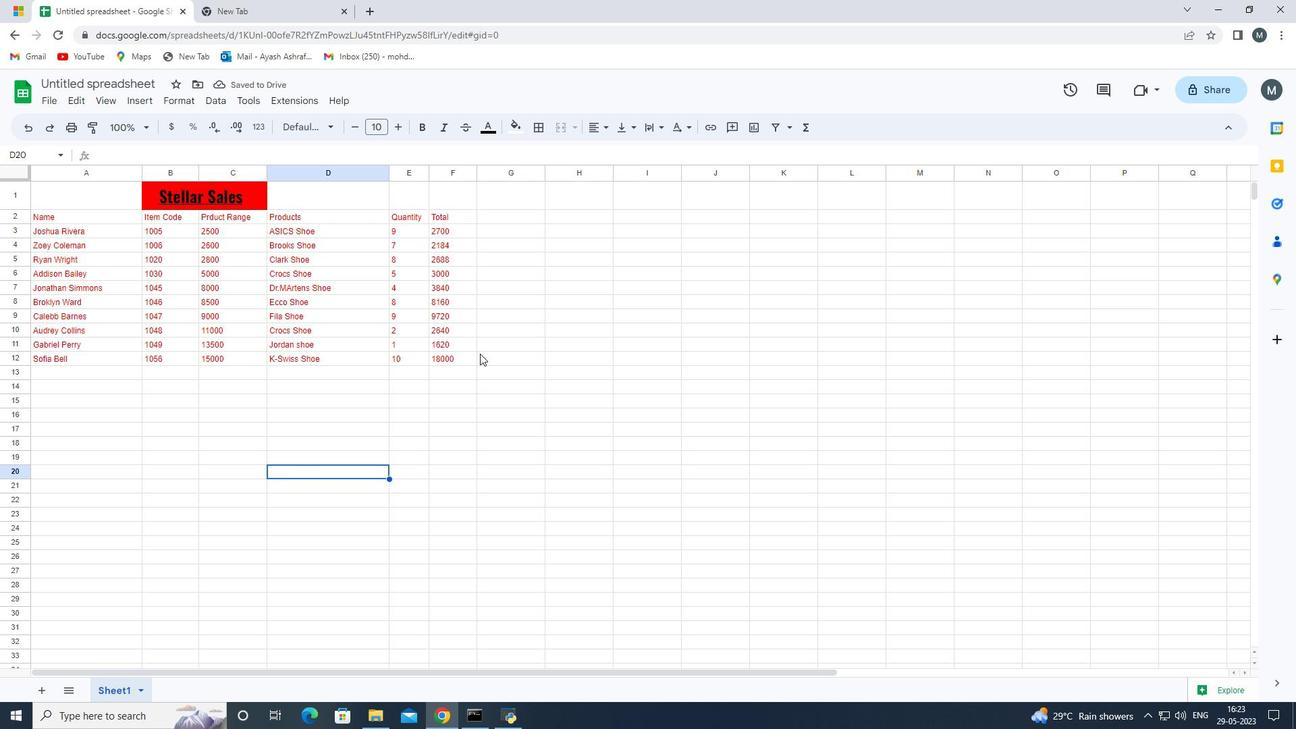 
Action: Mouse pressed left at (479, 349)
Screenshot: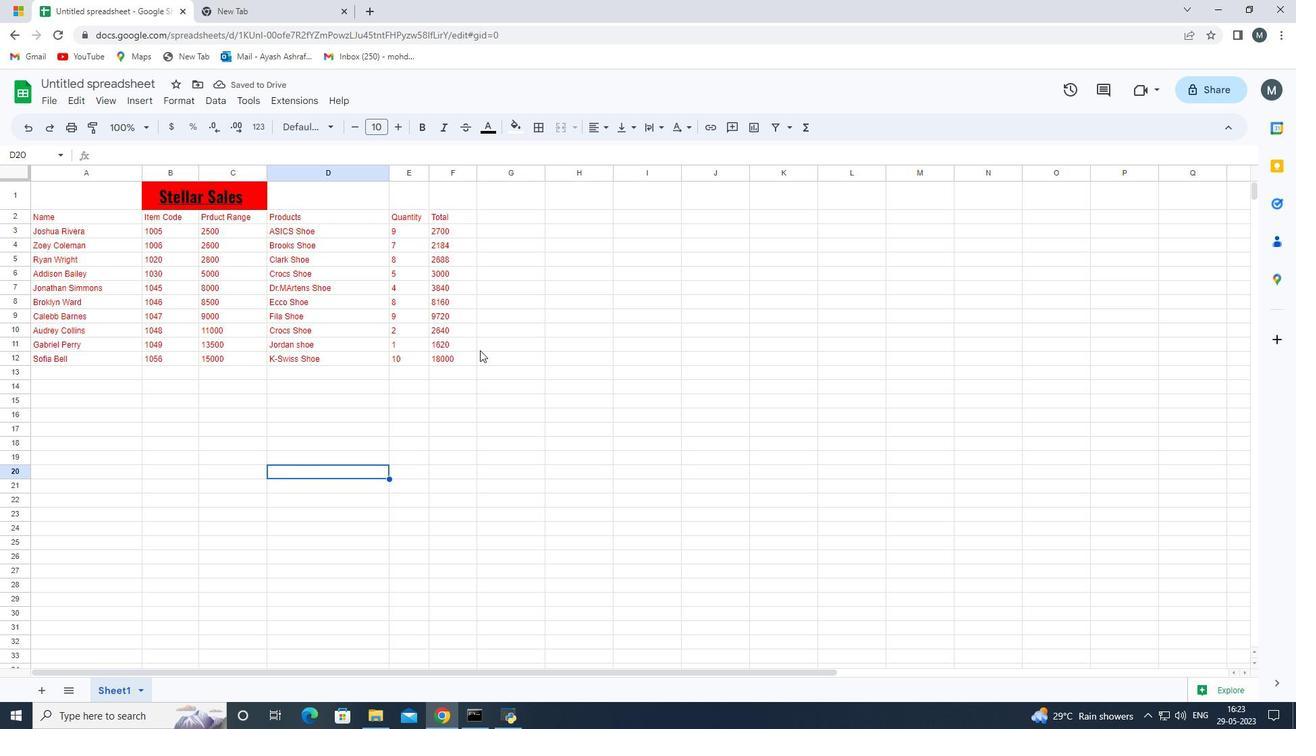 
Action: Mouse moved to (74, 219)
Screenshot: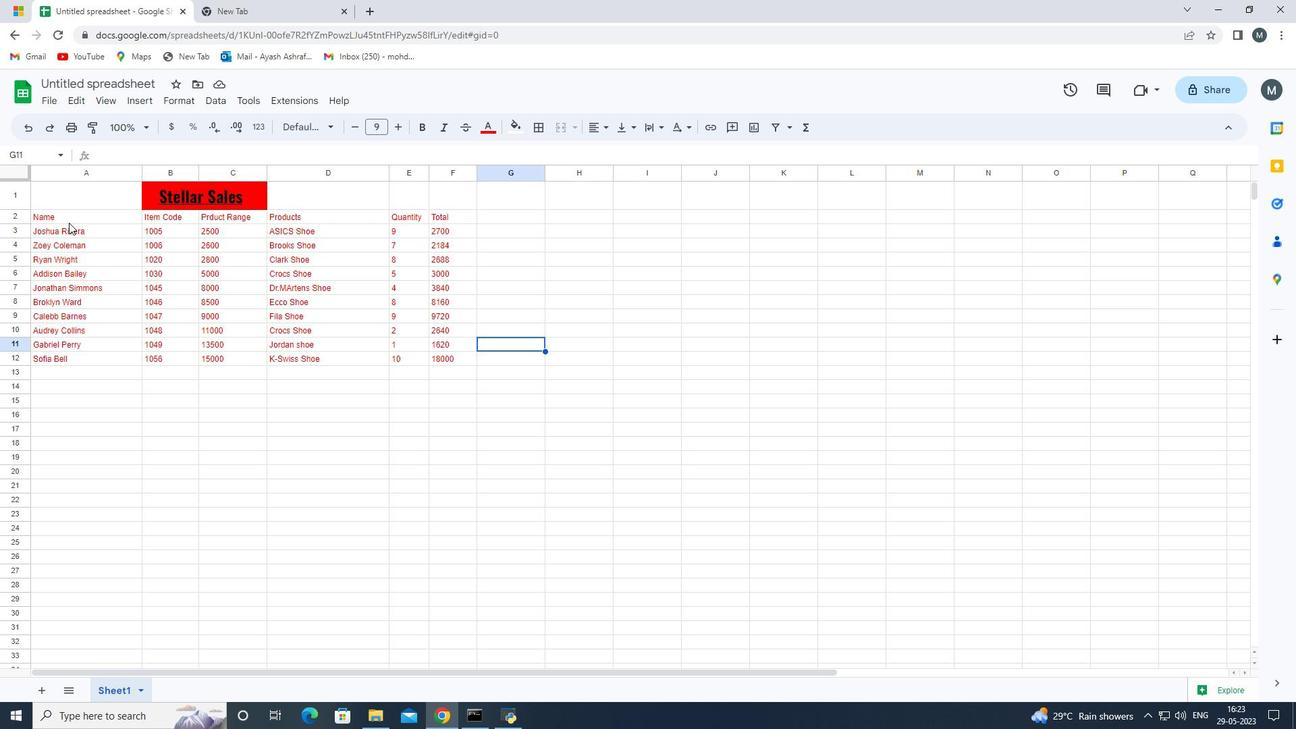 
Action: Mouse pressed left at (74, 219)
Screenshot: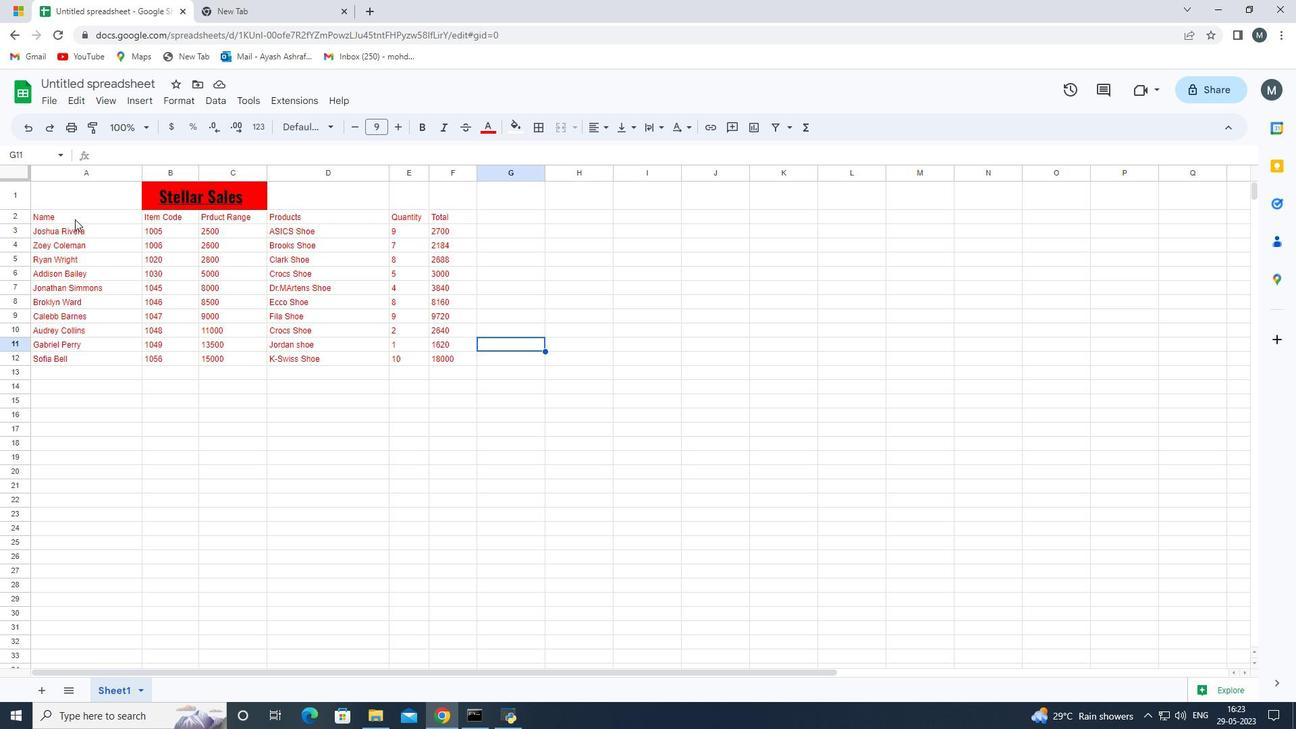 
Action: Mouse moved to (142, 494)
Screenshot: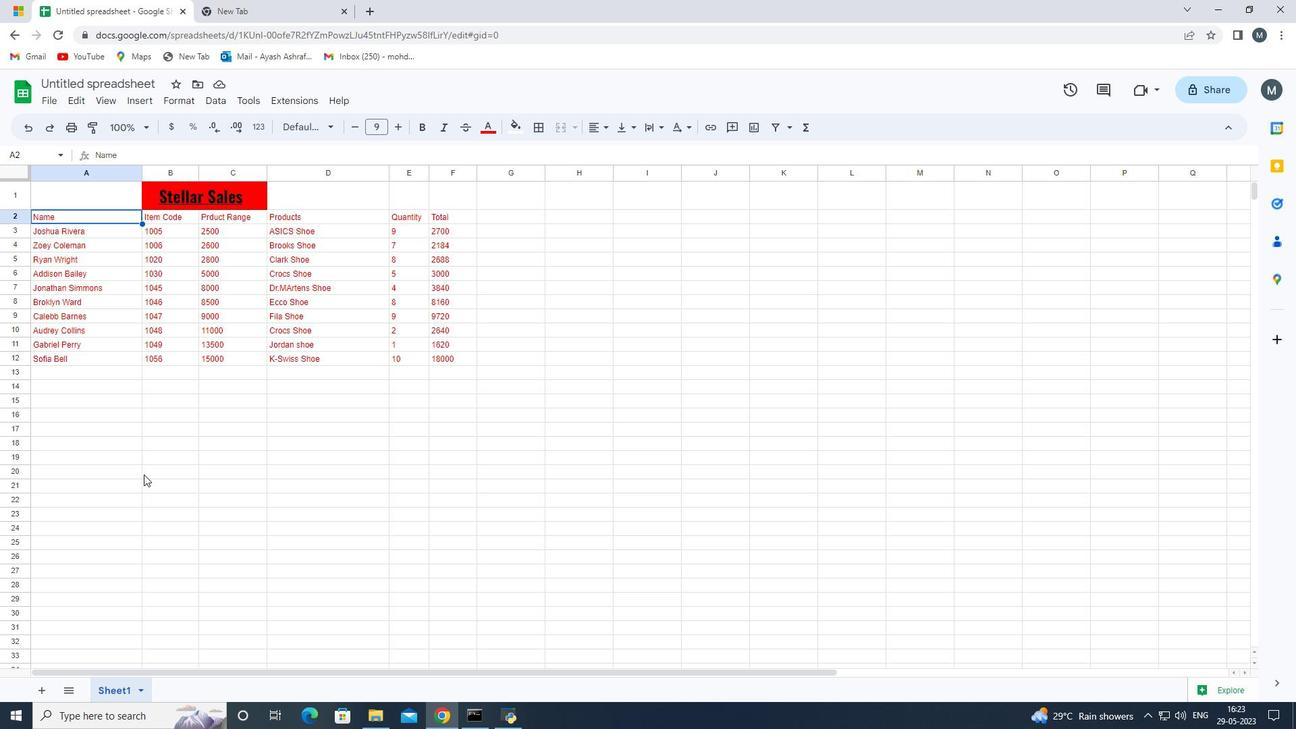 
Action: Mouse pressed left at (142, 494)
Screenshot: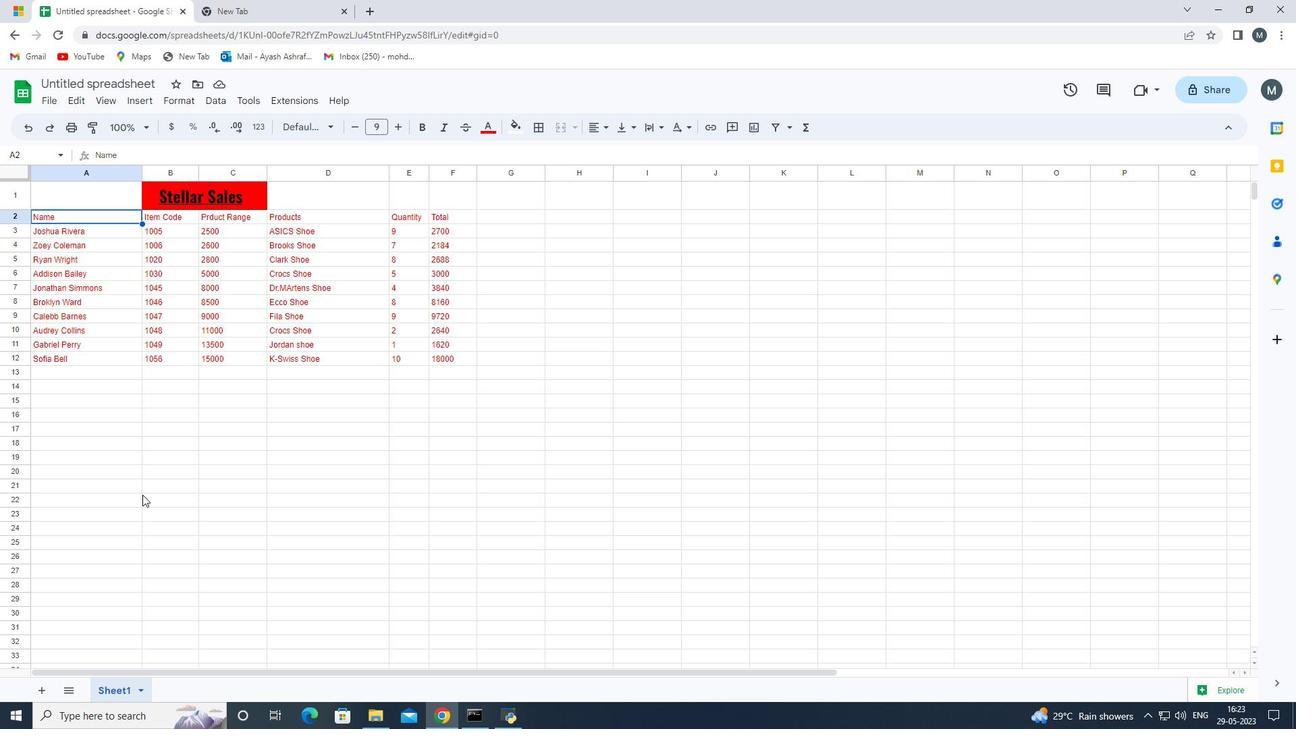 
